 Task: Add an event  with title  Second Presentation Rehearsal and Final Preparation Session, date '2023/11/13' to 2023/11/15  & Select Event type as  Collective. Add location for the event as  456 Porto Katsiki, Lefkada, Greece and add a description: Analyzing the campaign's KPIs, such as website traffic, lead generation, sales, customer acquisition cost, return on investment (ROI), or brand awareness metrics. This helps to determine if the campaign achieved its desired outcomes and if it delivered a positive ROI.Create an event link  http-secondpresentationrehearsalandfinalpreparationsessioncom & Select the event color as  Blue. , logged in from the account softage.10@softage.netand send the event invitation to softage.5@softage.net and softage.6@softage.net
Action: Mouse moved to (767, 148)
Screenshot: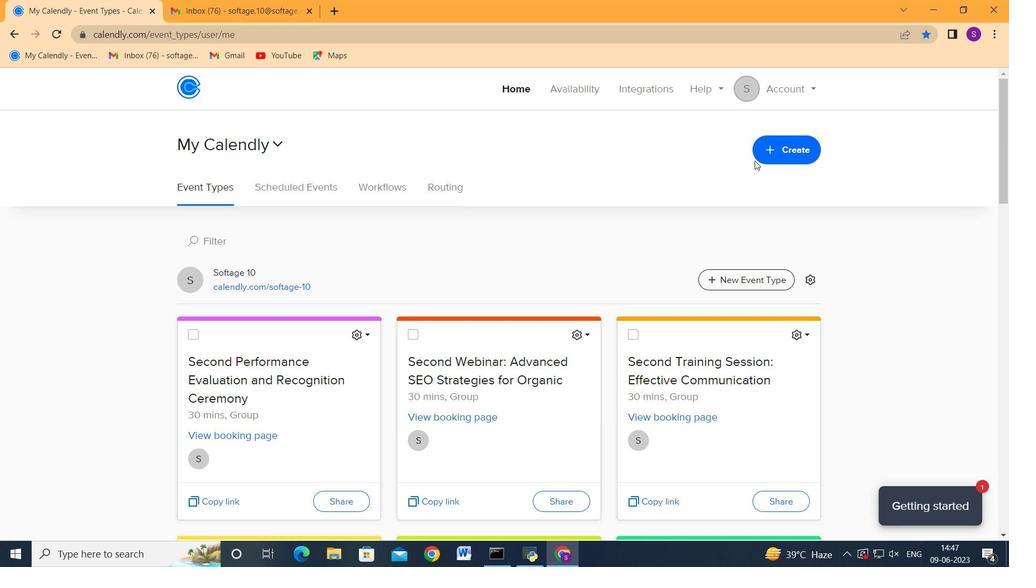 
Action: Mouse pressed left at (767, 148)
Screenshot: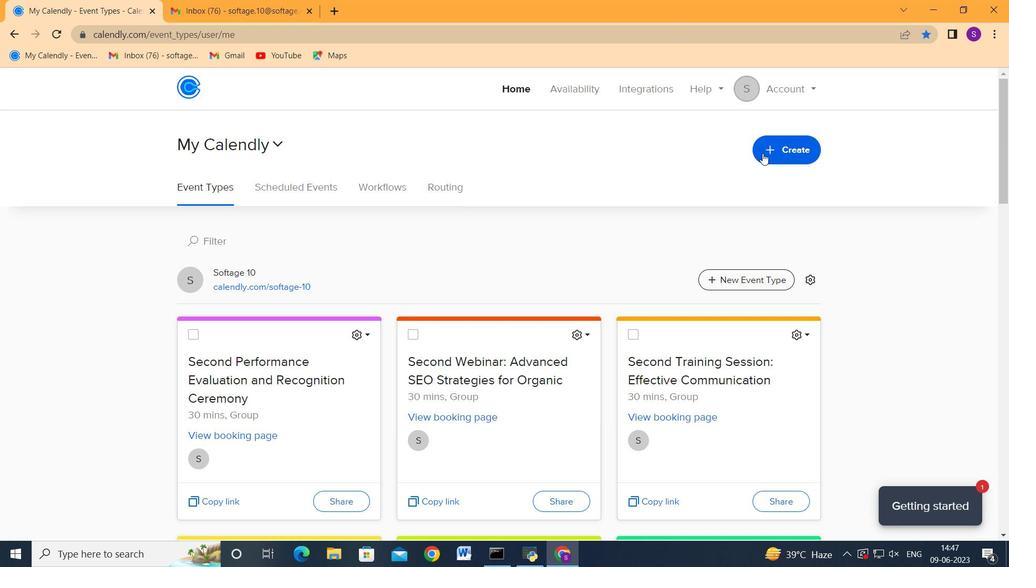 
Action: Mouse moved to (662, 210)
Screenshot: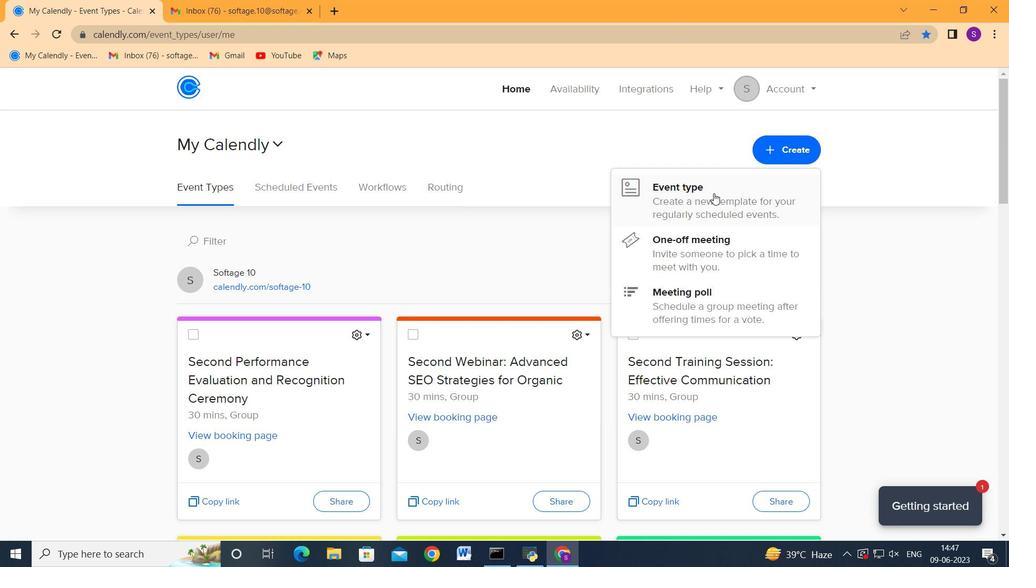 
Action: Mouse pressed left at (662, 210)
Screenshot: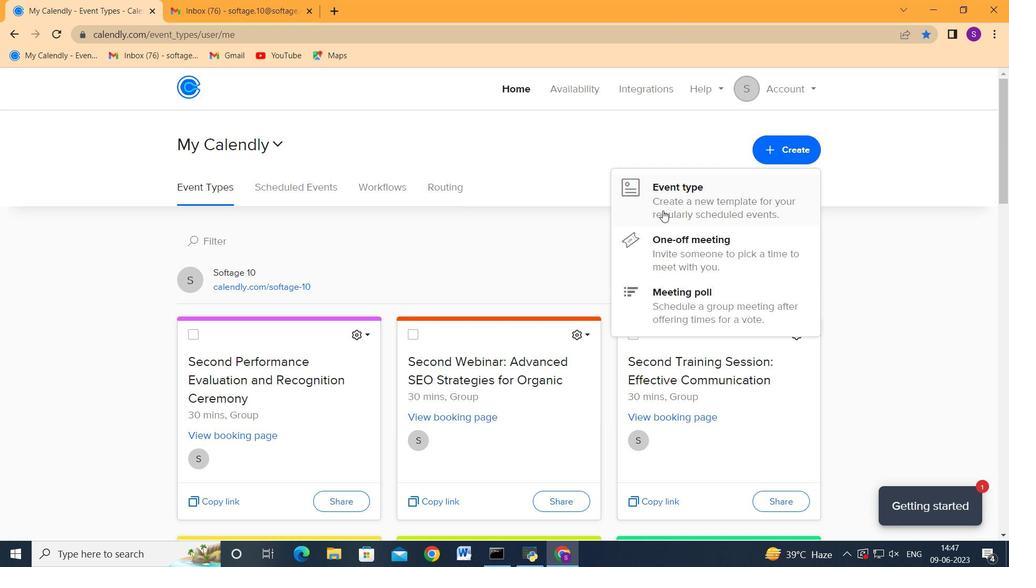 
Action: Mouse moved to (453, 225)
Screenshot: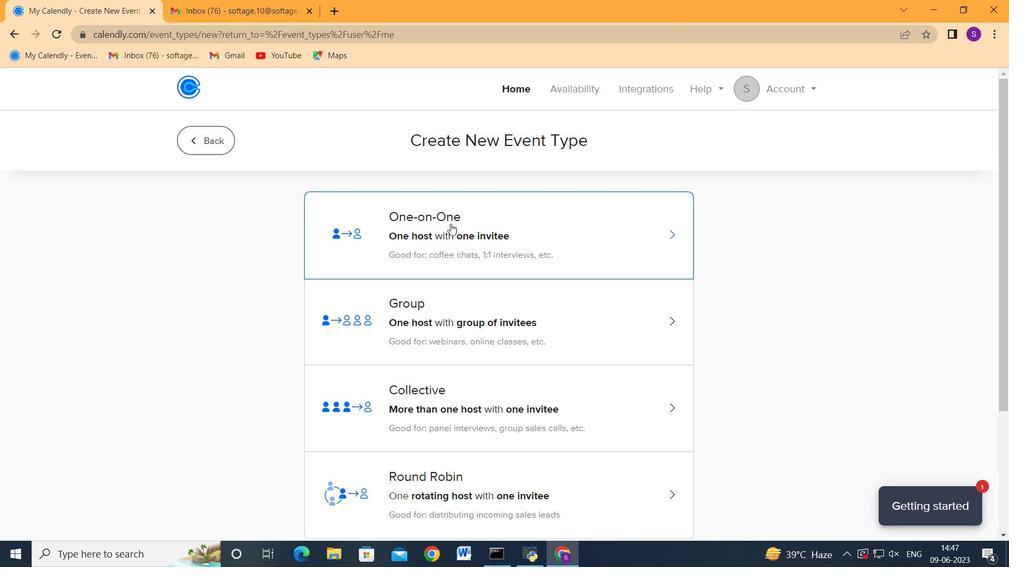 
Action: Mouse scrolled (453, 224) with delta (0, 0)
Screenshot: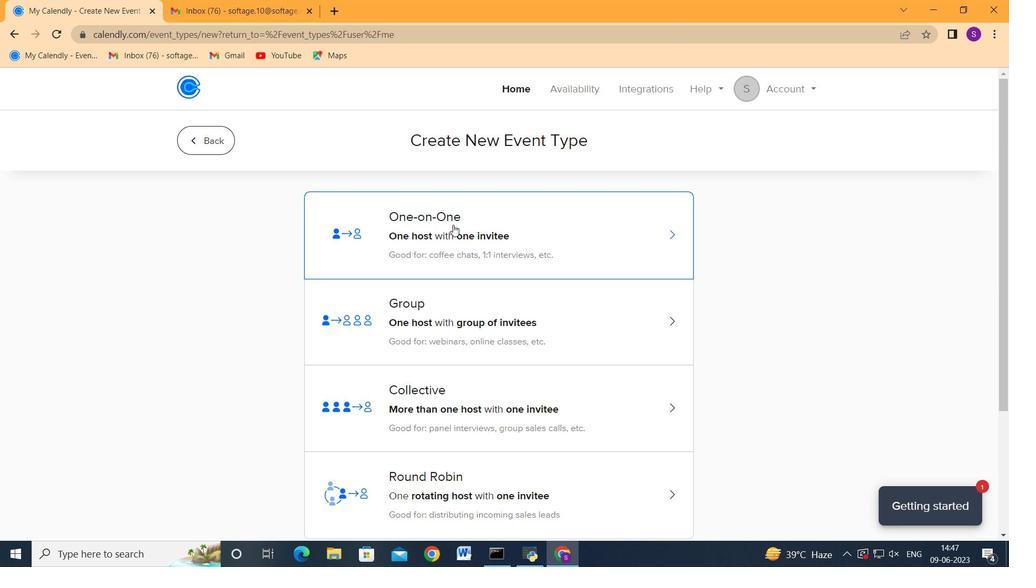 
Action: Mouse moved to (454, 227)
Screenshot: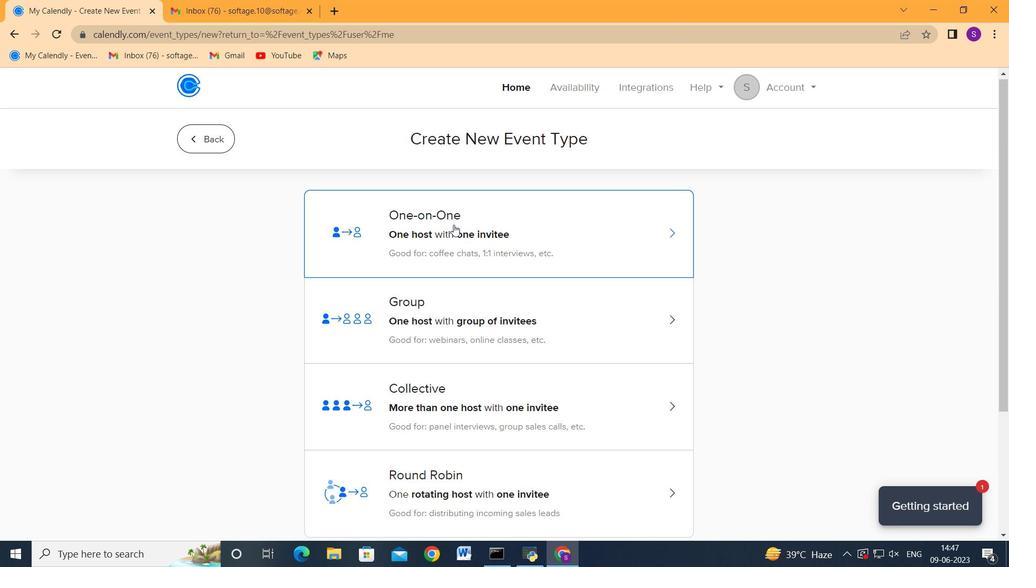 
Action: Mouse scrolled (454, 227) with delta (0, 0)
Screenshot: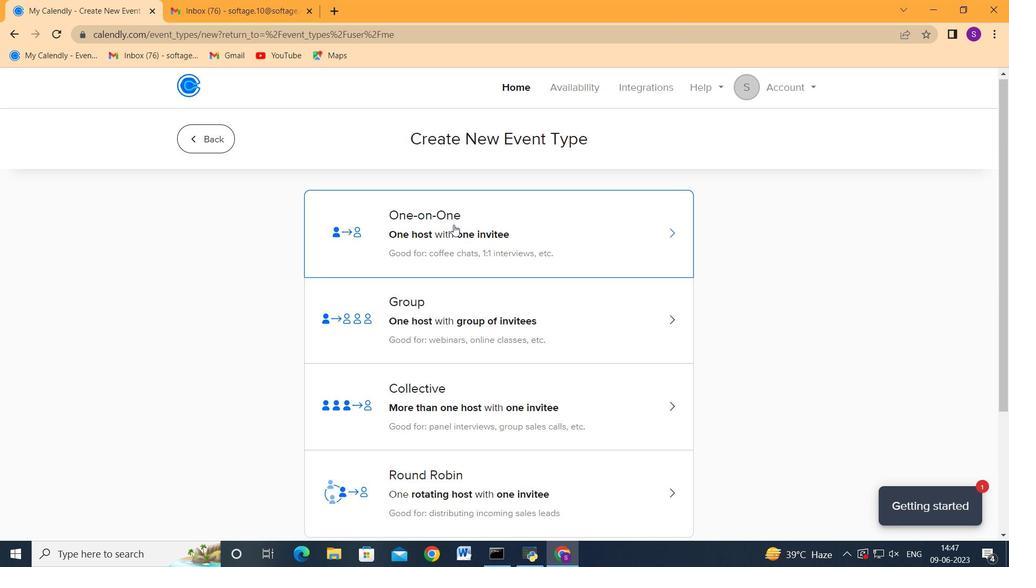 
Action: Mouse moved to (455, 231)
Screenshot: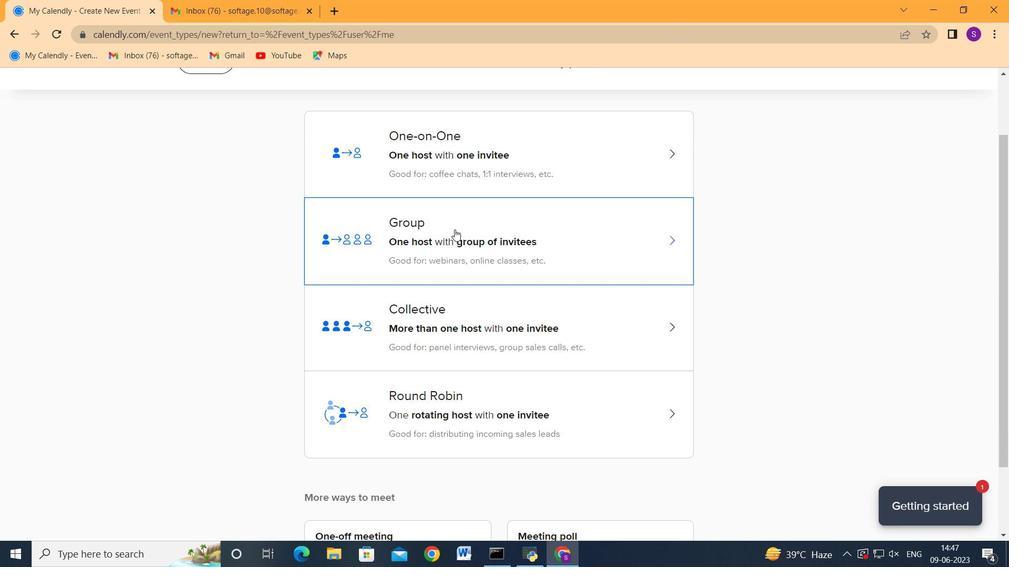 
Action: Mouse scrolled (455, 230) with delta (0, 0)
Screenshot: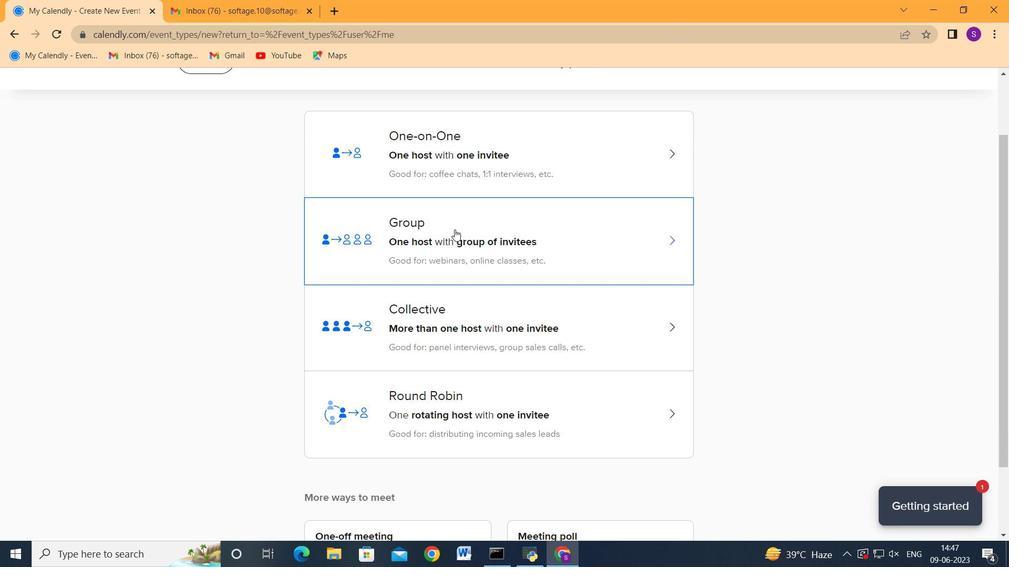 
Action: Mouse scrolled (455, 230) with delta (0, 0)
Screenshot: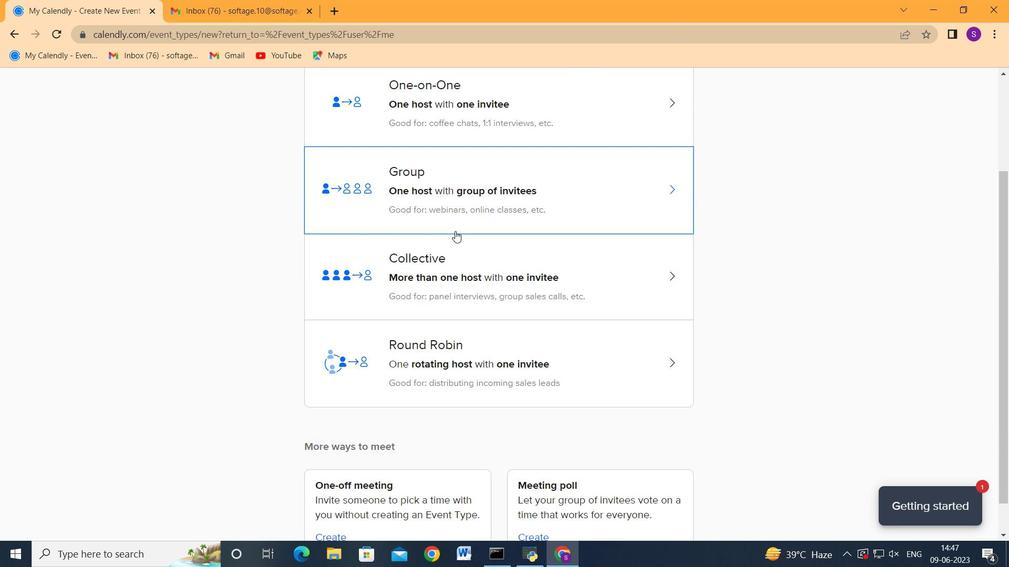 
Action: Mouse scrolled (455, 230) with delta (0, 0)
Screenshot: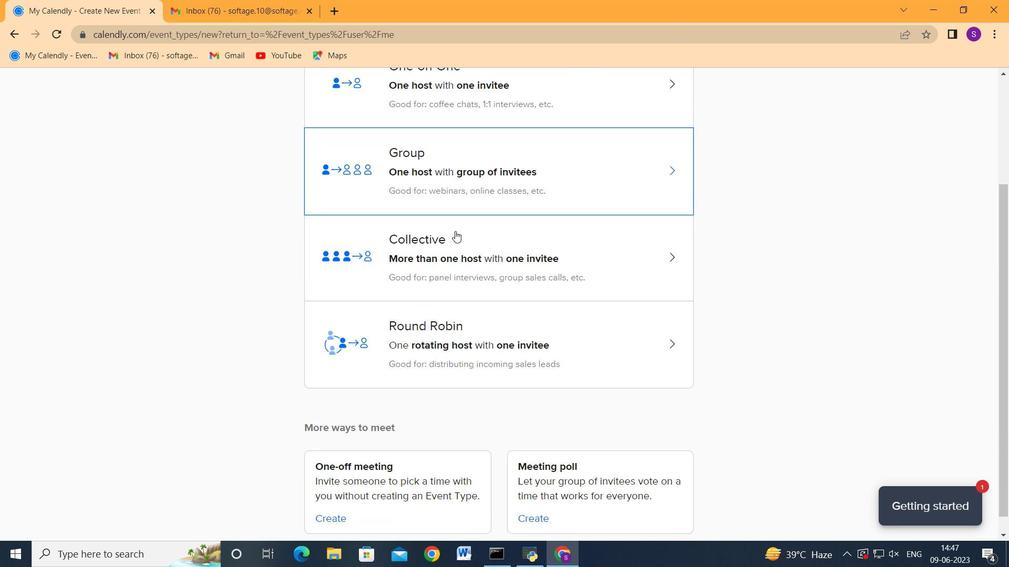 
Action: Mouse scrolled (455, 230) with delta (0, 0)
Screenshot: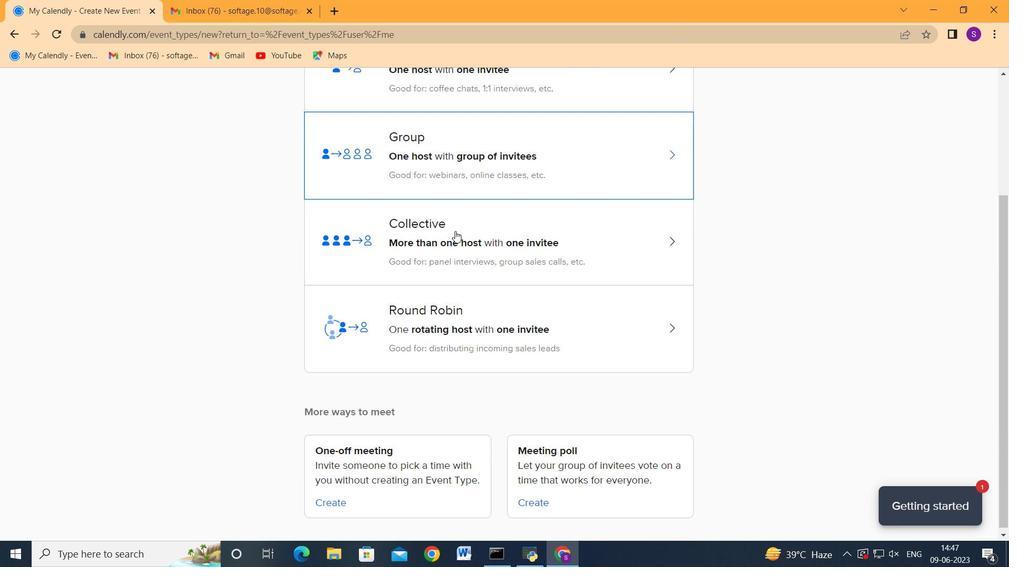 
Action: Mouse scrolled (455, 231) with delta (0, 0)
Screenshot: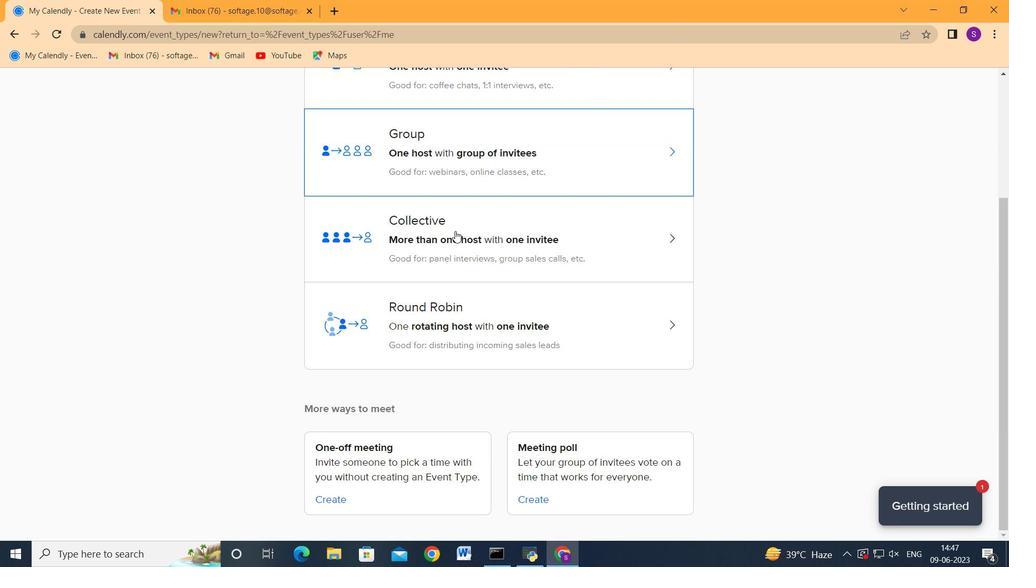 
Action: Mouse scrolled (455, 231) with delta (0, 0)
Screenshot: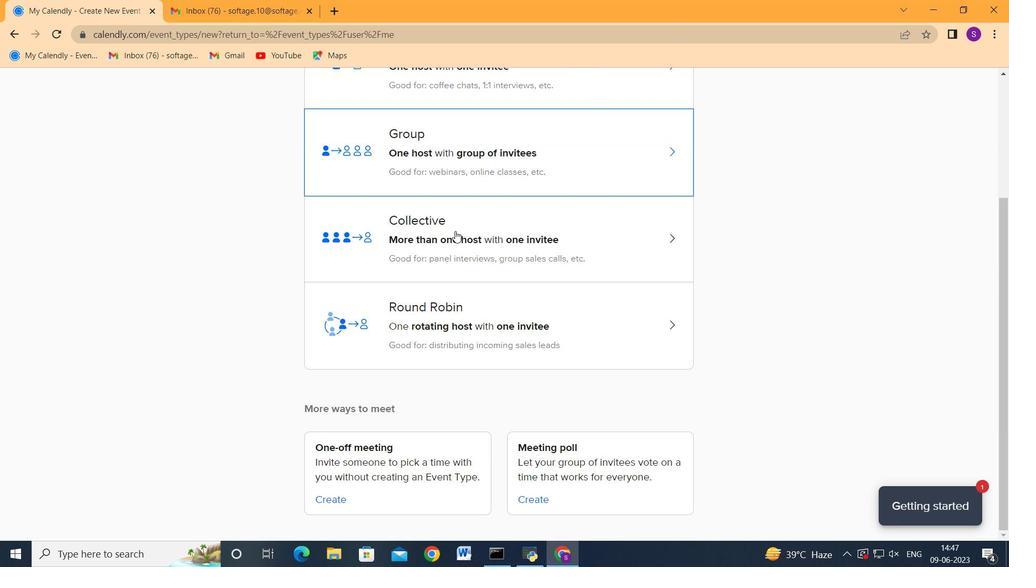 
Action: Mouse scrolled (455, 231) with delta (0, 0)
Screenshot: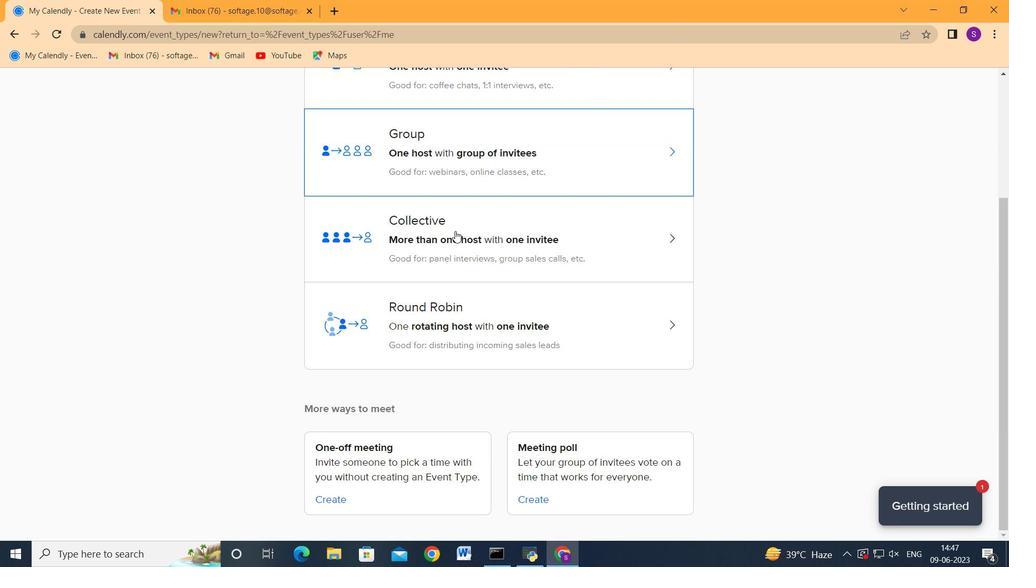 
Action: Mouse scrolled (455, 231) with delta (0, 0)
Screenshot: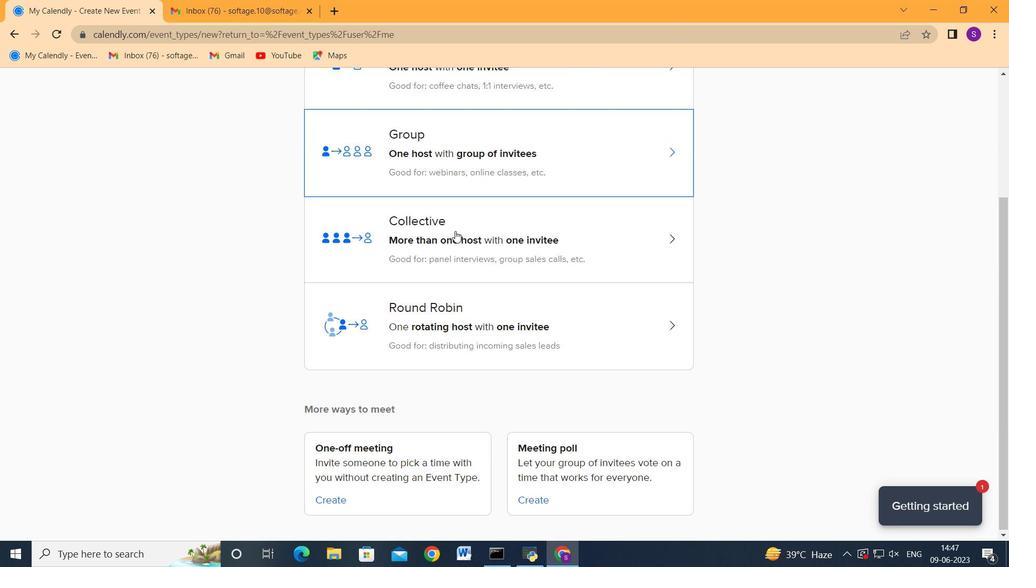 
Action: Mouse moved to (450, 383)
Screenshot: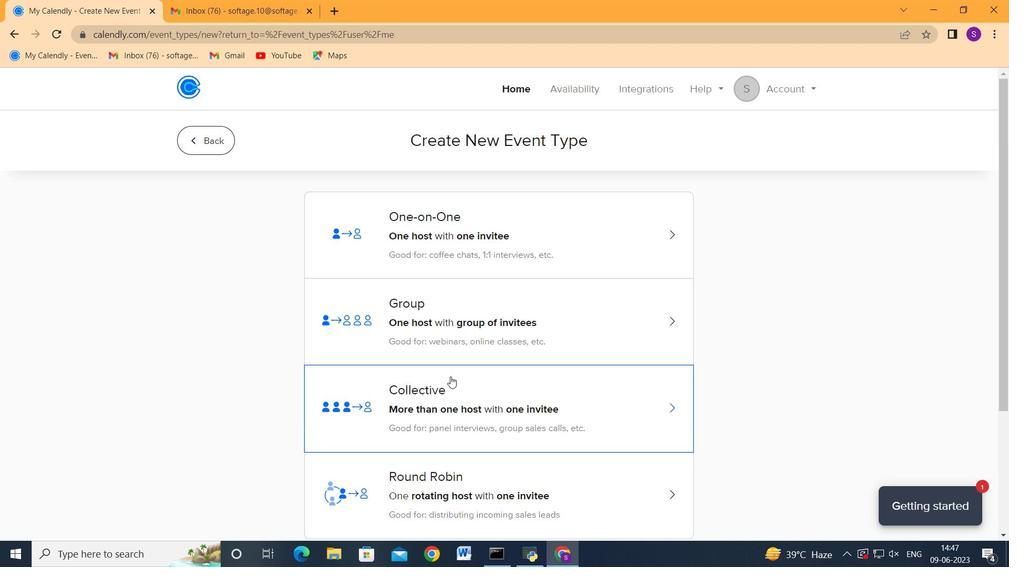 
Action: Mouse pressed left at (450, 383)
Screenshot: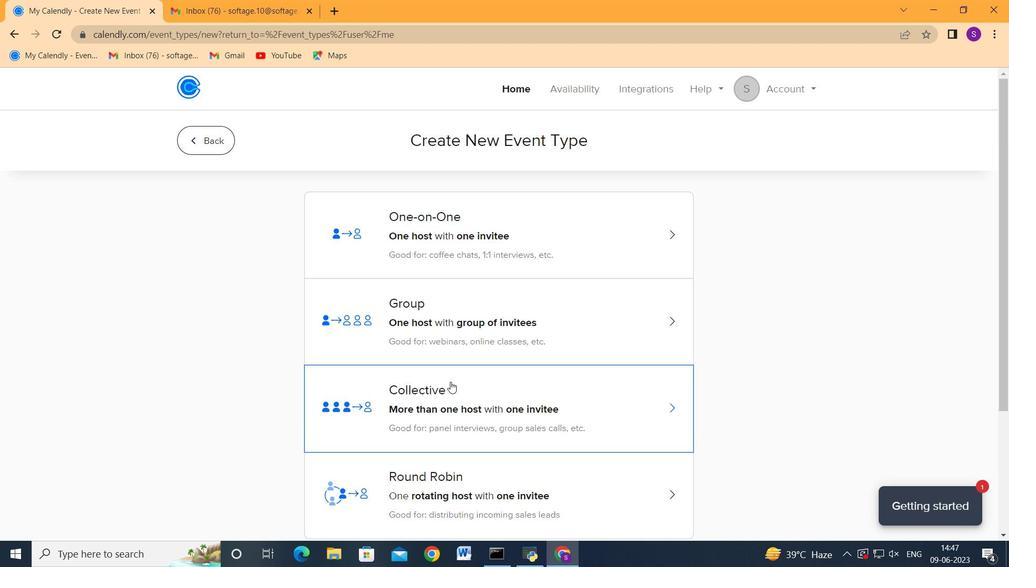 
Action: Mouse moved to (645, 312)
Screenshot: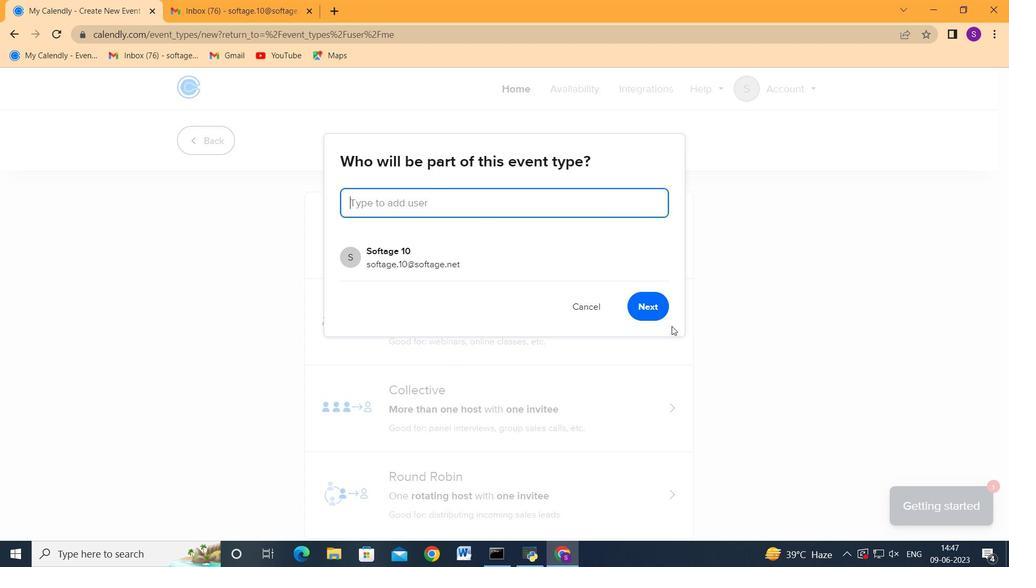
Action: Mouse pressed left at (645, 312)
Screenshot: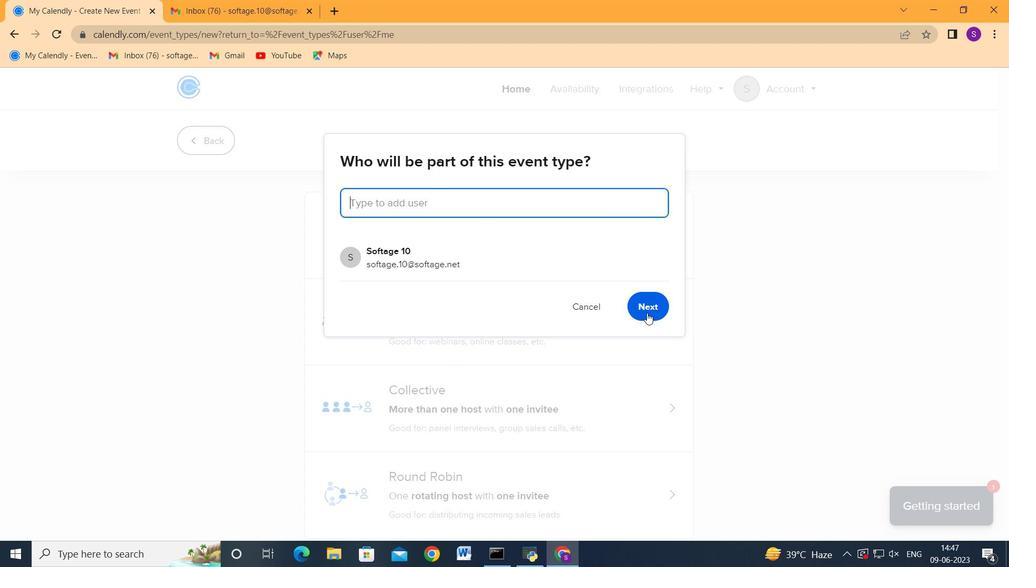 
Action: Mouse moved to (365, 341)
Screenshot: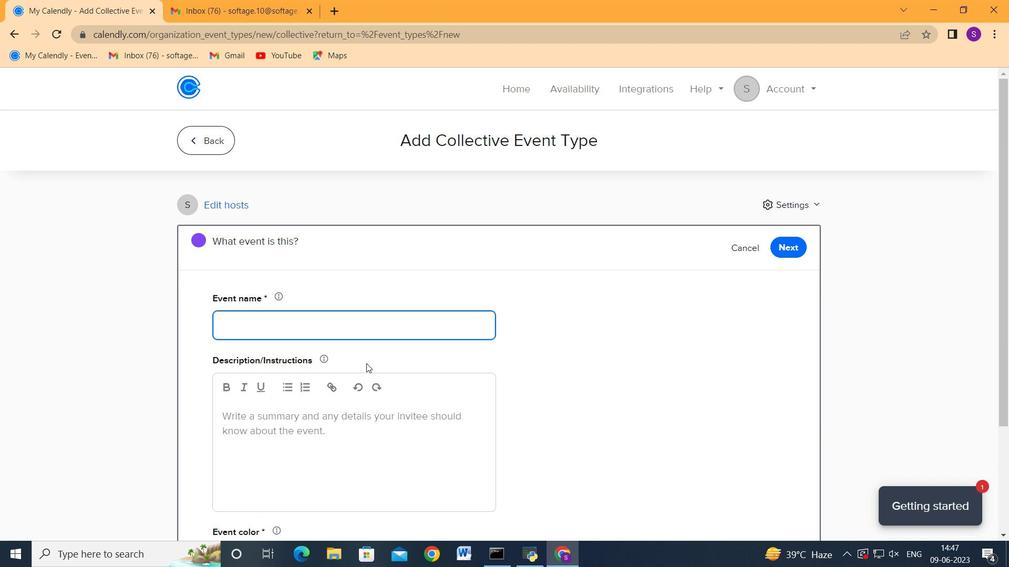 
Action: Key pressed <Key.shift_r><Key.shift_r>Second<Key.space><Key.shift>Presentation<Key.space>a<Key.backspace><Key.shift_r>Rehearsal<Key.space>and<Key.space><Key.shift>Final<Key.space><Key.shift>Perp<Key.backspace><Key.backspace><Key.backspace>reparation<Key.space><Key.shift_r>Session<Key.tab><Key.tab><Key.tab><Key.shift_r>Analying<Key.backspace><Key.backspace><Key.backspace>zing<Key.space>the<Key.space>campaign's<Key.space>k<Key.backspace><Key.caps_lock>KPI<Key.caps_lock>s,<Key.space>such<Key.space>as<Key.space>website<Key.space>traffic,<Key.space>lead<Key.space>generation,<Key.space>sales,<Key.space>customer<Key.space>acquistion<Key.space>cos<Key.backspace><Key.backspace><Key.backspace><Key.backspace><Key.backspace><Key.backspace><Key.backspace><Key.backspace>ition<Key.space>cost,<Key.space>return<Key.space>on<Key.space>investment<Key.shift>(<Key.caps_lock>ROI<Key.caps_lock><Key.shift>),<Key.space>or<Key.space>brand<Key.space>awareness<Key.space>metrics.<Key.space><Key.shift>This<Key.space>helps<Key.space>to<Key.space>determine<Key.space>th<Key.backspace><Key.backspace>if<Key.space>the<Key.space>campaign<Key.space><Key.space><Key.backspace>the<Key.space><Key.backspace><Key.backspace><Key.backspace><Key.backspace><Key.backspace><Key.backspace>n<Key.space>achieved<Key.space>t<Key.backspace>its<Key.space>desired<Key.space>outcomes<Key.space>and<Key.space>if<Key.space>it<Key.space>delivered<Key.space>a<Key.space>positive<Key.space><Key.caps_lock>ROI<Key.caps_lock>.<Key.space><Key.shift>T<Key.backspace>
Screenshot: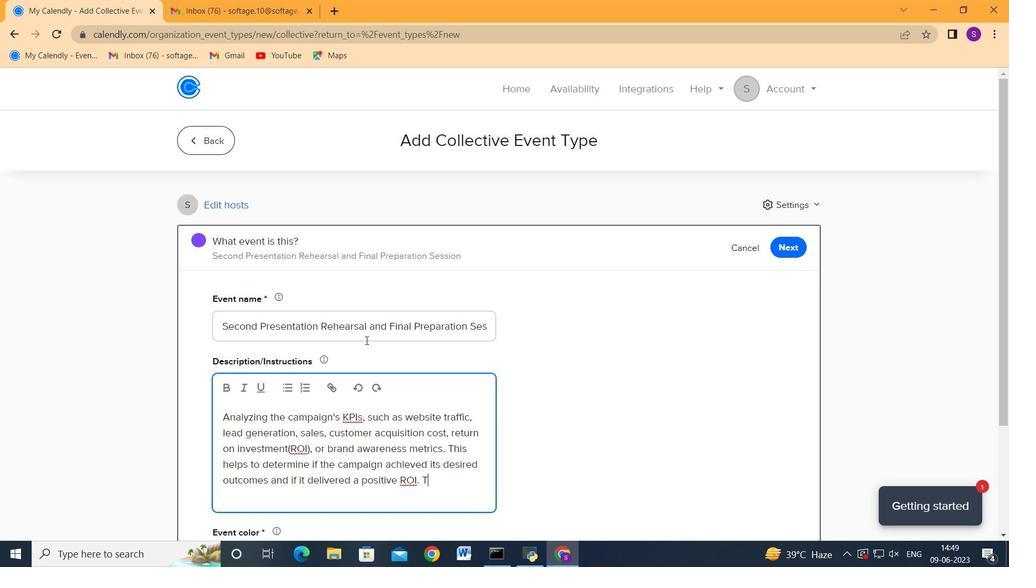 
Action: Mouse scrolled (365, 340) with delta (0, 0)
Screenshot: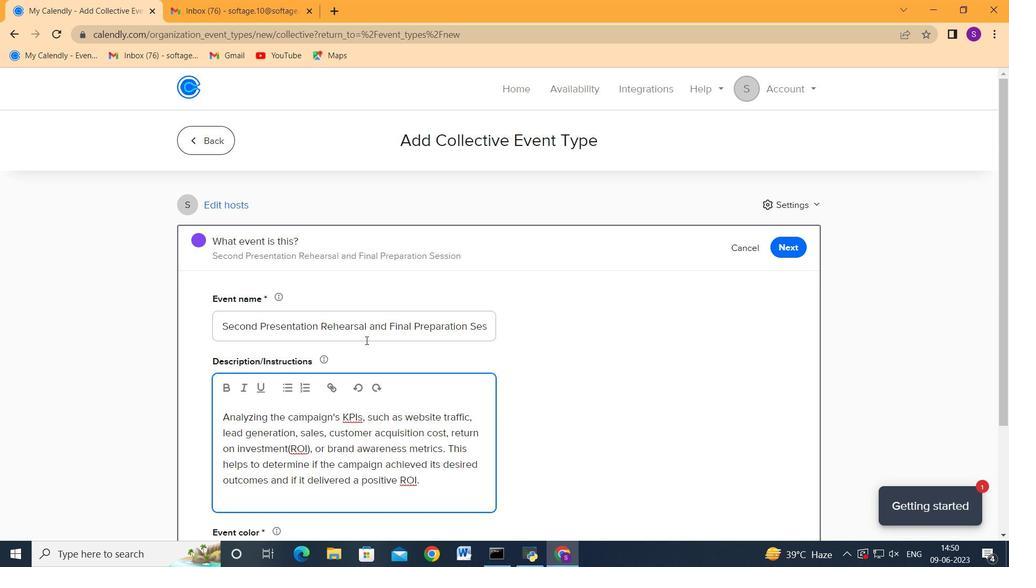 
Action: Mouse scrolled (365, 340) with delta (0, 0)
Screenshot: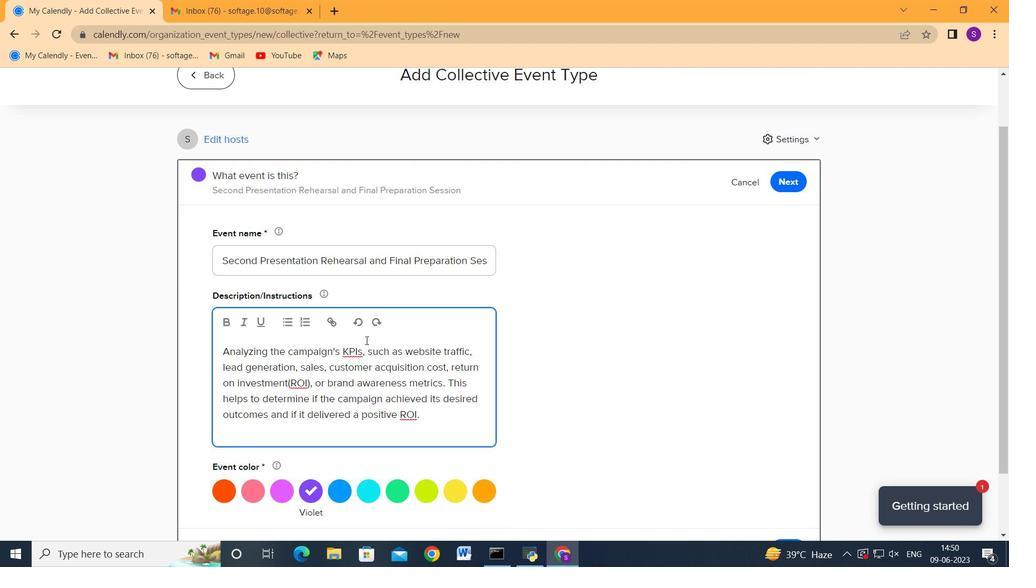
Action: Mouse moved to (365, 342)
Screenshot: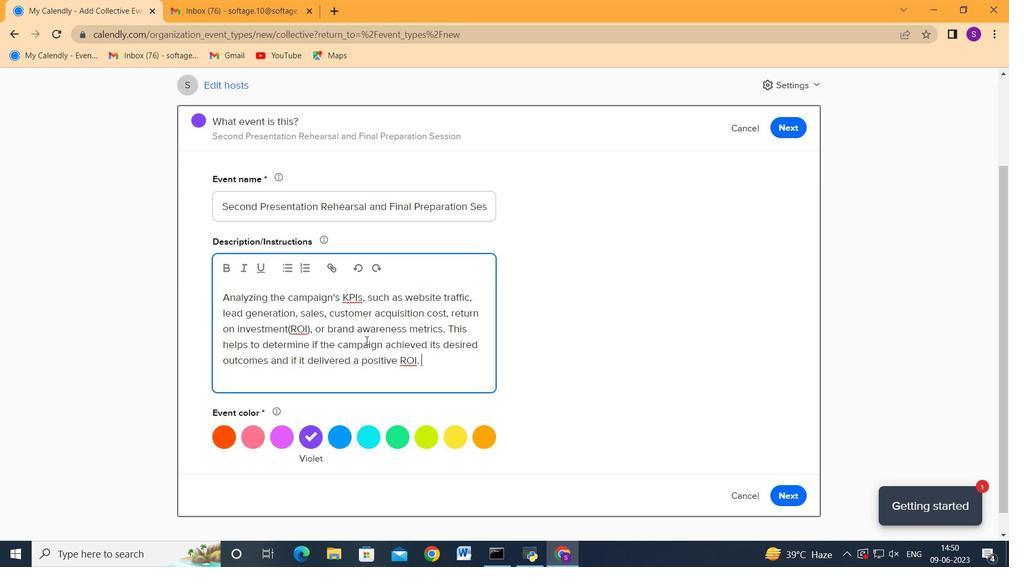 
Action: Mouse scrolled (365, 341) with delta (0, 0)
Screenshot: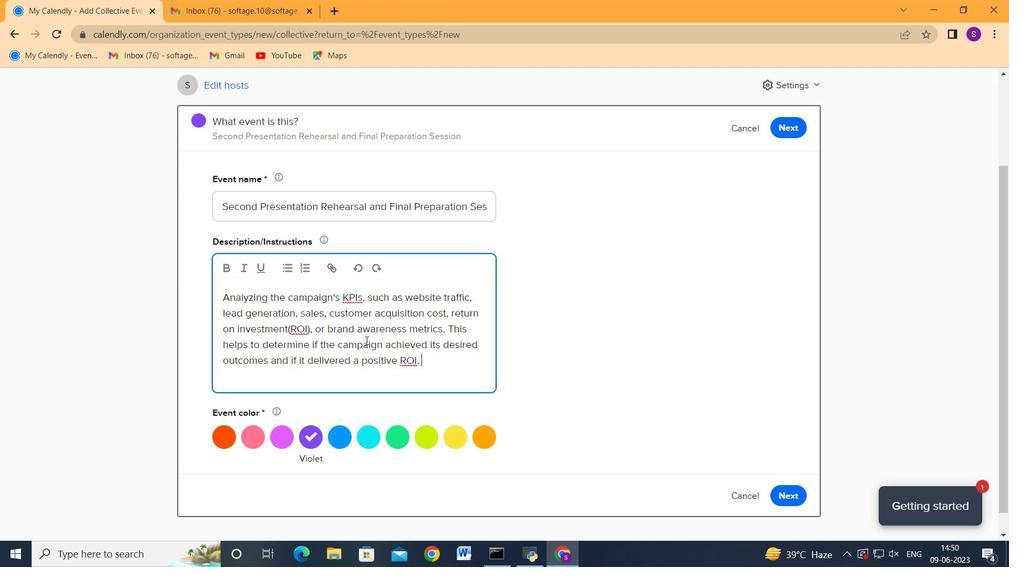 
Action: Mouse moved to (456, 321)
Screenshot: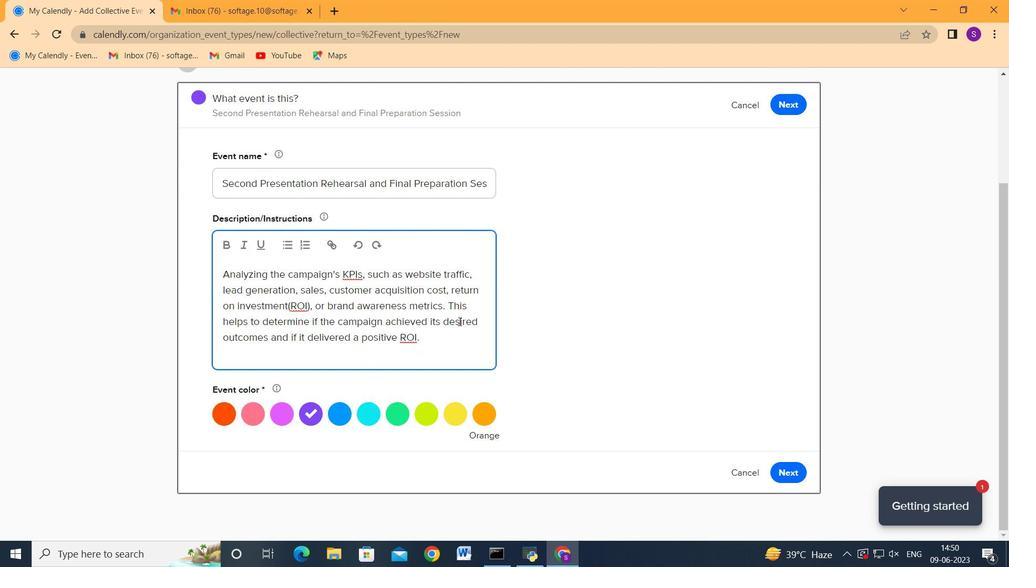 
Action: Mouse scrolled (456, 321) with delta (0, 0)
Screenshot: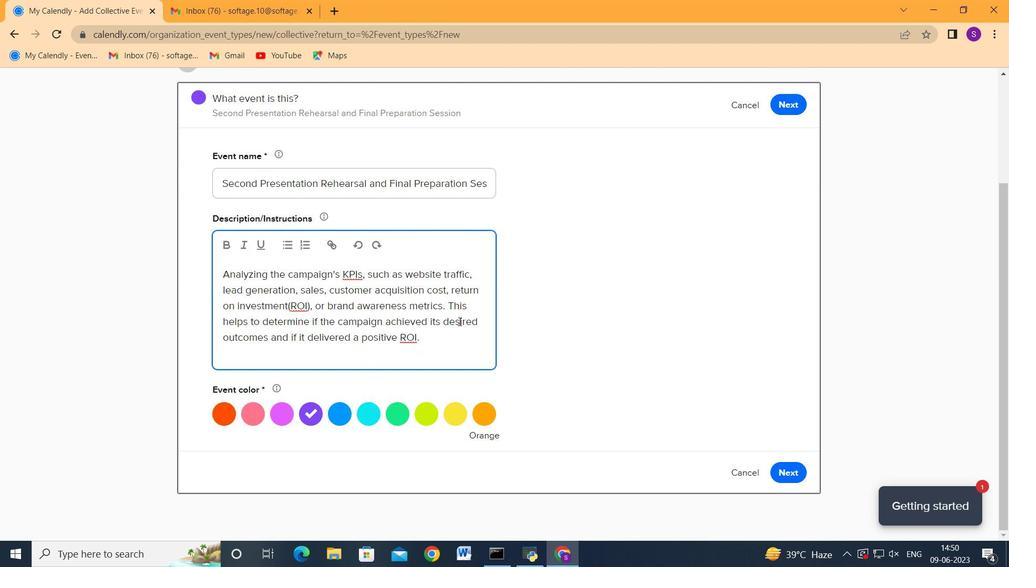 
Action: Mouse moved to (336, 418)
Screenshot: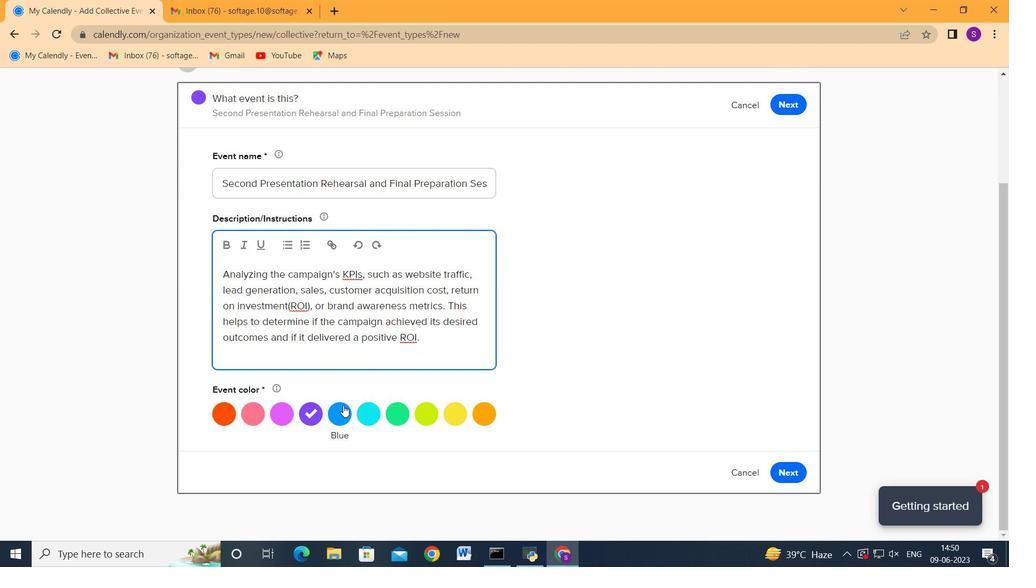 
Action: Mouse pressed left at (336, 418)
Screenshot: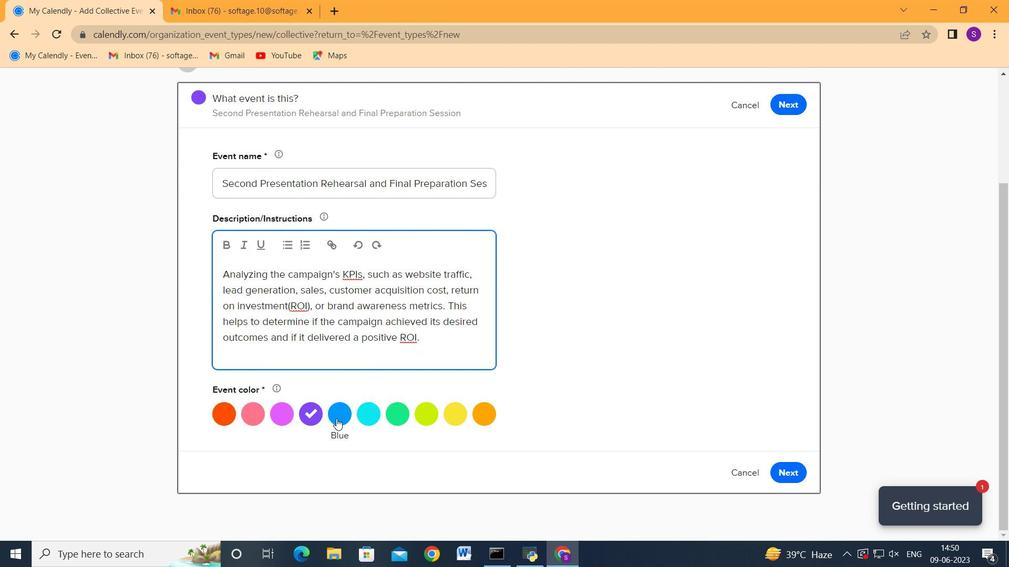 
Action: Mouse moved to (796, 468)
Screenshot: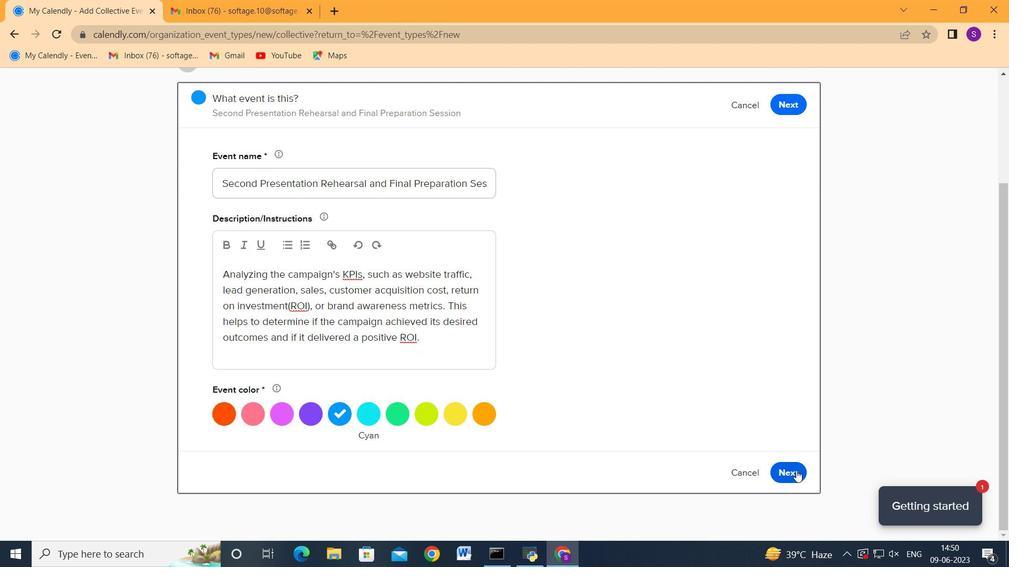 
Action: Mouse pressed left at (796, 468)
Screenshot: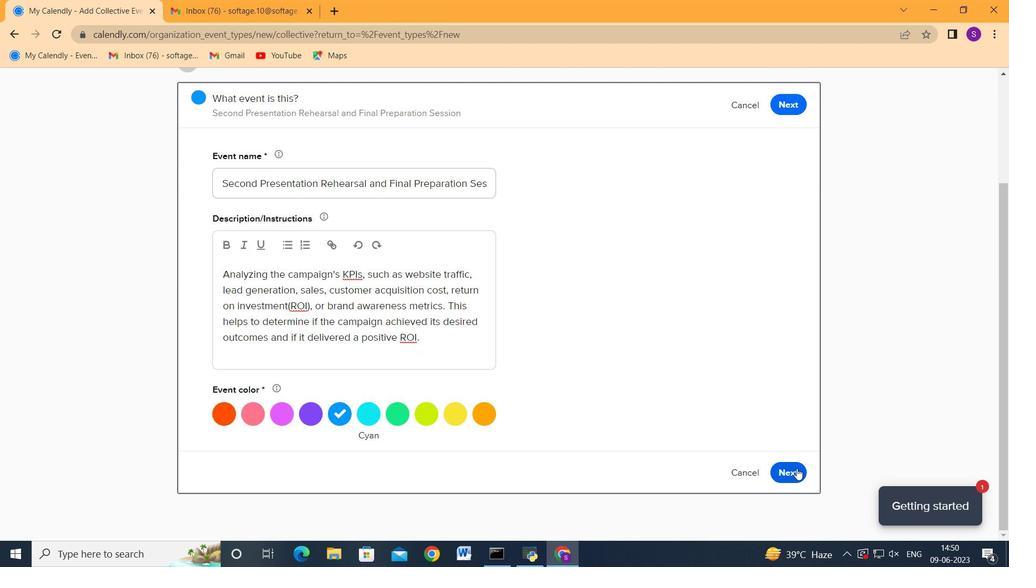 
Action: Mouse moved to (443, 179)
Screenshot: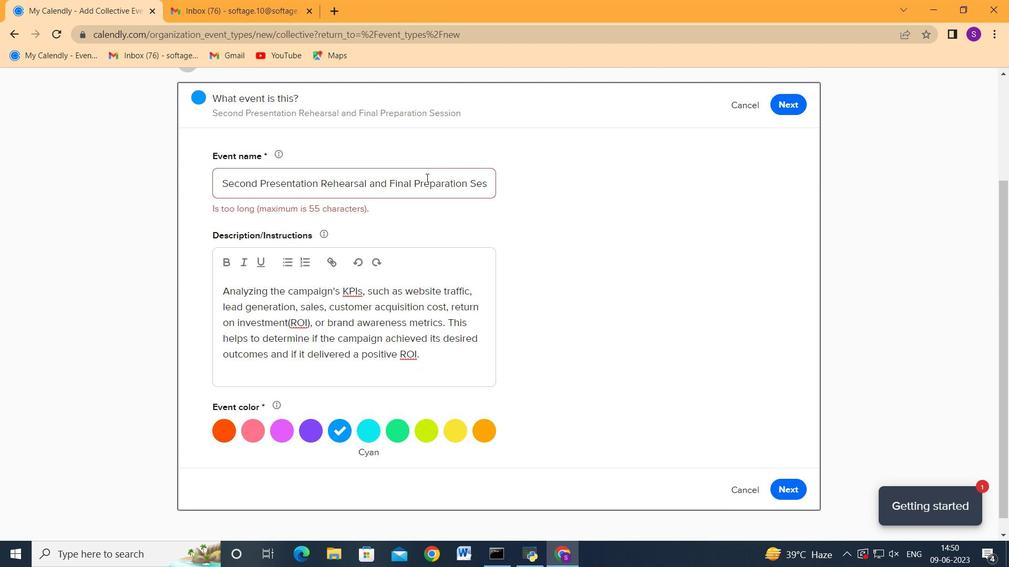 
Action: Mouse scrolled (443, 179) with delta (0, 0)
Screenshot: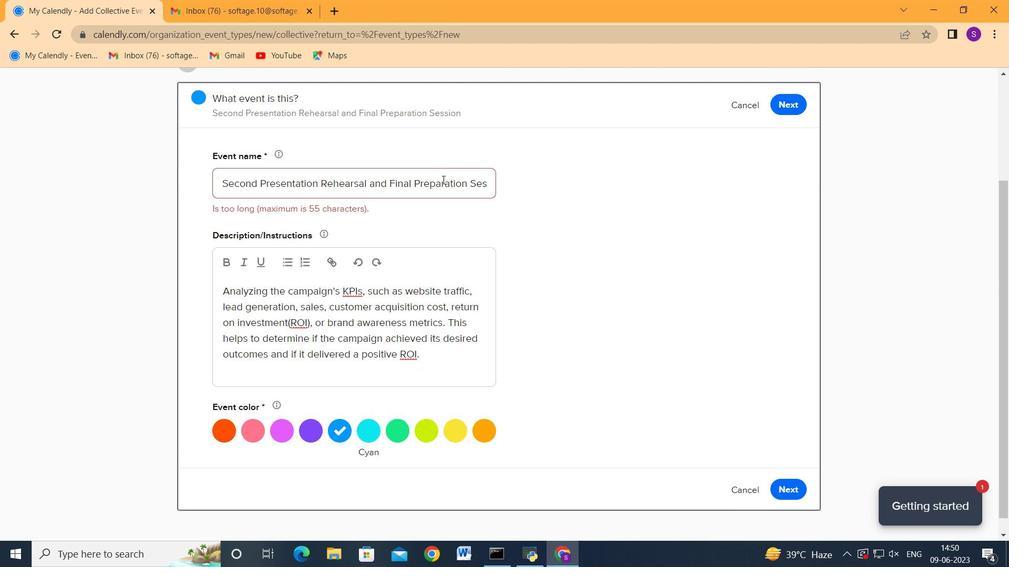 
Action: Mouse scrolled (443, 179) with delta (0, 0)
Screenshot: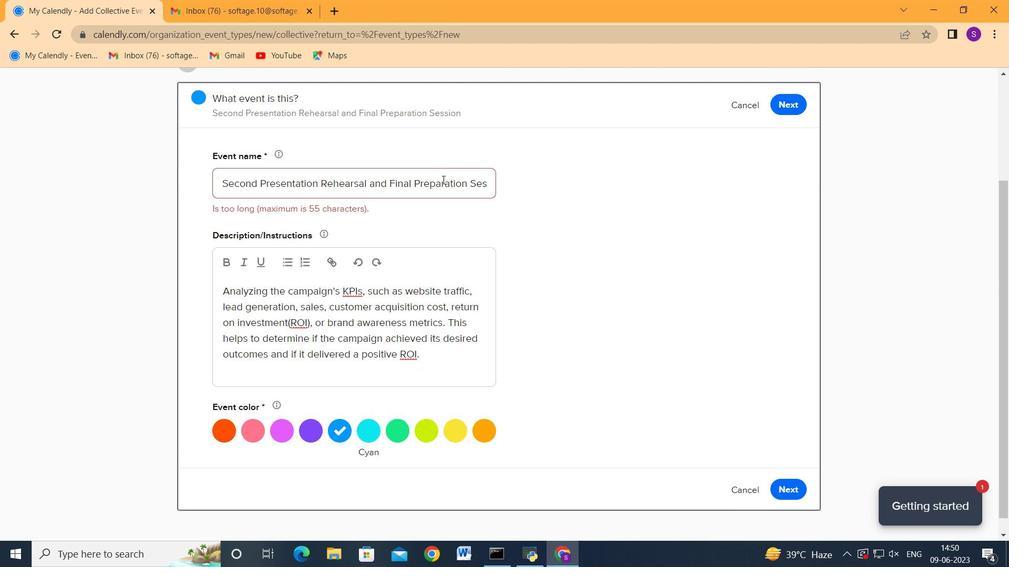 
Action: Mouse moved to (465, 161)
Screenshot: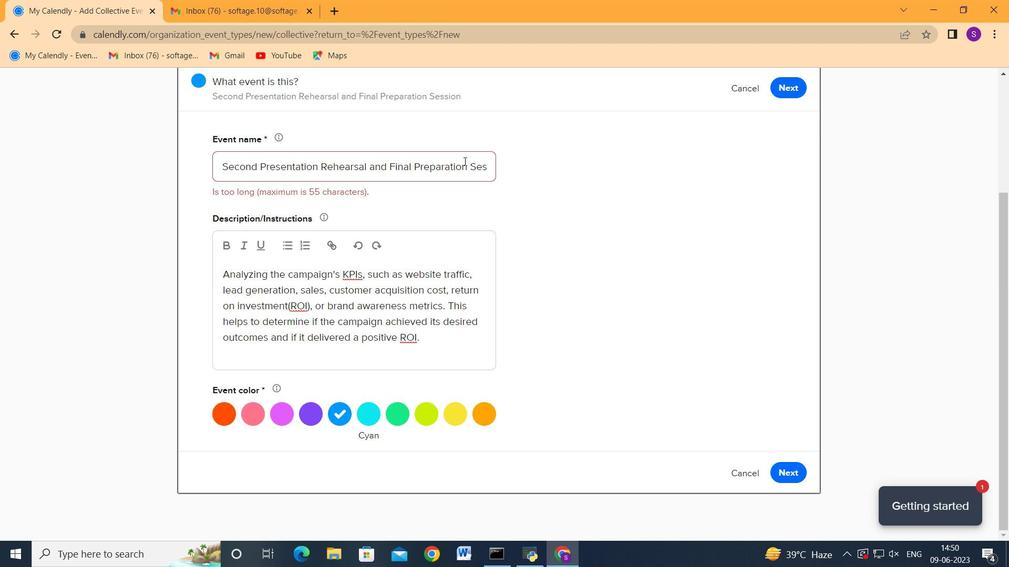 
Action: Mouse pressed left at (465, 161)
Screenshot: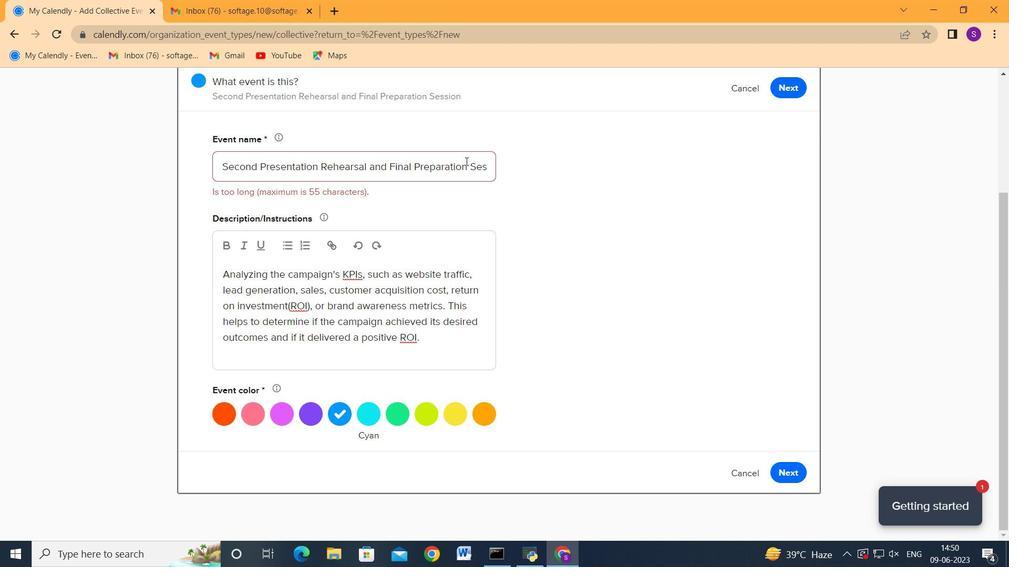 
Action: Mouse moved to (616, 161)
Screenshot: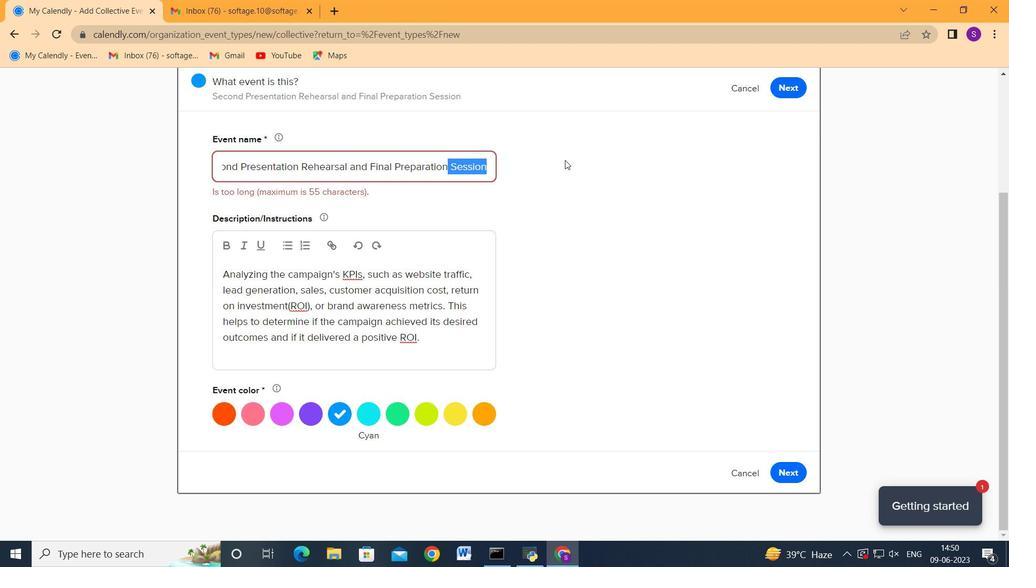 
Action: Key pressed <Key.backspace>
Screenshot: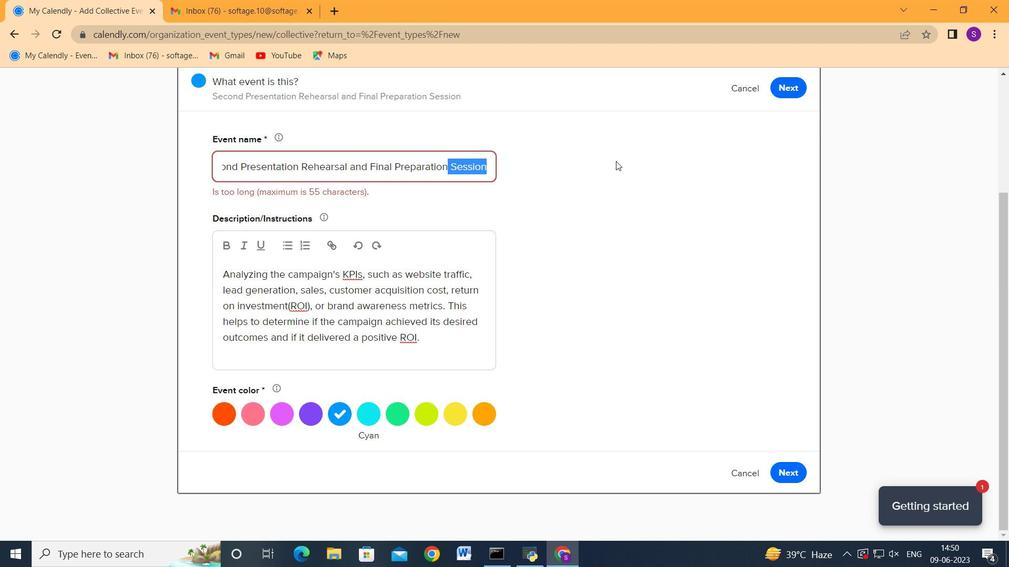 
Action: Mouse moved to (790, 463)
Screenshot: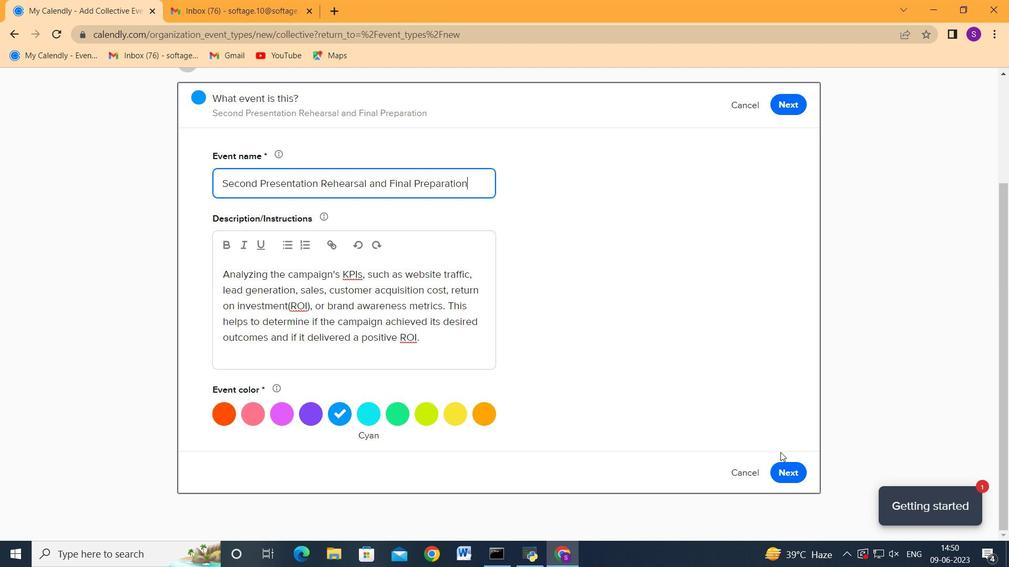 
Action: Mouse pressed left at (790, 463)
Screenshot: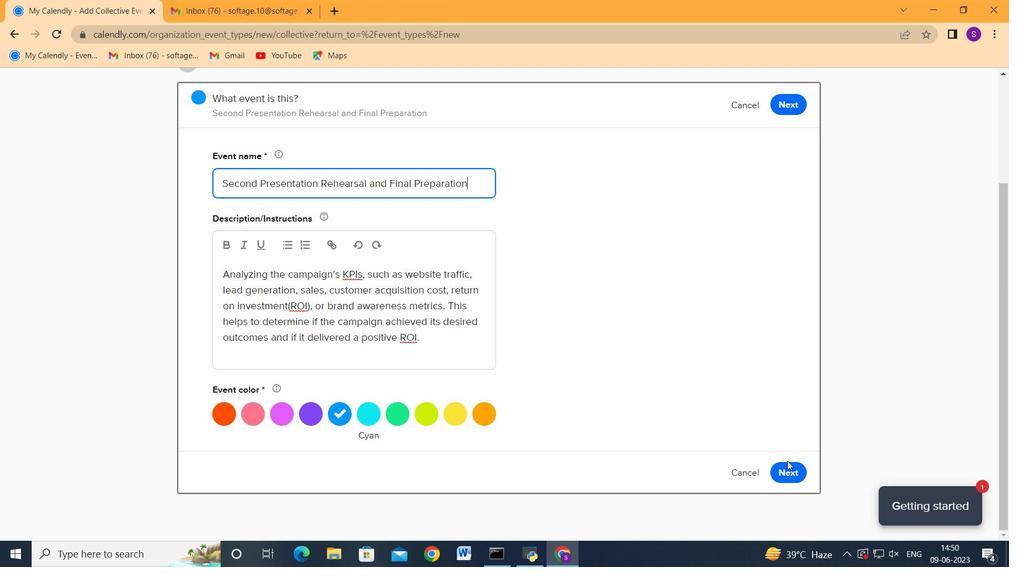 
Action: Mouse moved to (464, 242)
Screenshot: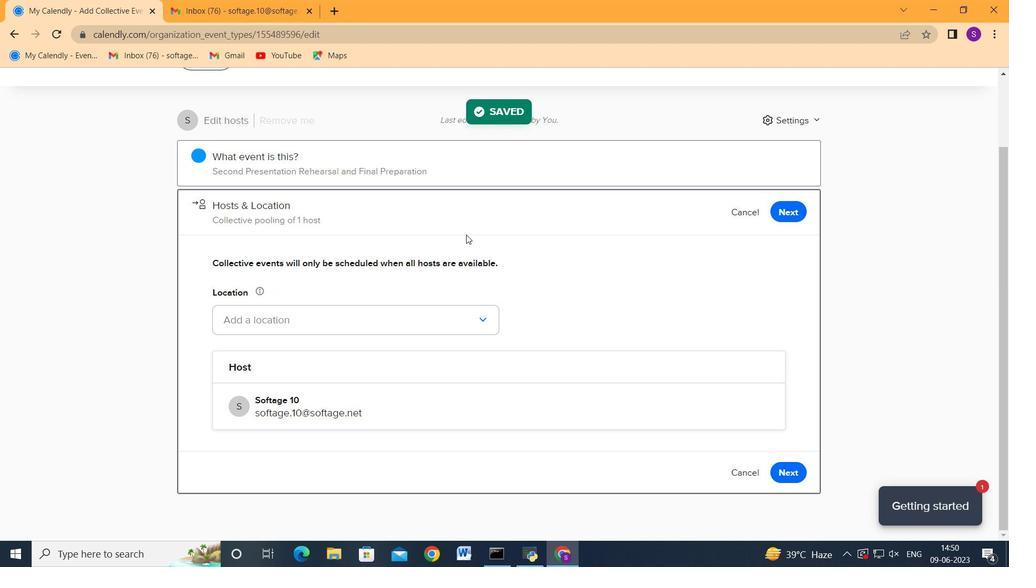 
Action: Mouse scrolled (464, 242) with delta (0, 0)
Screenshot: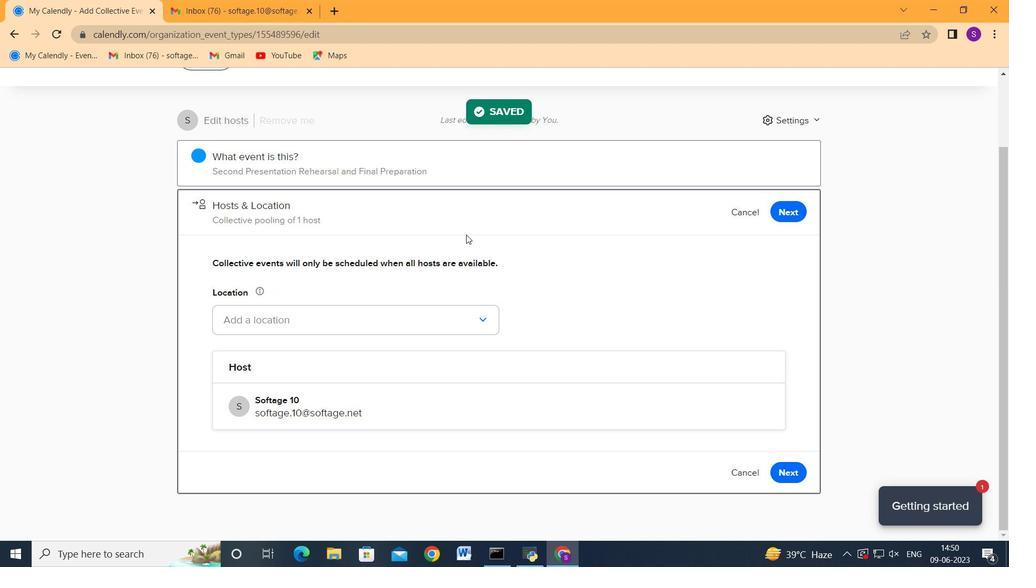 
Action: Mouse moved to (401, 321)
Screenshot: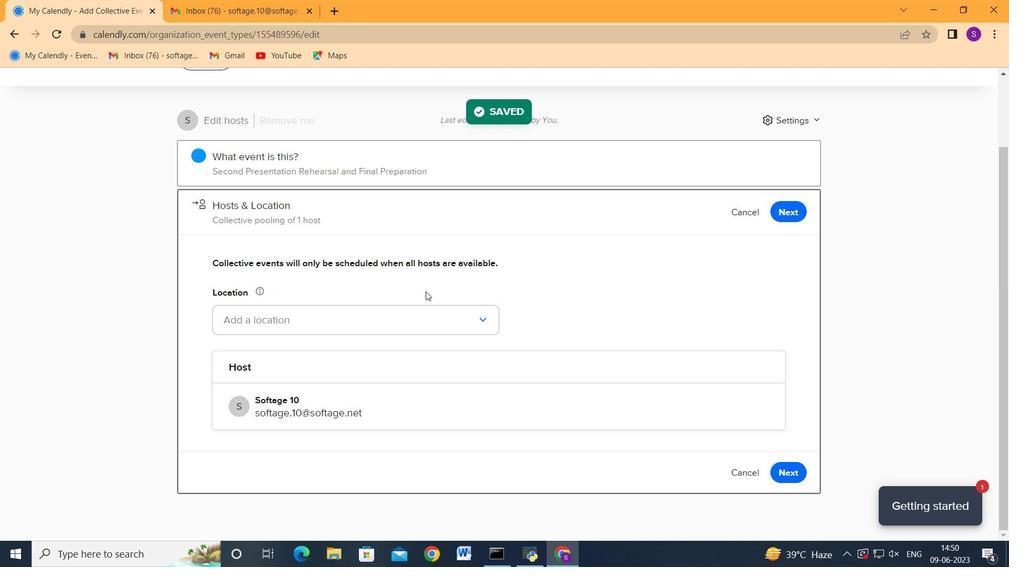 
Action: Mouse pressed left at (401, 321)
Screenshot: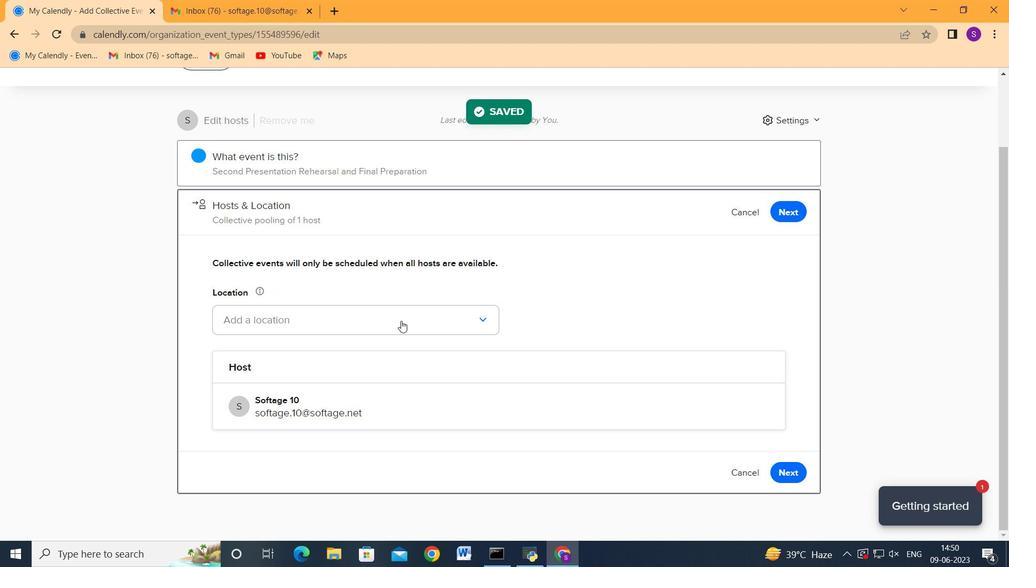 
Action: Mouse moved to (354, 345)
Screenshot: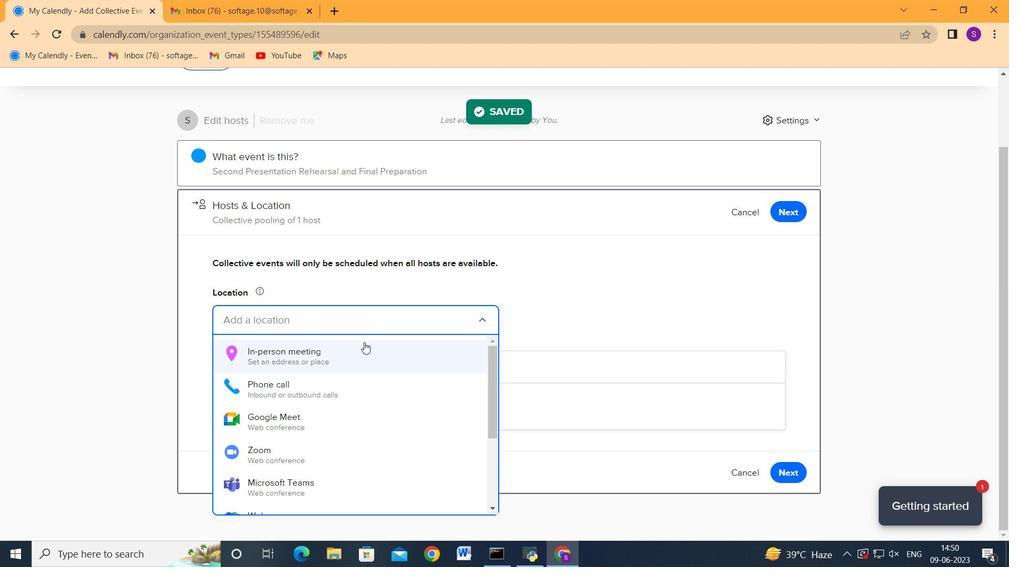 
Action: Mouse pressed left at (354, 345)
Screenshot: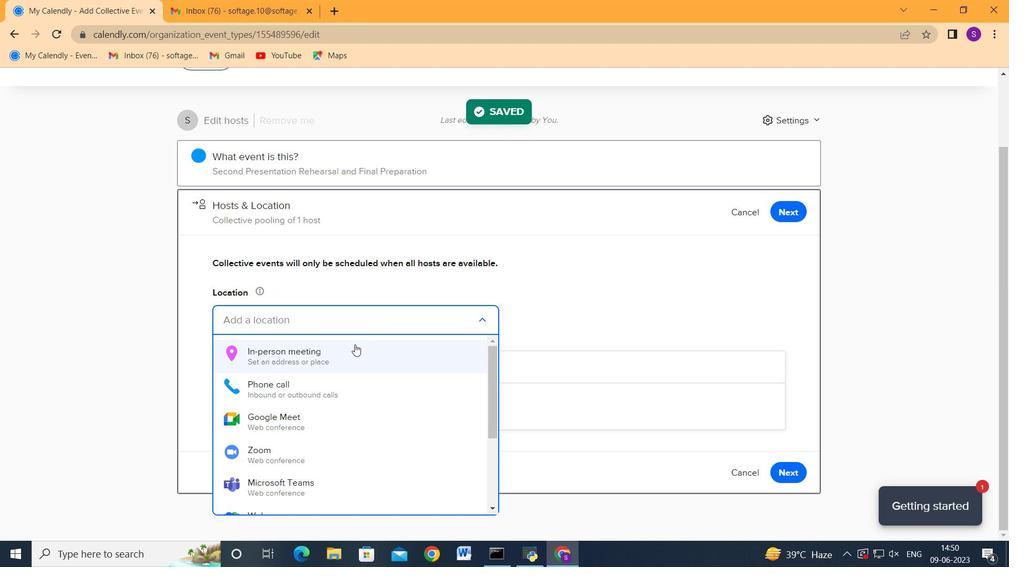 
Action: Mouse moved to (503, 218)
Screenshot: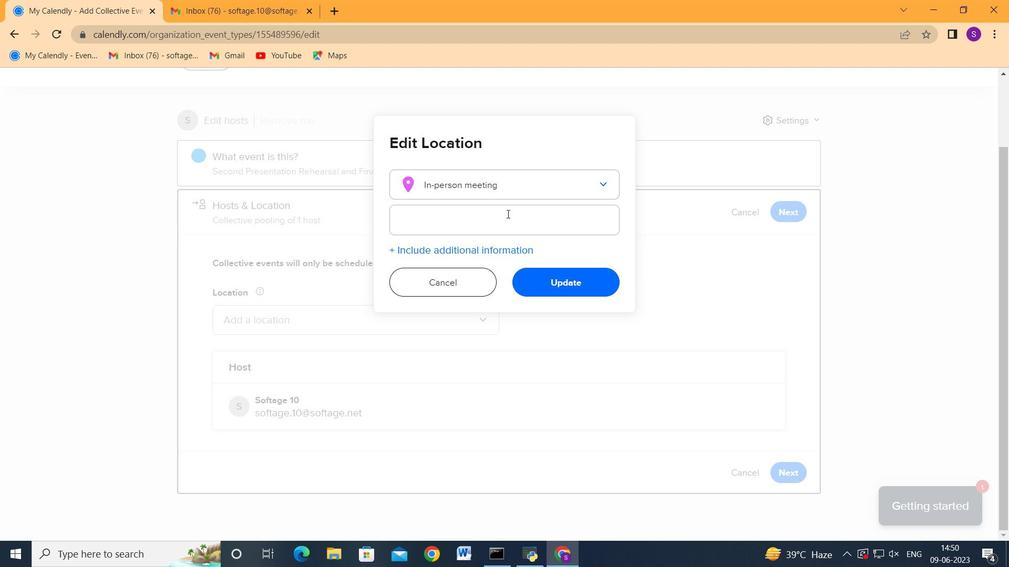 
Action: Mouse pressed left at (503, 218)
Screenshot: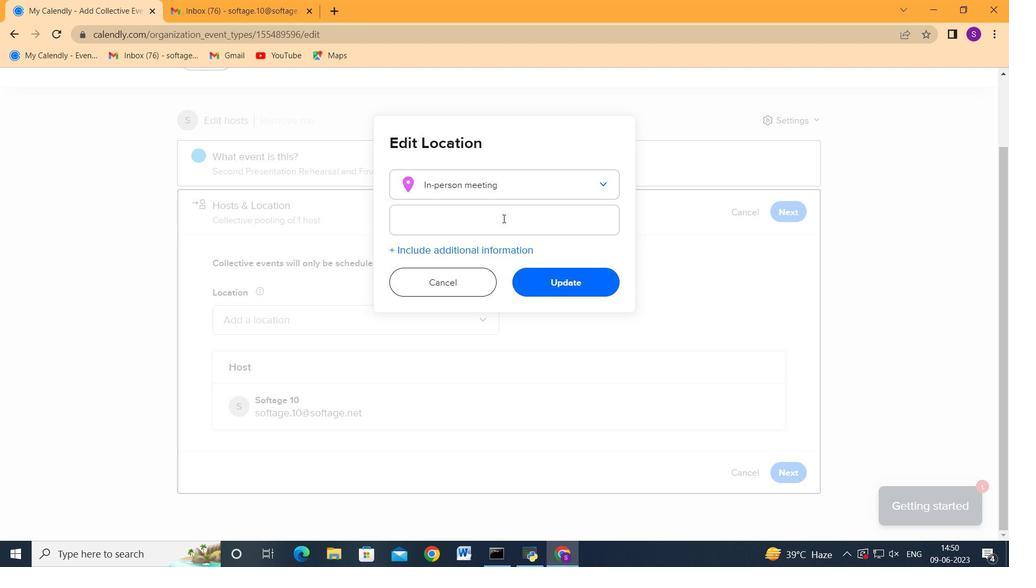 
Action: Key pressed h<Key.backspace>456<Key.space><Key.shift>Porto<Key.space><Key.shift>Katsiki,<Key.space><Key.shift><Key.shift><Key.shift><Key.shift><Key.shift><Key.shift><Key.shift><Key.shift><Key.shift><Key.shift><Key.shift><Key.shift><Key.shift><Key.shift><Key.shift><Key.shift><Key.shift><Key.shift><Key.shift><Key.shift><Key.shift>Lefkada,<Key.space><Key.shift_r>Greece
Screenshot: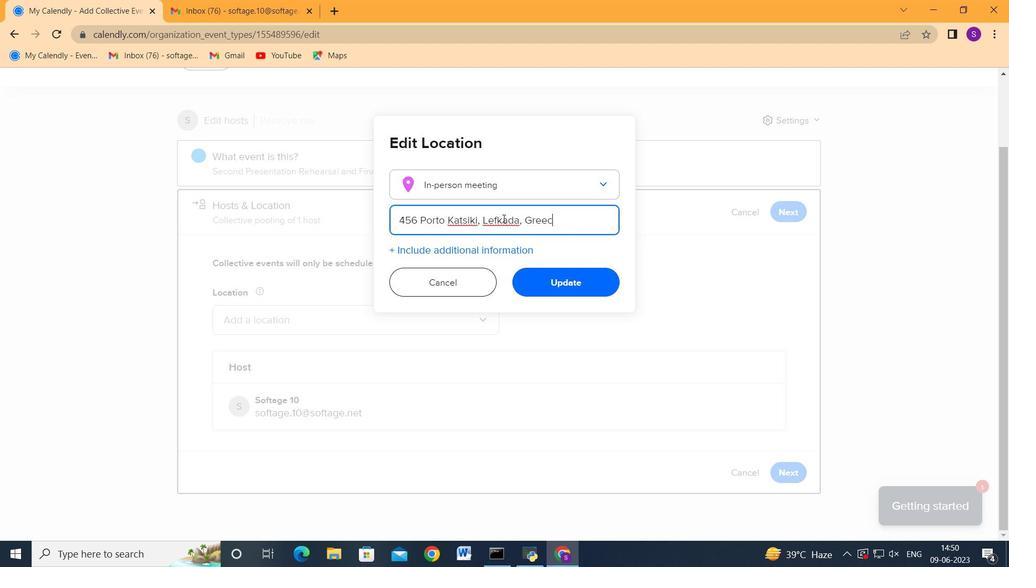 
Action: Mouse moved to (587, 283)
Screenshot: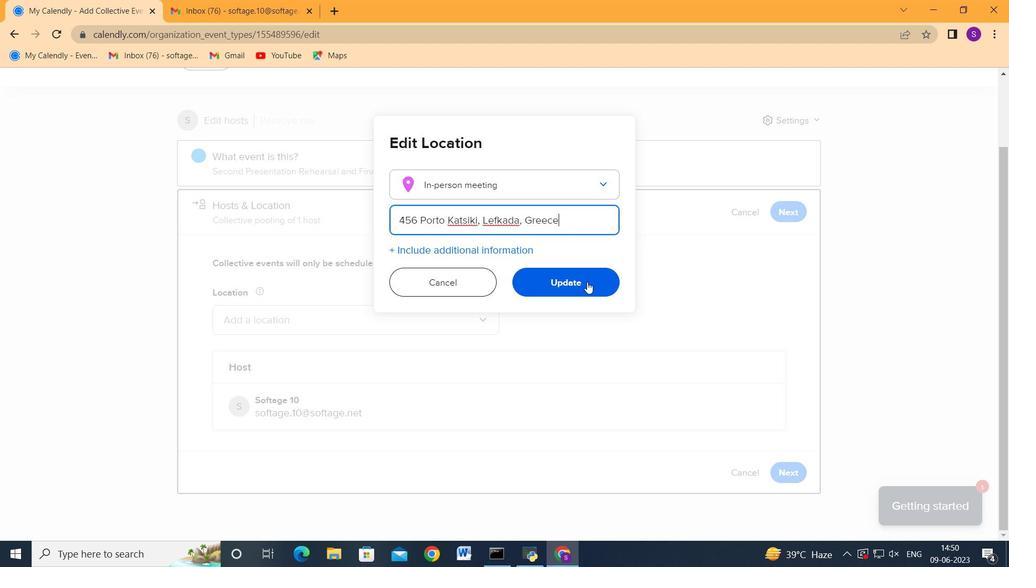 
Action: Mouse pressed left at (587, 283)
Screenshot: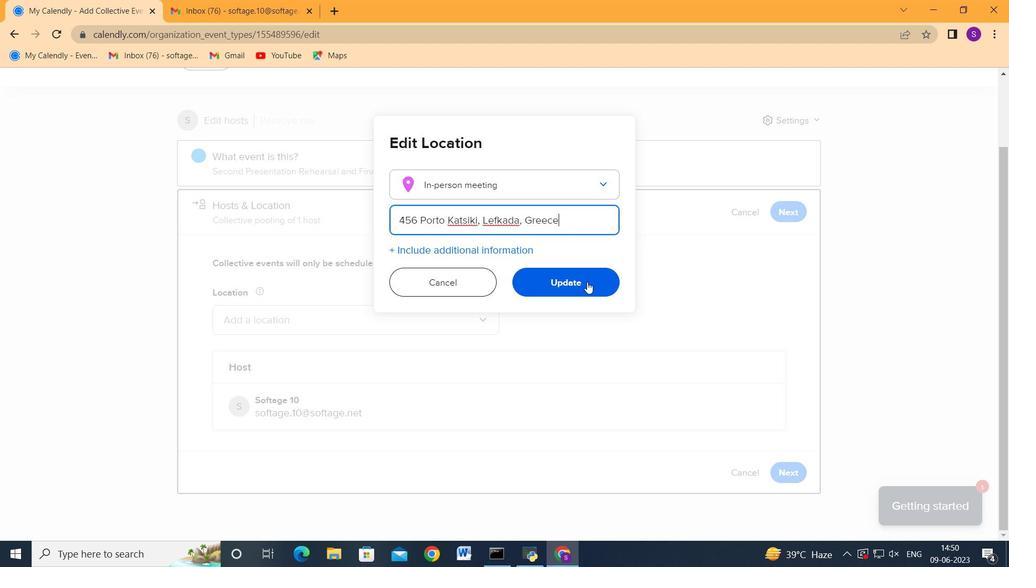 
Action: Mouse moved to (611, 302)
Screenshot: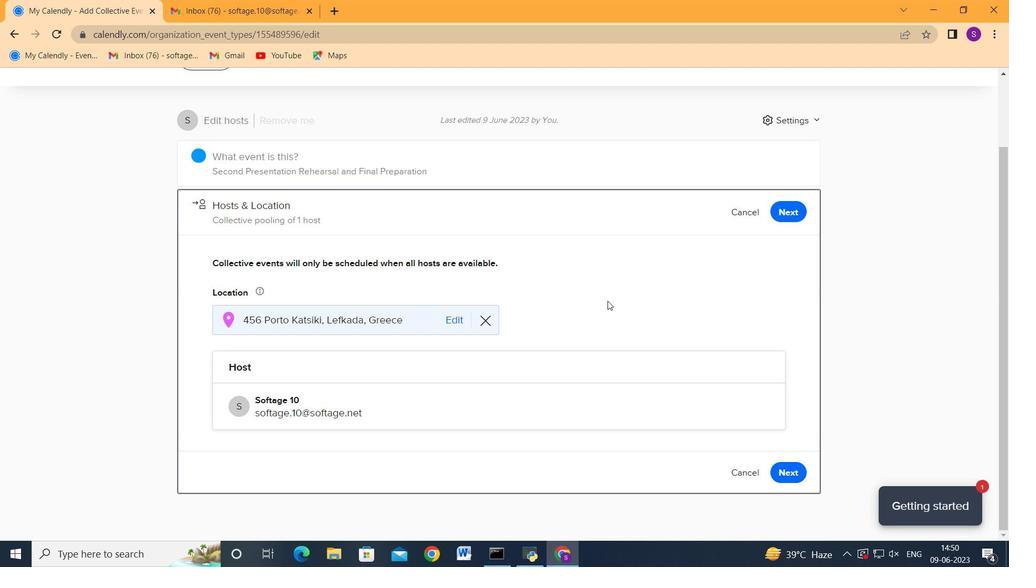 
Action: Mouse scrolled (611, 302) with delta (0, 0)
Screenshot: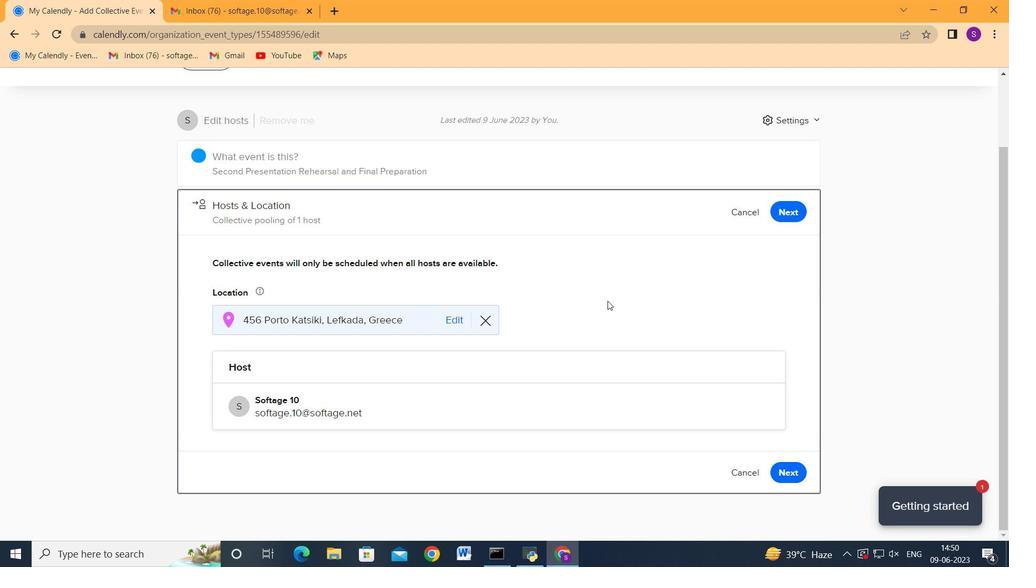 
Action: Mouse moved to (773, 473)
Screenshot: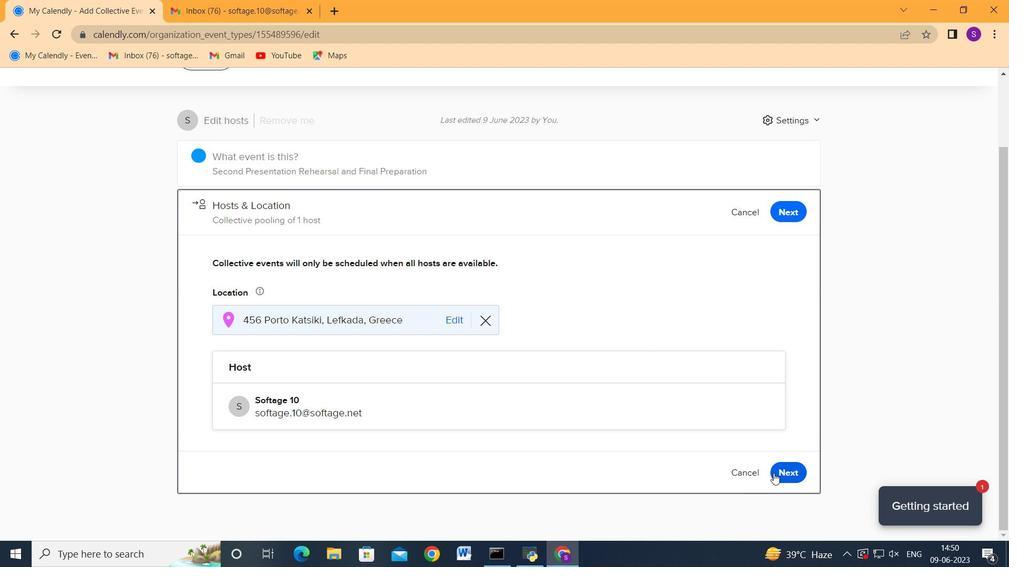 
Action: Mouse pressed left at (773, 473)
Screenshot: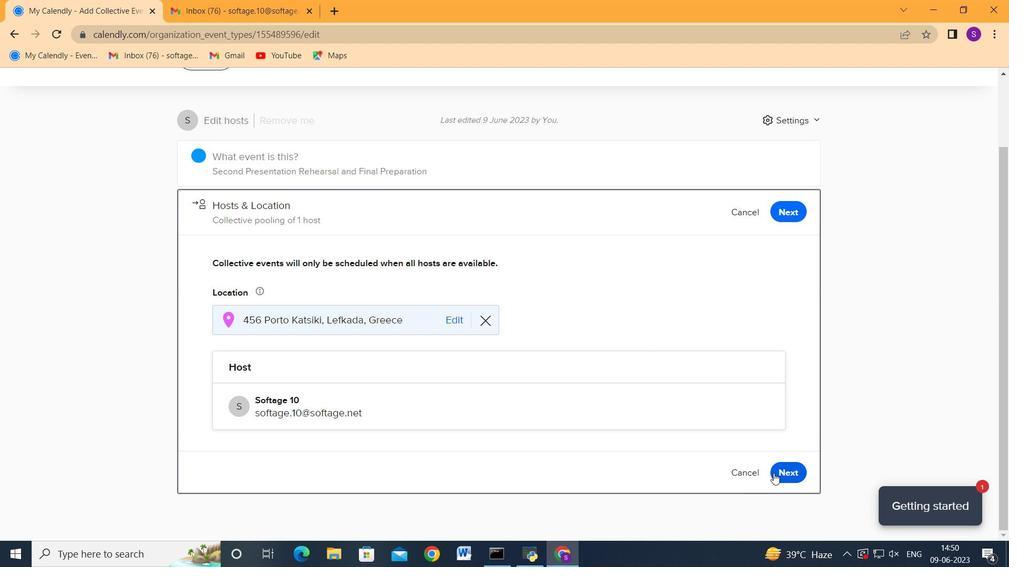 
Action: Mouse moved to (233, 406)
Screenshot: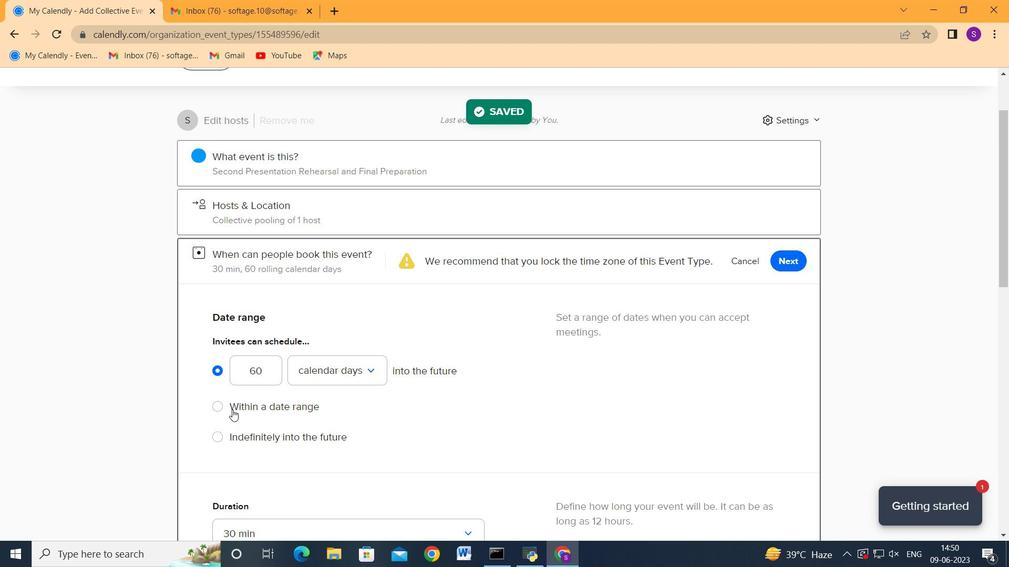 
Action: Mouse pressed left at (233, 406)
Screenshot: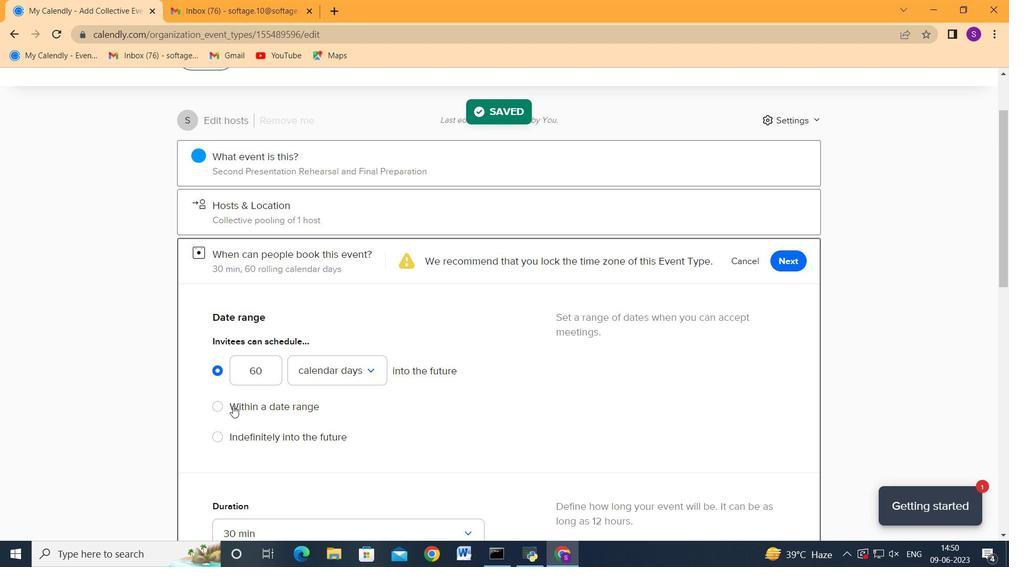 
Action: Mouse moved to (342, 408)
Screenshot: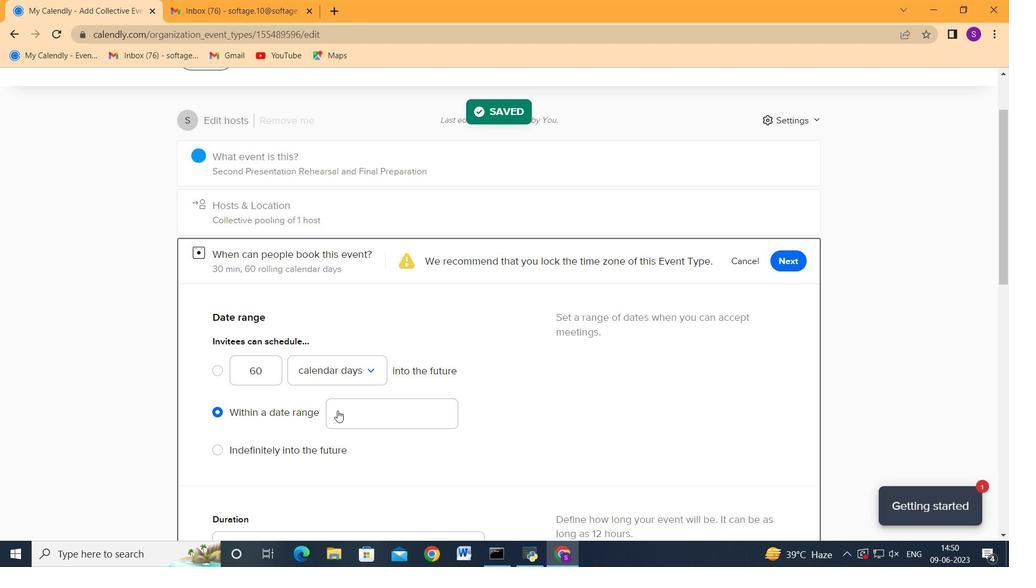 
Action: Mouse pressed left at (342, 408)
Screenshot: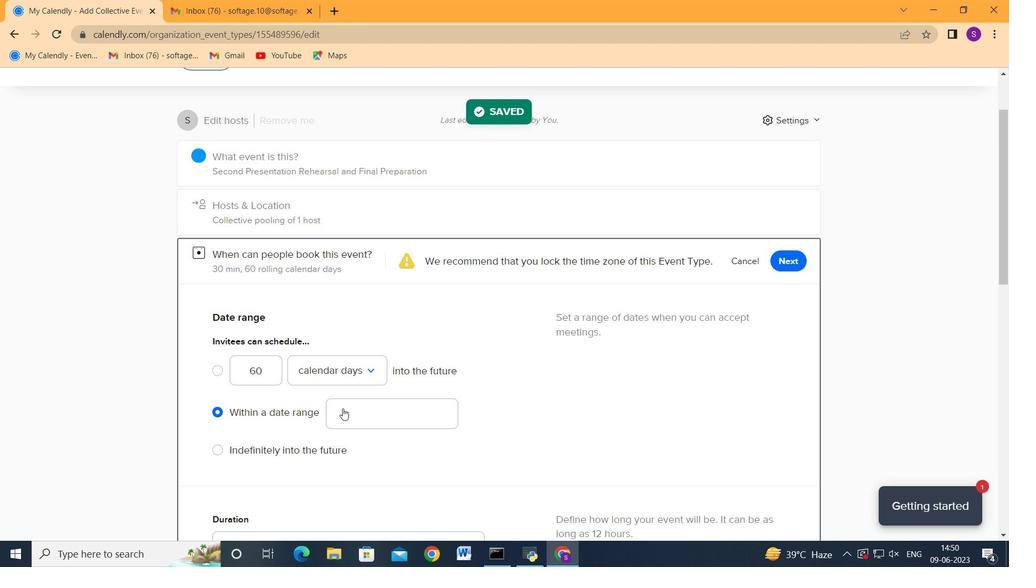 
Action: Mouse moved to (424, 170)
Screenshot: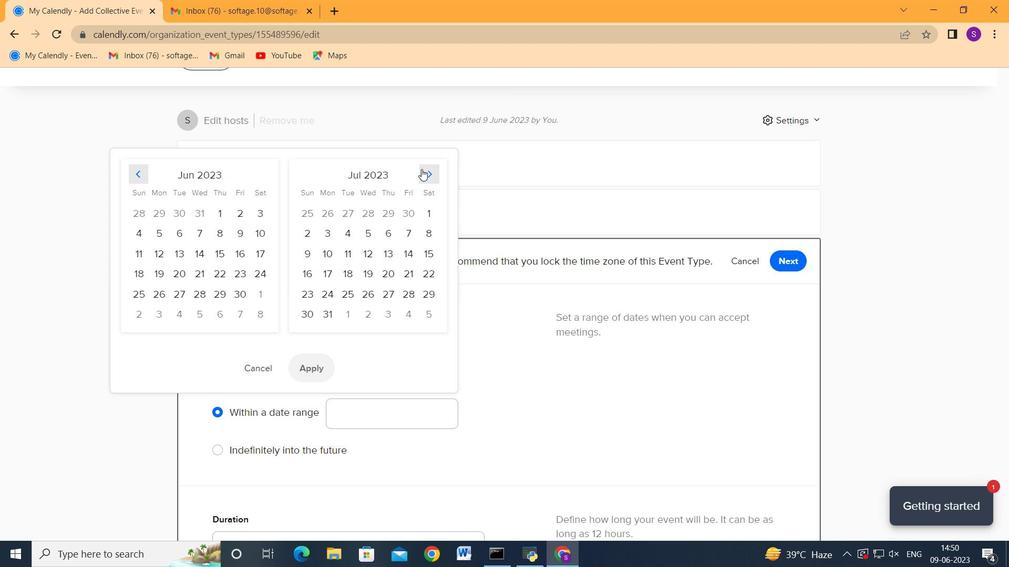 
Action: Mouse pressed left at (424, 170)
Screenshot: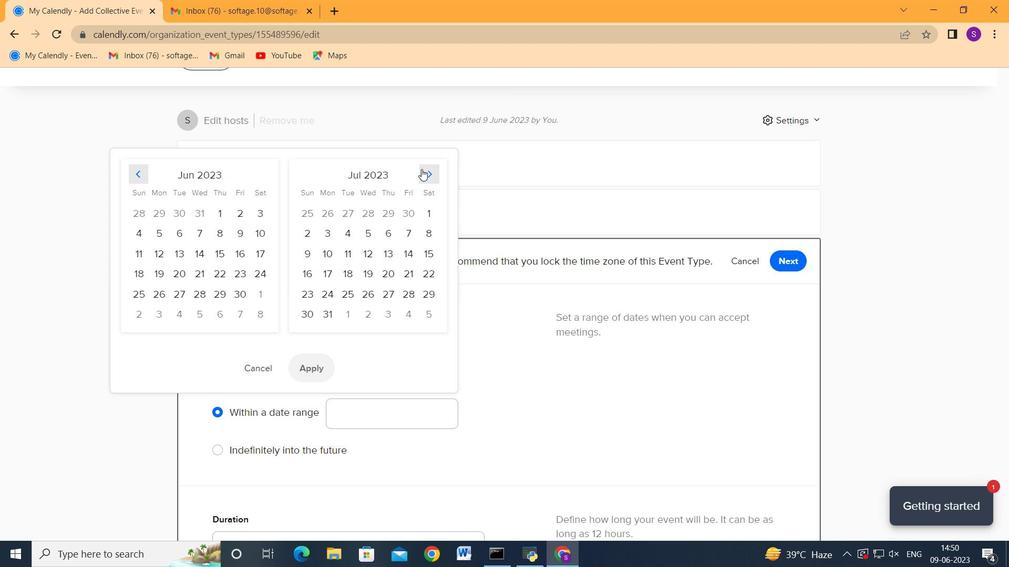
Action: Mouse moved to (425, 167)
Screenshot: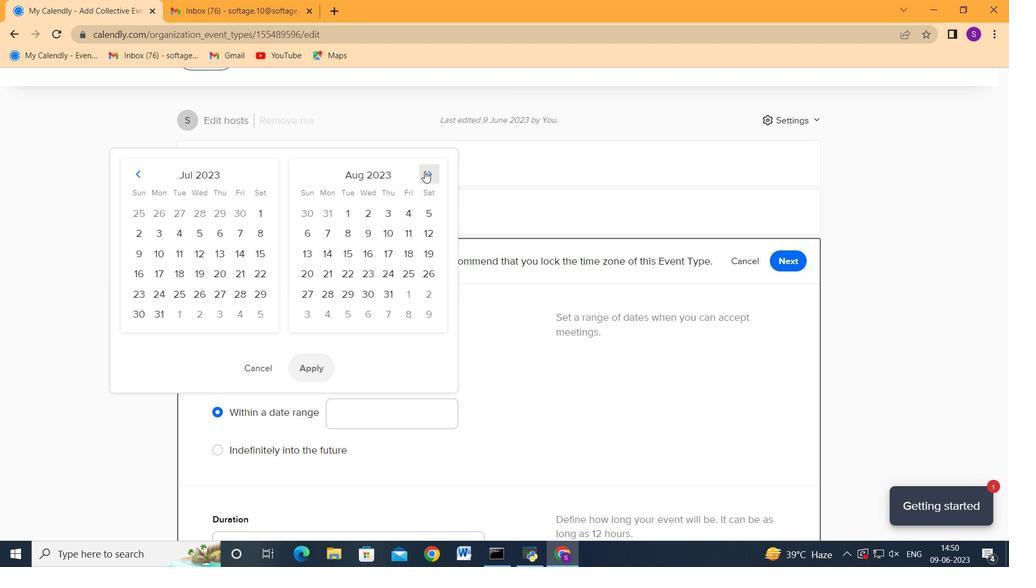 
Action: Mouse pressed left at (425, 167)
Screenshot: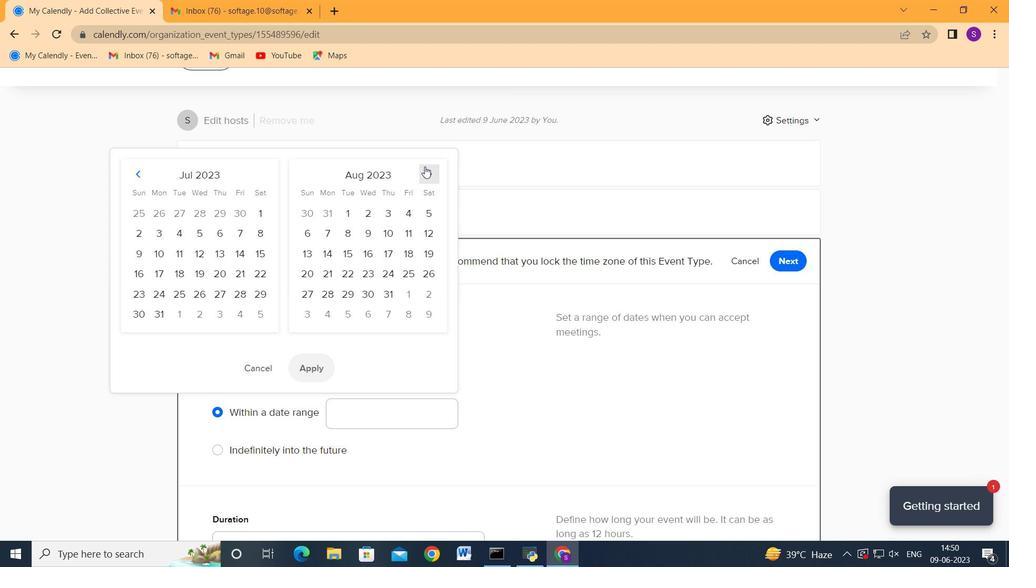 
Action: Mouse pressed left at (425, 167)
Screenshot: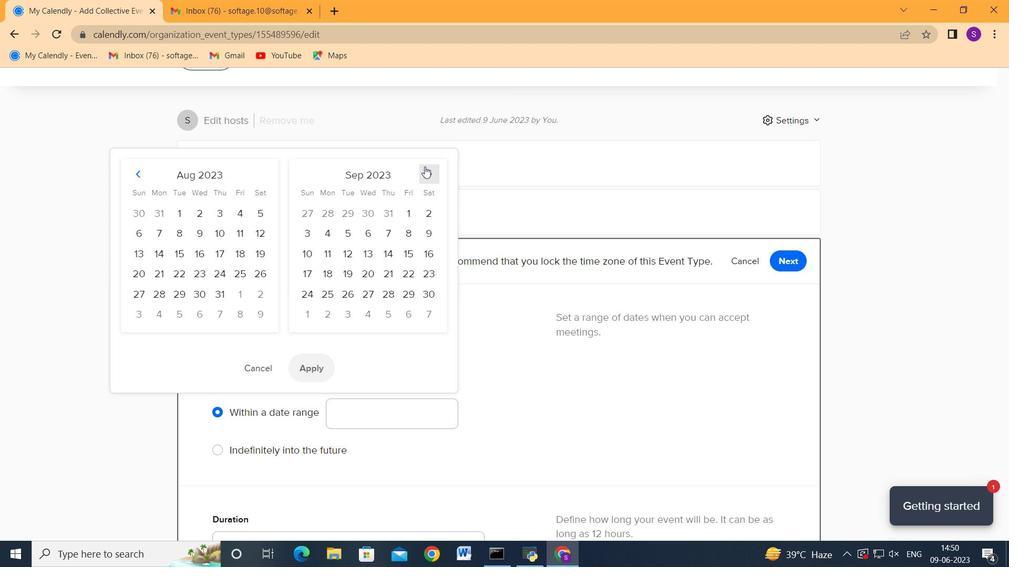 
Action: Mouse pressed left at (425, 167)
Screenshot: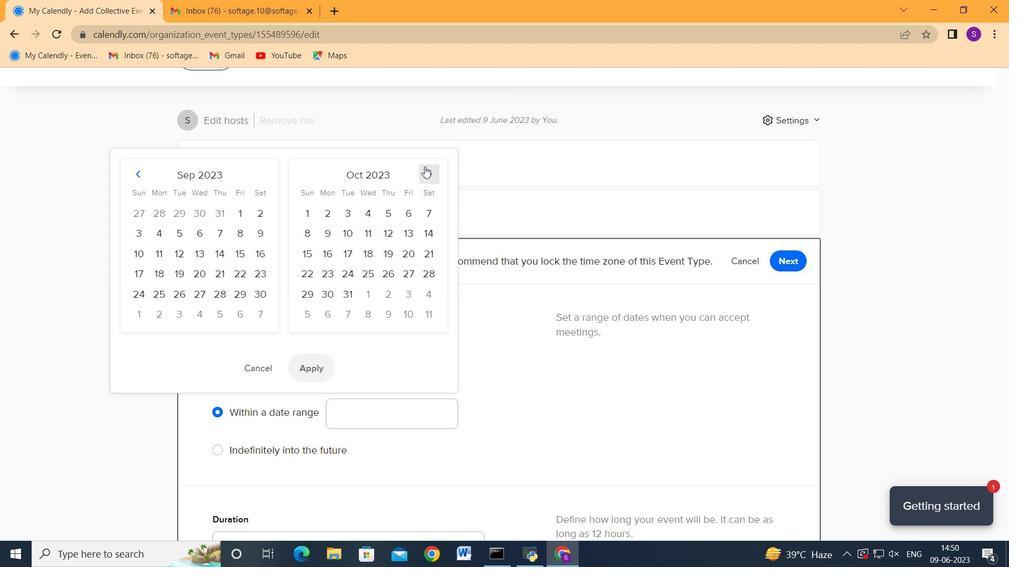 
Action: Mouse pressed left at (425, 167)
Screenshot: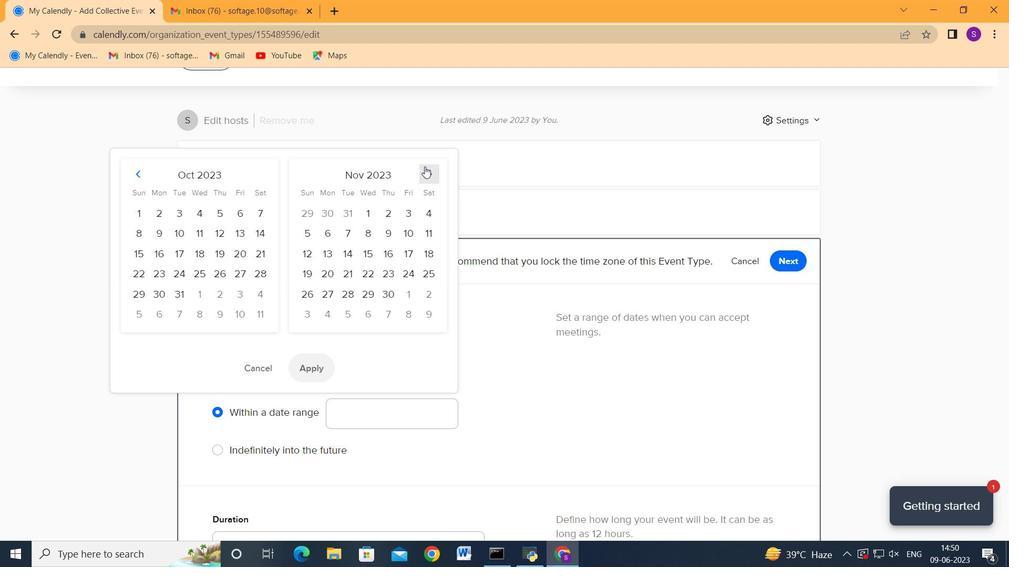 
Action: Mouse moved to (163, 260)
Screenshot: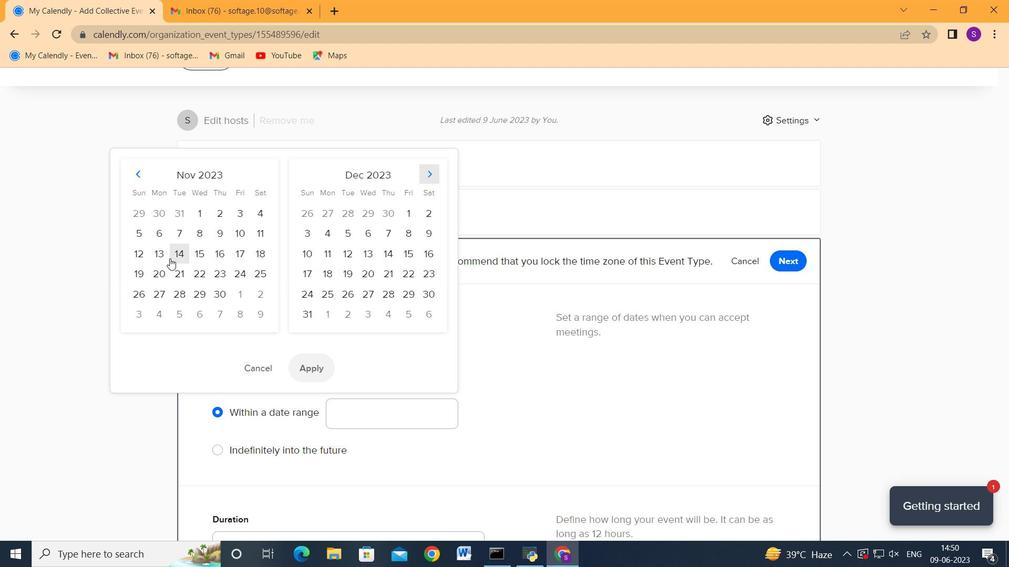 
Action: Mouse pressed left at (163, 260)
Screenshot: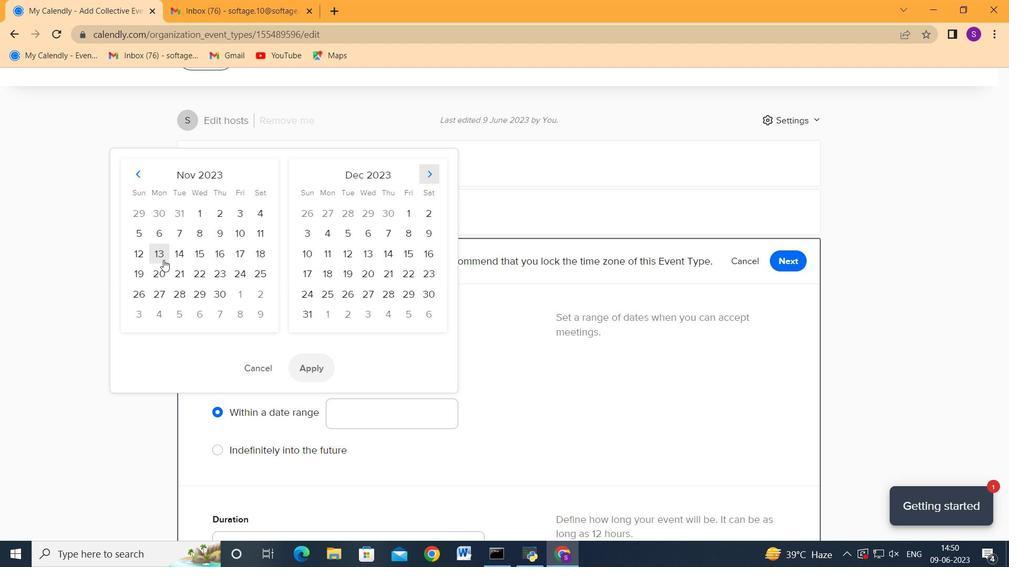 
Action: Mouse moved to (201, 253)
Screenshot: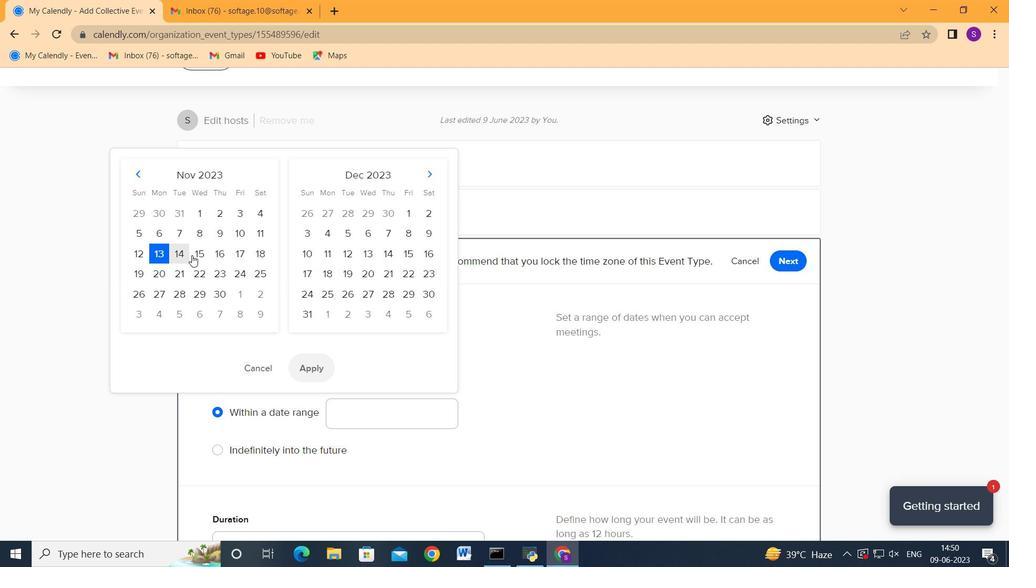 
Action: Mouse pressed left at (201, 253)
Screenshot: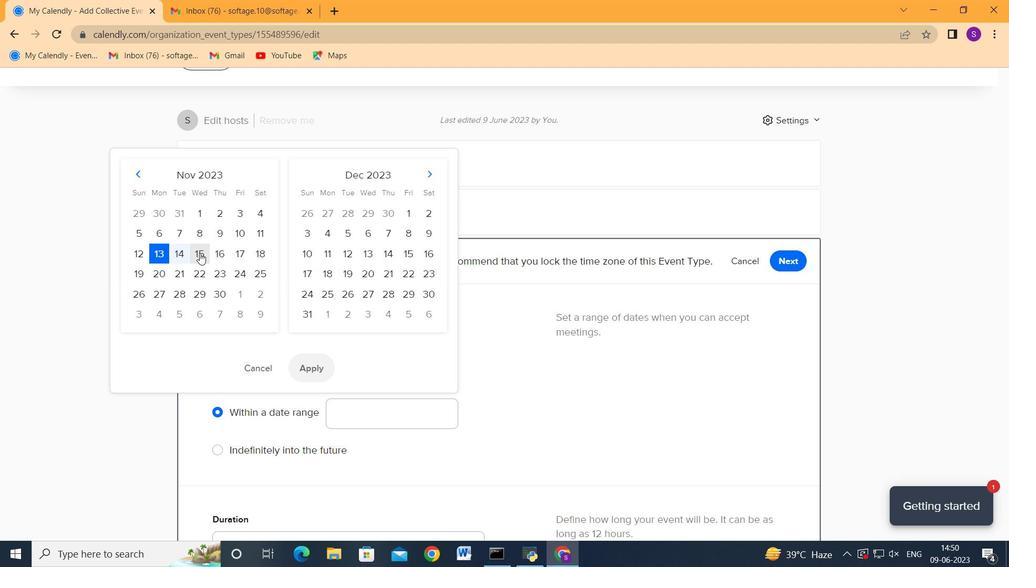
Action: Mouse moved to (319, 362)
Screenshot: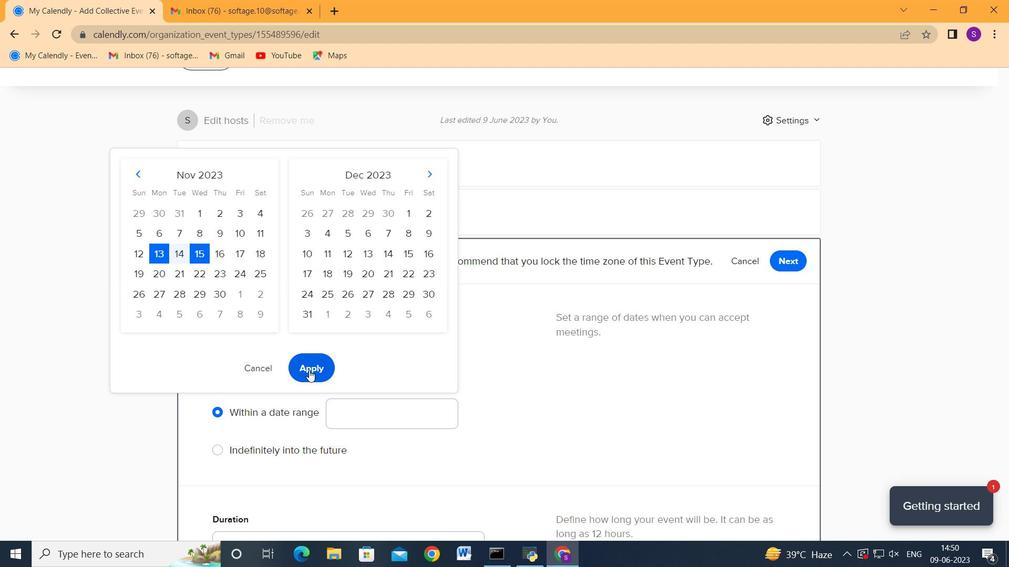 
Action: Mouse pressed left at (319, 362)
Screenshot: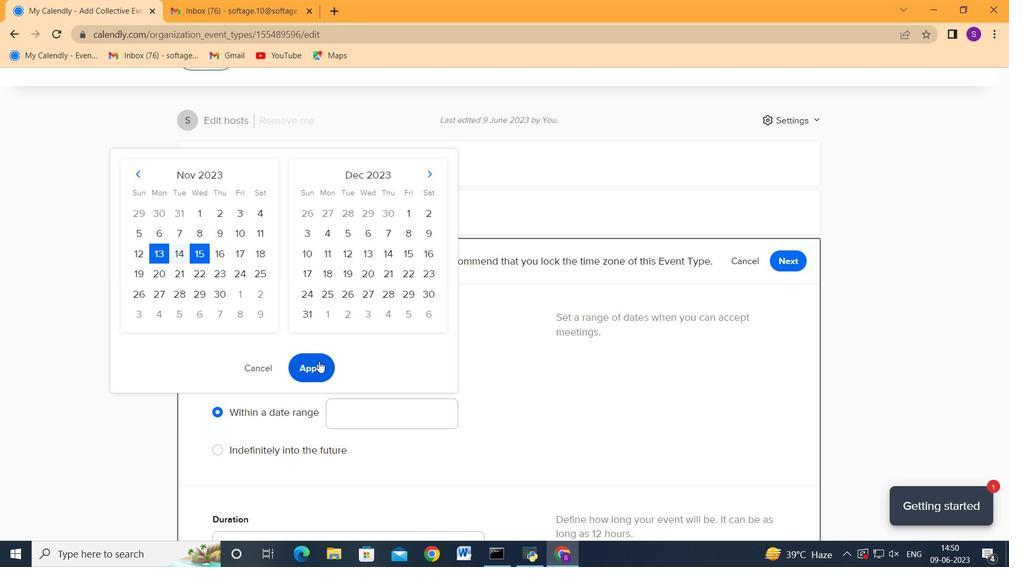 
Action: Mouse moved to (497, 331)
Screenshot: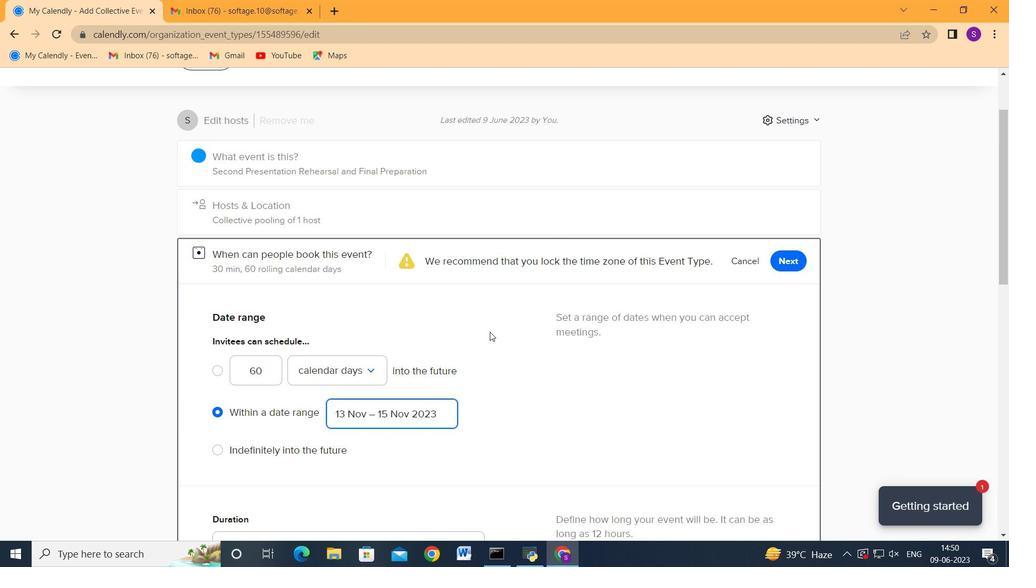 
Action: Mouse scrolled (497, 330) with delta (0, 0)
Screenshot: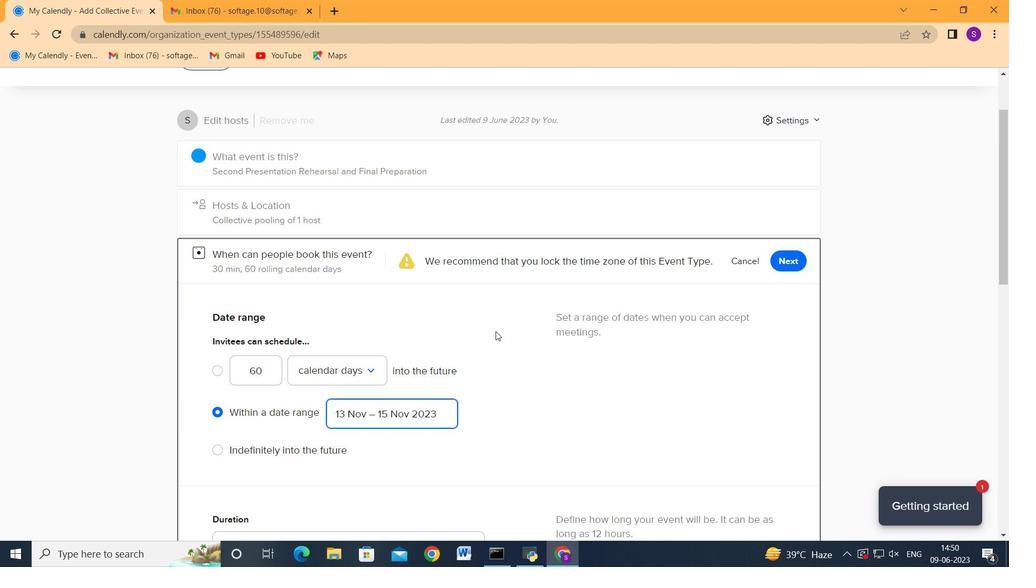 
Action: Mouse moved to (497, 331)
Screenshot: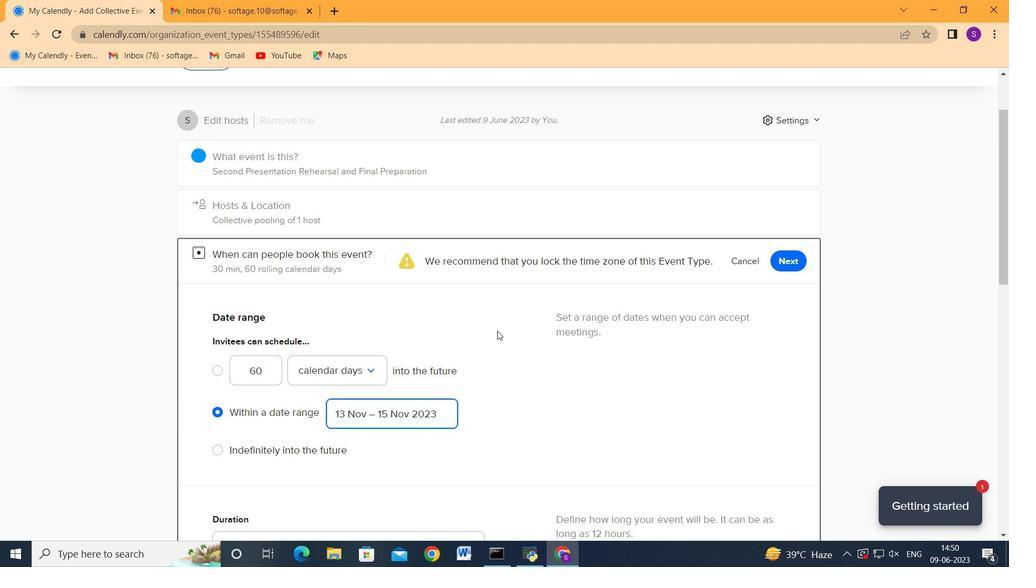 
Action: Mouse scrolled (497, 330) with delta (0, 0)
Screenshot: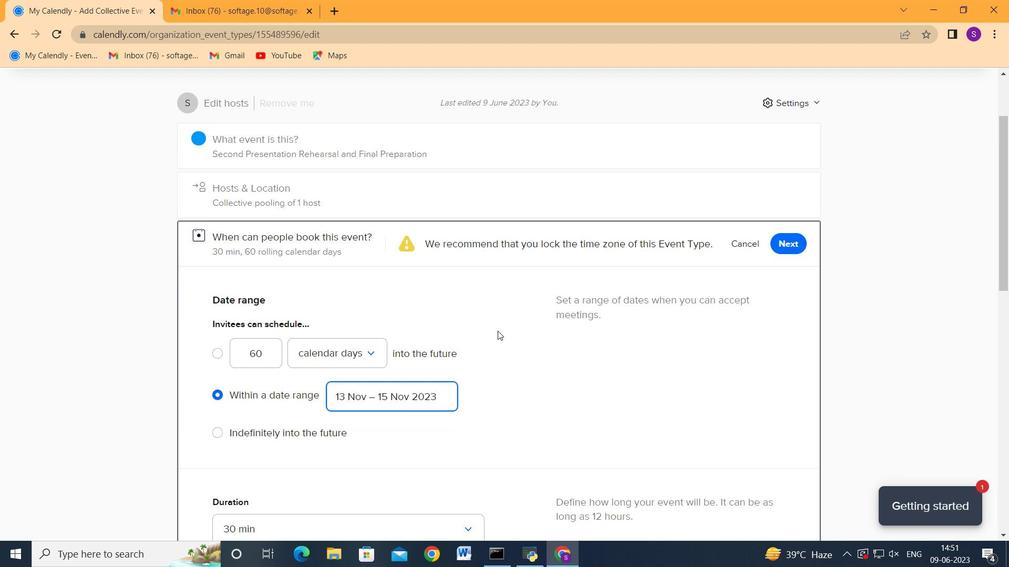 
Action: Mouse moved to (500, 330)
Screenshot: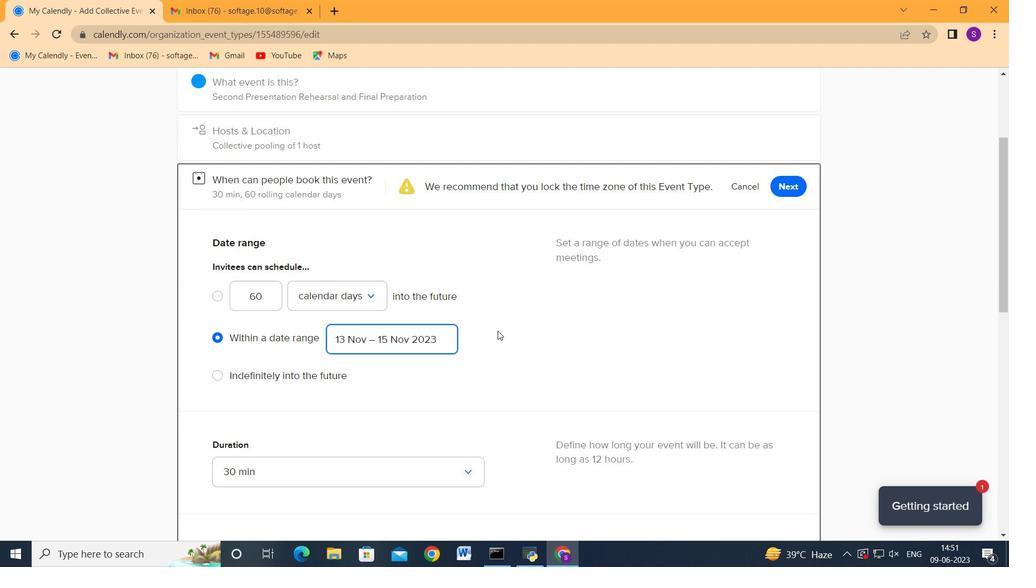 
Action: Mouse scrolled (500, 331) with delta (0, 0)
Screenshot: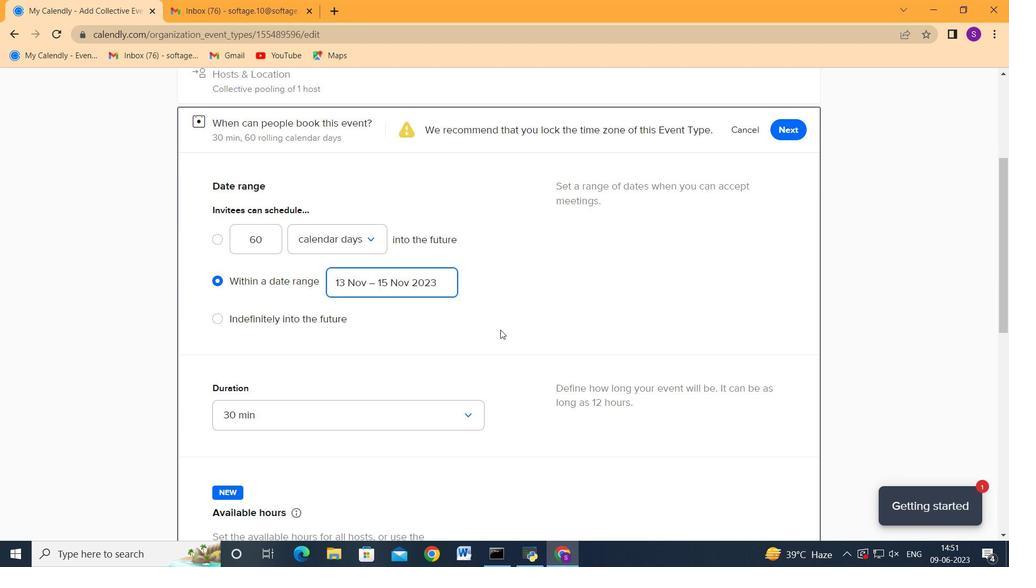 
Action: Mouse scrolled (500, 331) with delta (0, 0)
Screenshot: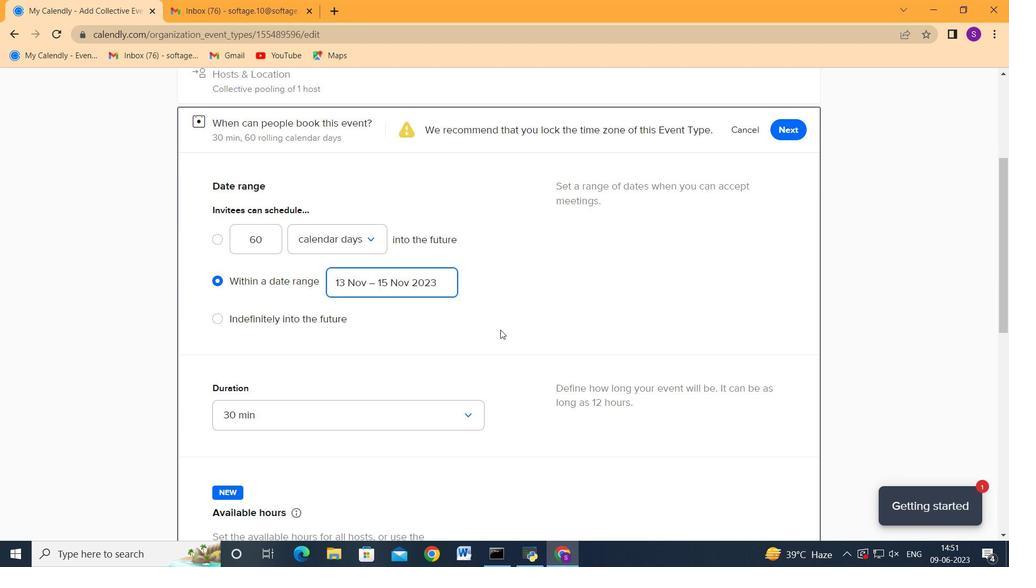 
Action: Mouse scrolled (500, 330) with delta (0, 0)
Screenshot: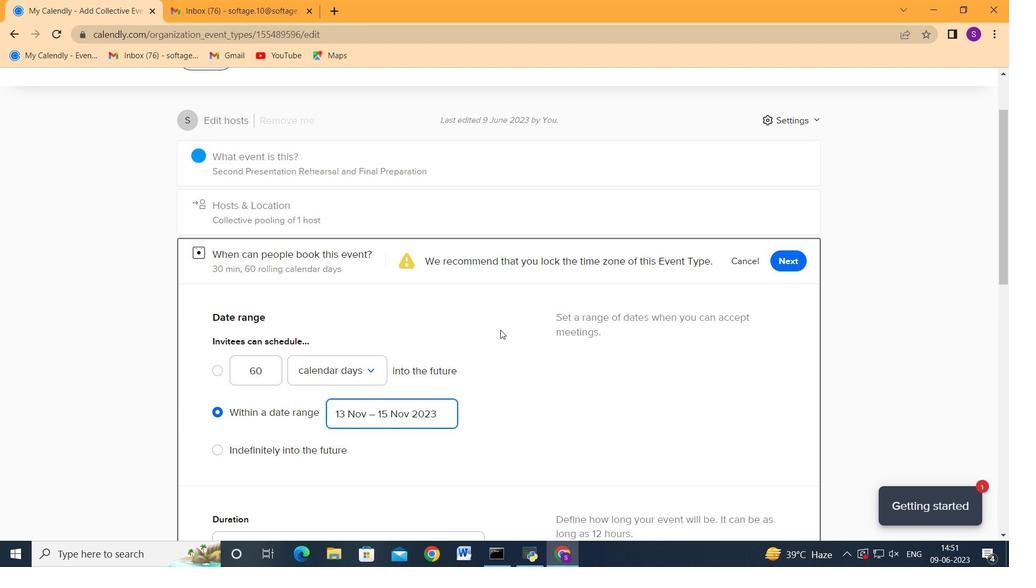 
Action: Mouse scrolled (500, 330) with delta (0, 0)
Screenshot: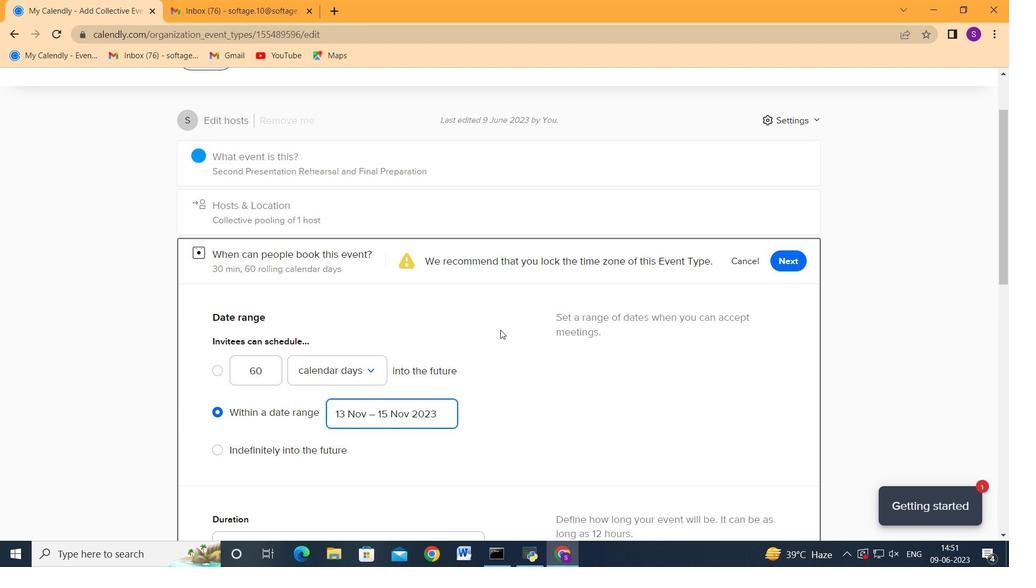 
Action: Mouse scrolled (500, 330) with delta (0, 0)
Screenshot: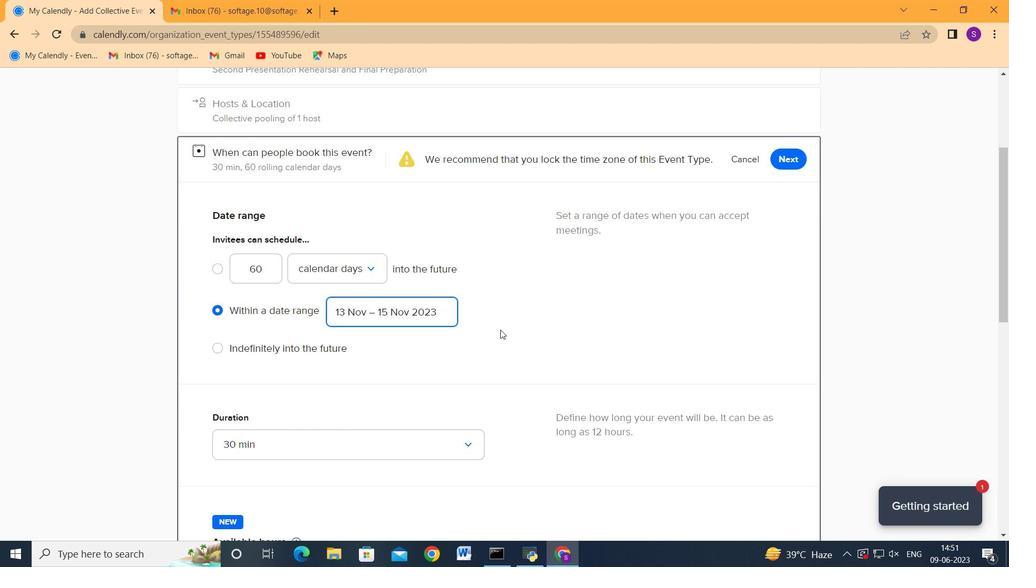
Action: Mouse scrolled (500, 330) with delta (0, 0)
Screenshot: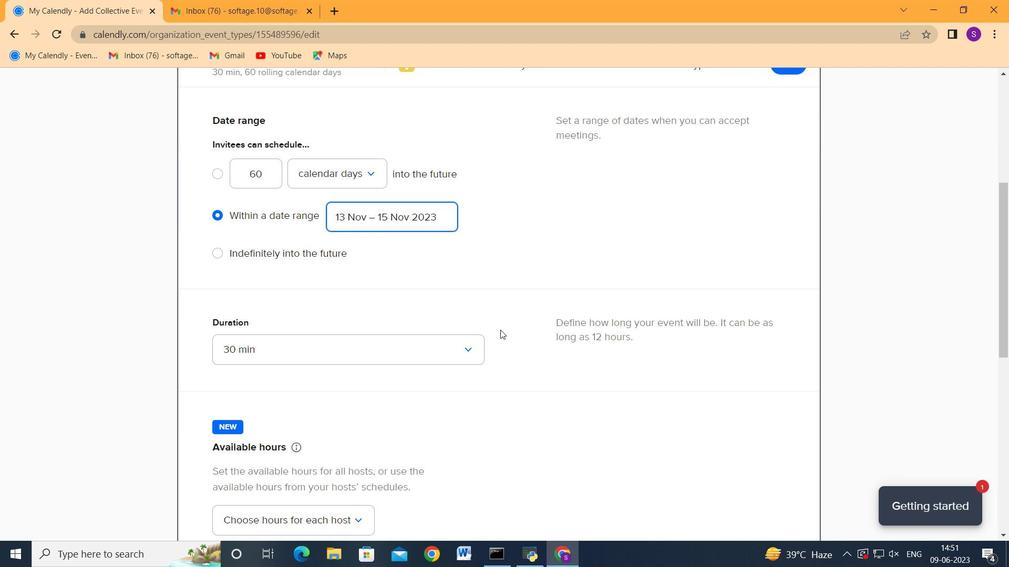 
Action: Mouse moved to (500, 329)
Screenshot: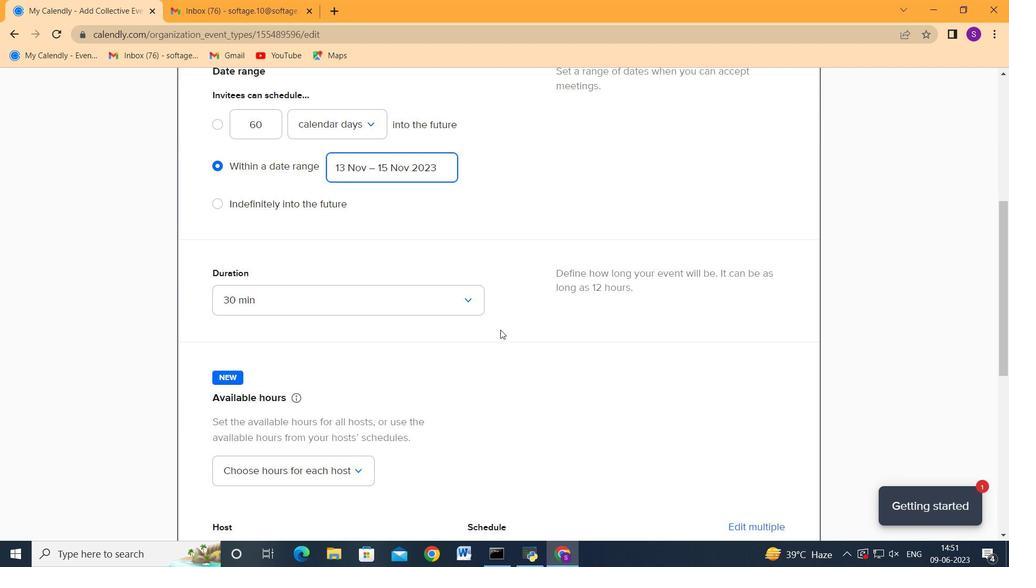 
Action: Mouse scrolled (500, 329) with delta (0, 0)
Screenshot: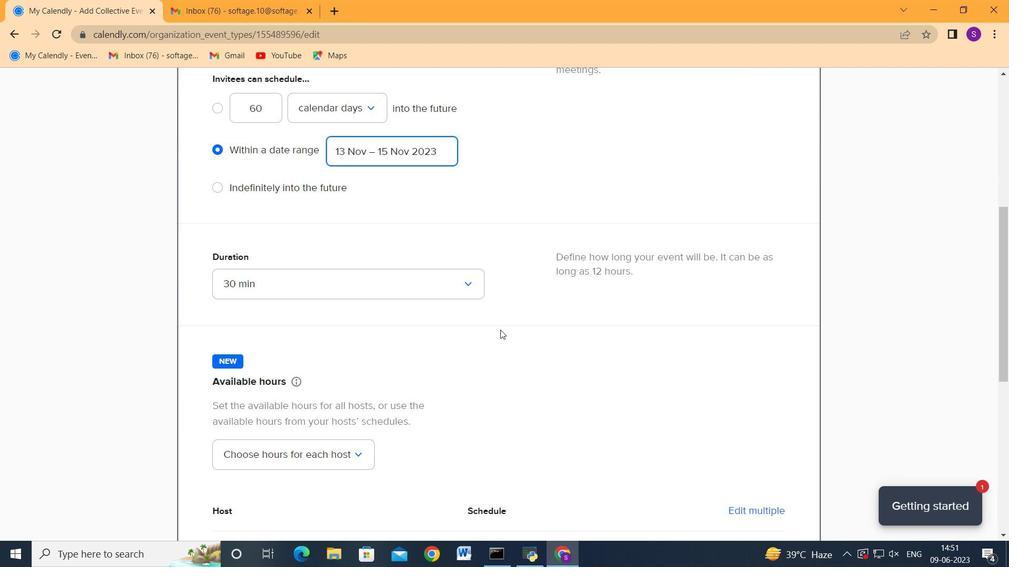 
Action: Mouse scrolled (500, 329) with delta (0, 0)
Screenshot: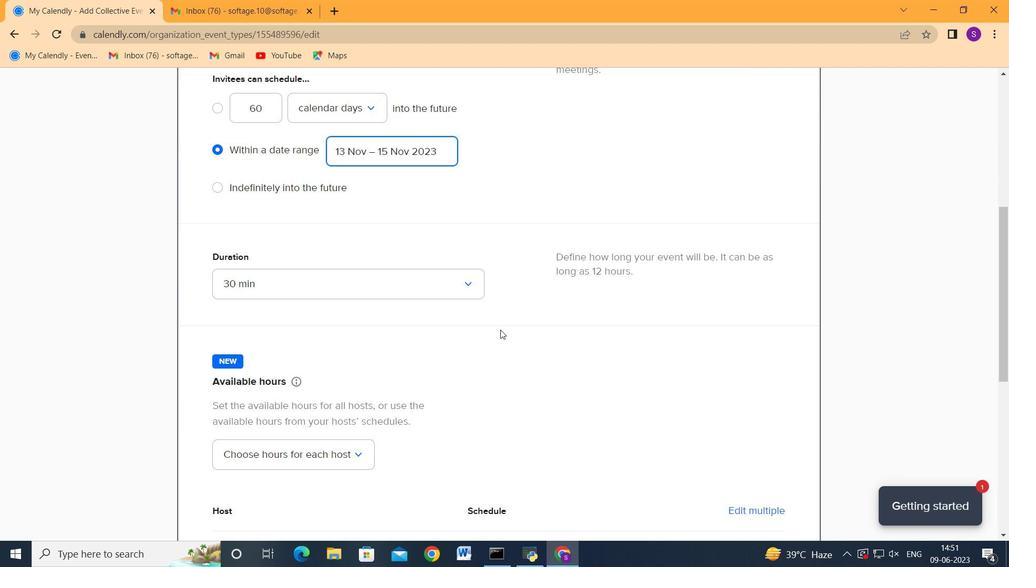 
Action: Mouse moved to (501, 329)
Screenshot: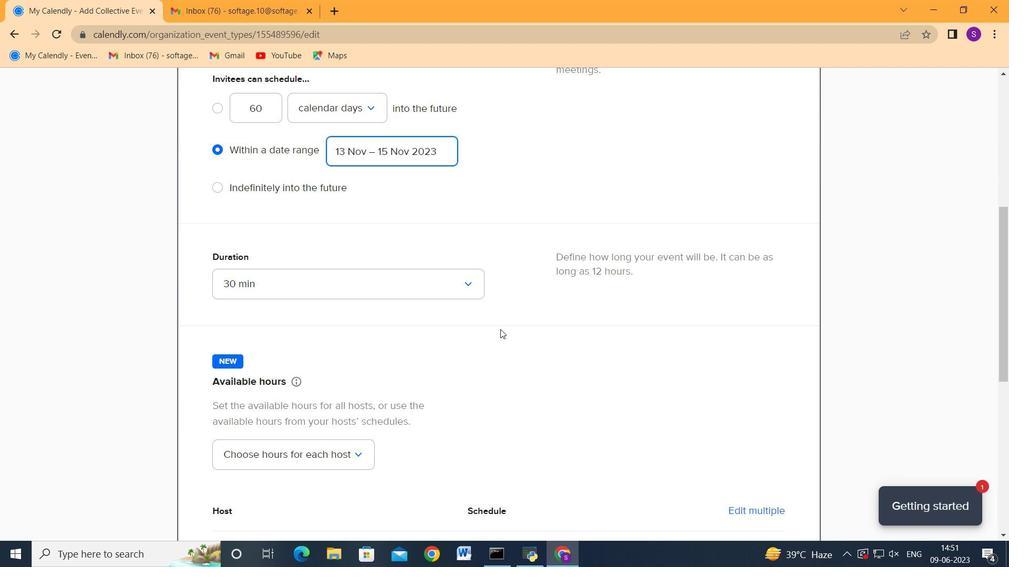 
Action: Mouse scrolled (501, 329) with delta (0, 0)
Screenshot: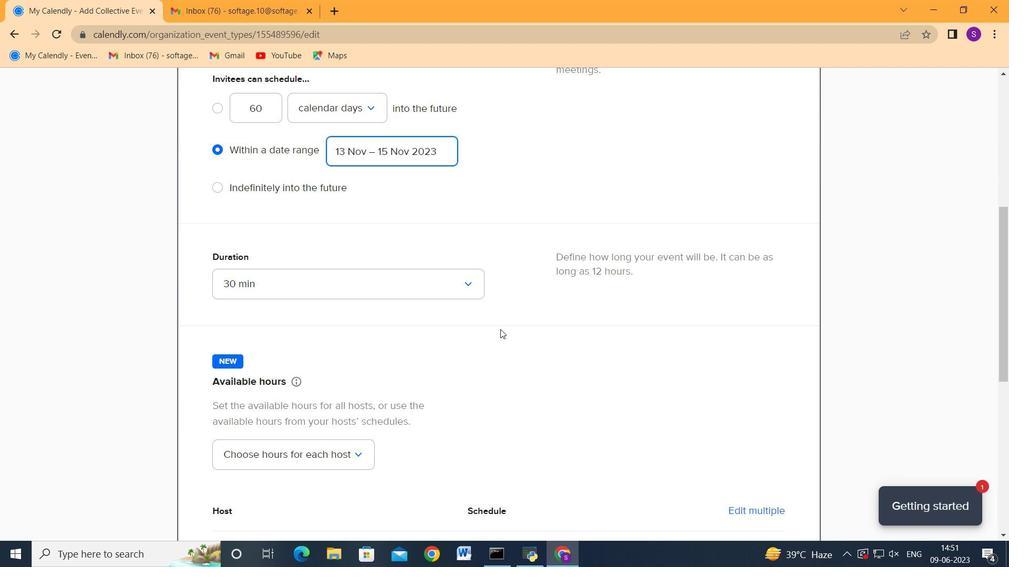 
Action: Mouse moved to (508, 332)
Screenshot: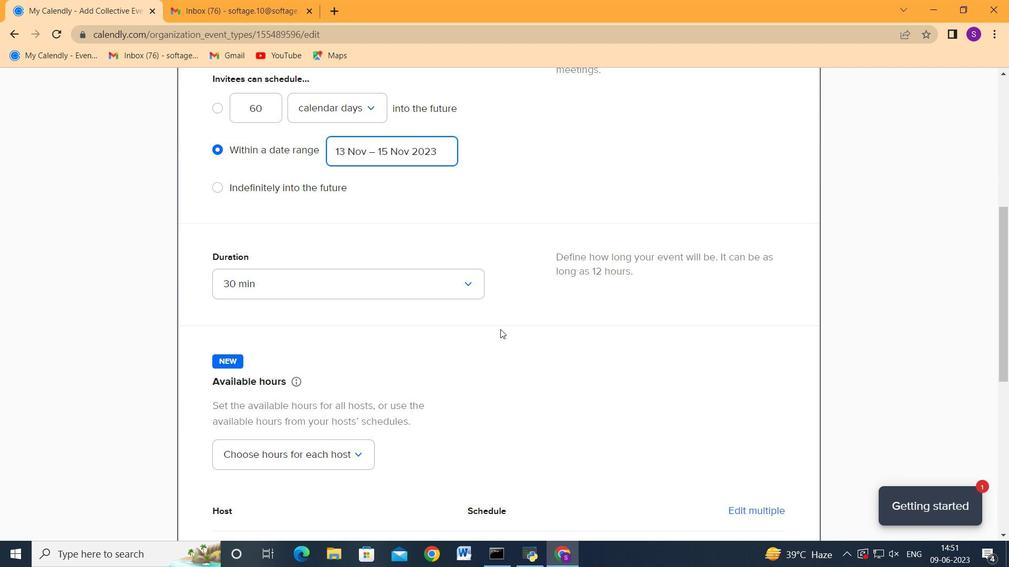 
Action: Mouse scrolled (508, 332) with delta (0, 0)
Screenshot: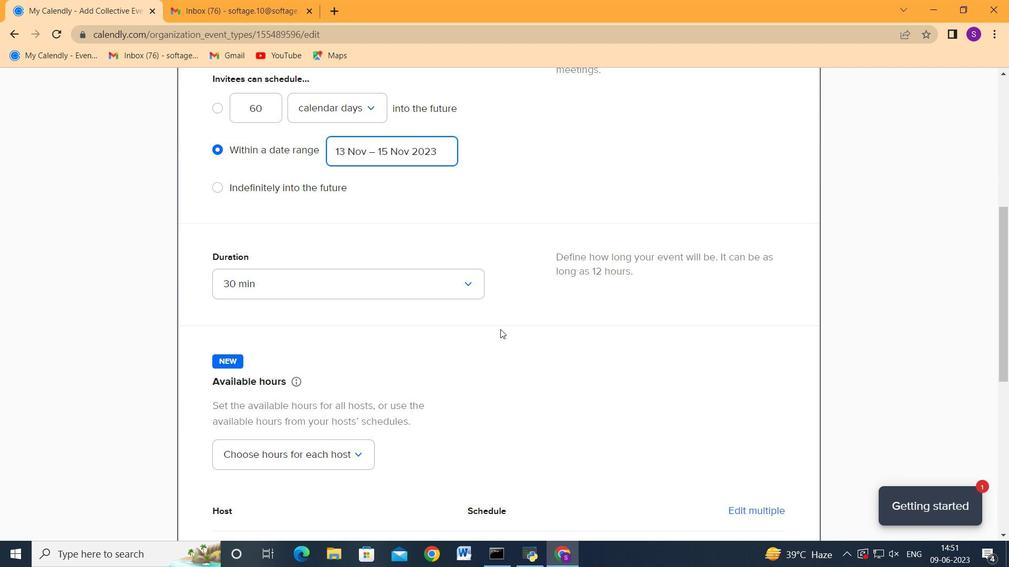 
Action: Mouse moved to (521, 330)
Screenshot: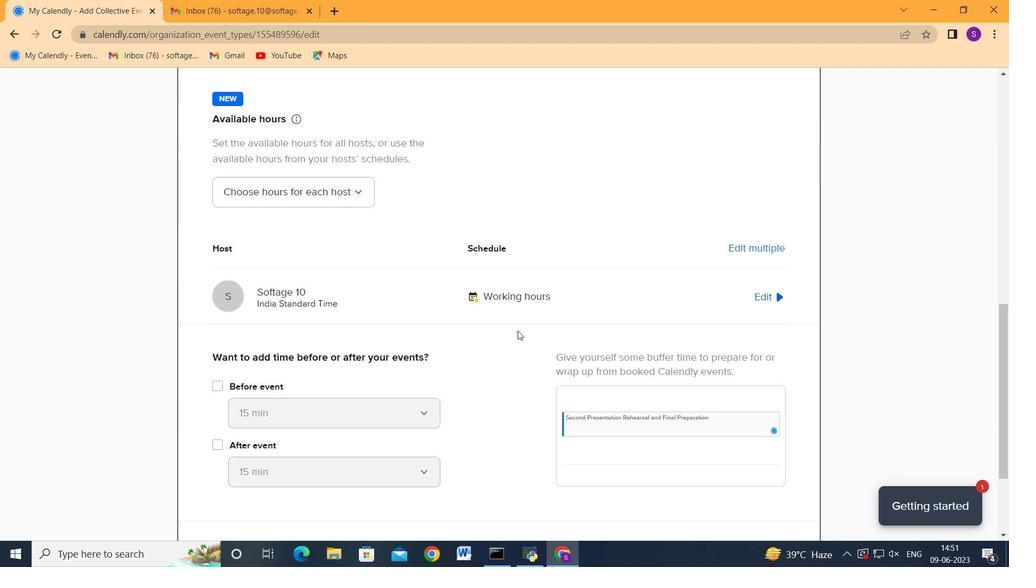 
Action: Mouse scrolled (521, 329) with delta (0, 0)
Screenshot: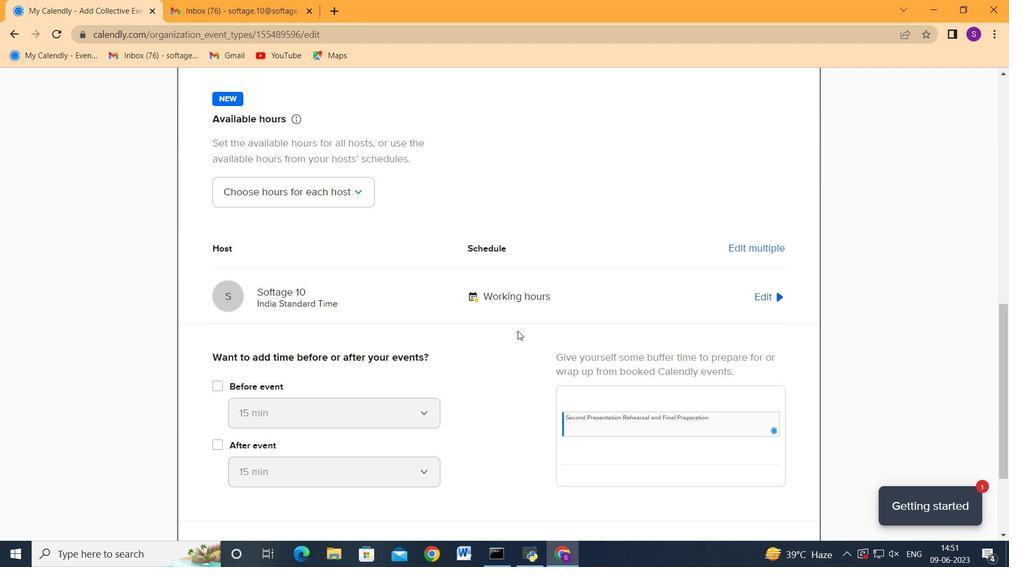 
Action: Mouse scrolled (521, 329) with delta (0, 0)
Screenshot: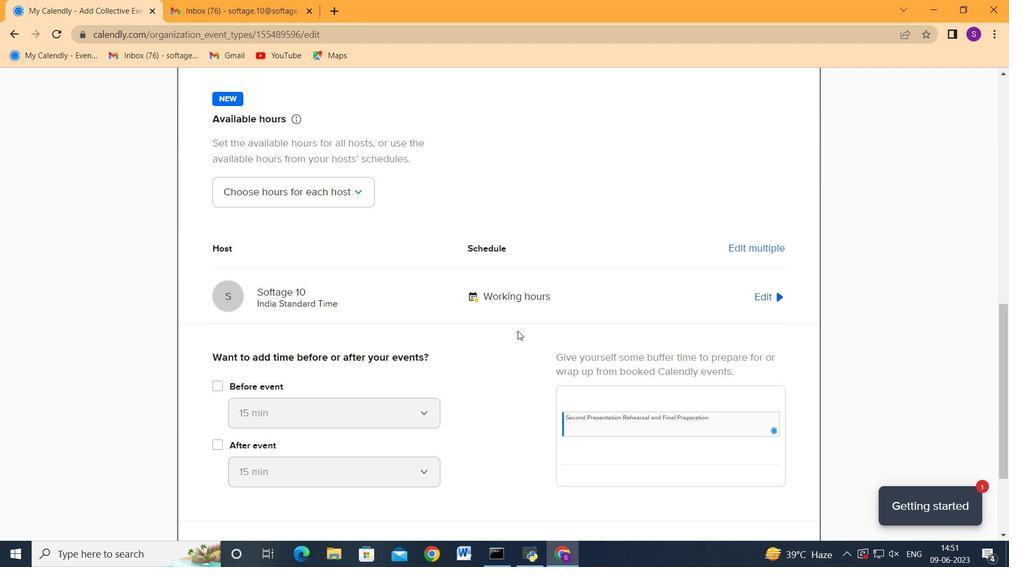 
Action: Mouse scrolled (521, 329) with delta (0, 0)
Screenshot: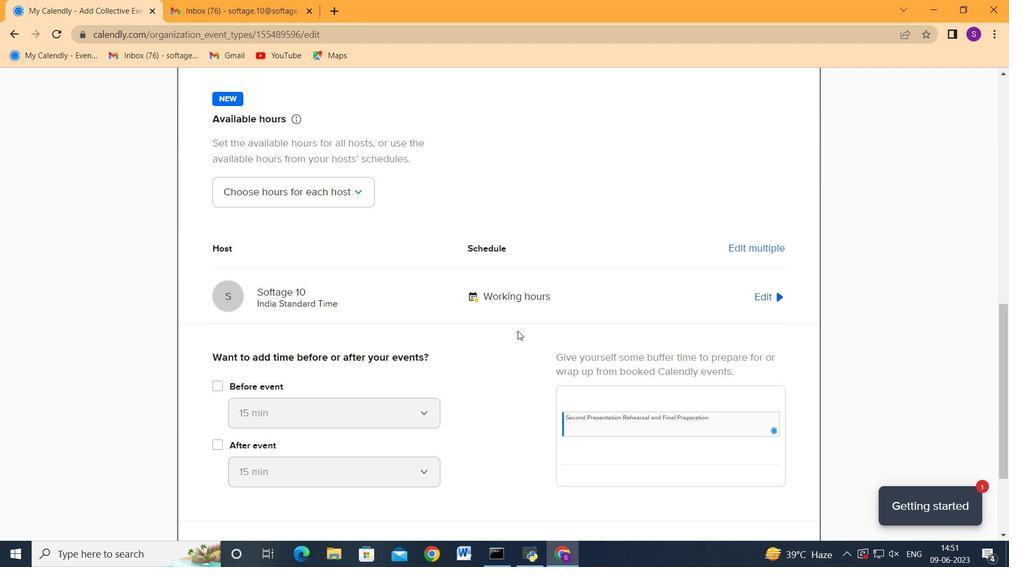 
Action: Mouse scrolled (521, 329) with delta (0, 0)
Screenshot: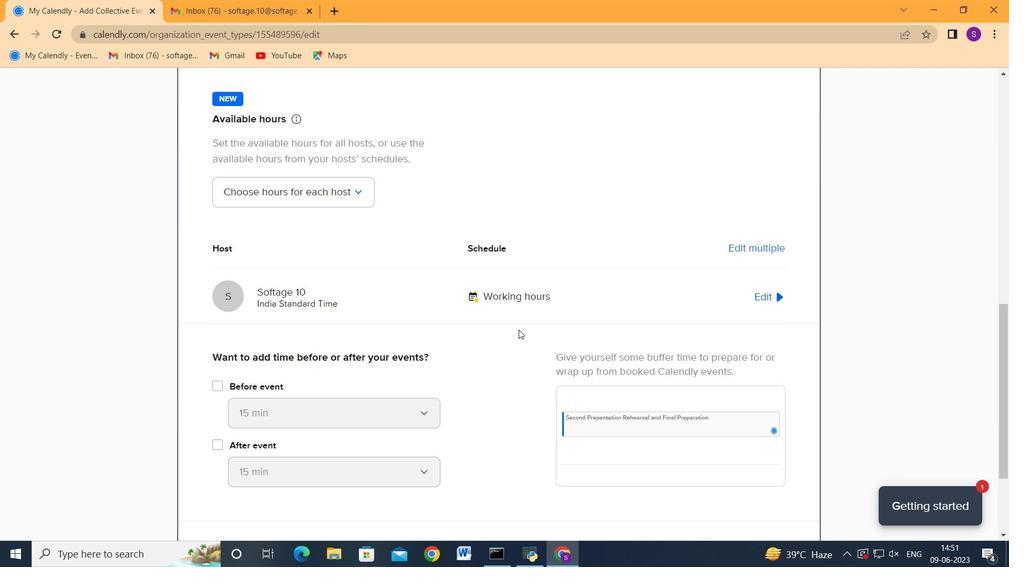 
Action: Mouse scrolled (521, 329) with delta (0, 0)
Screenshot: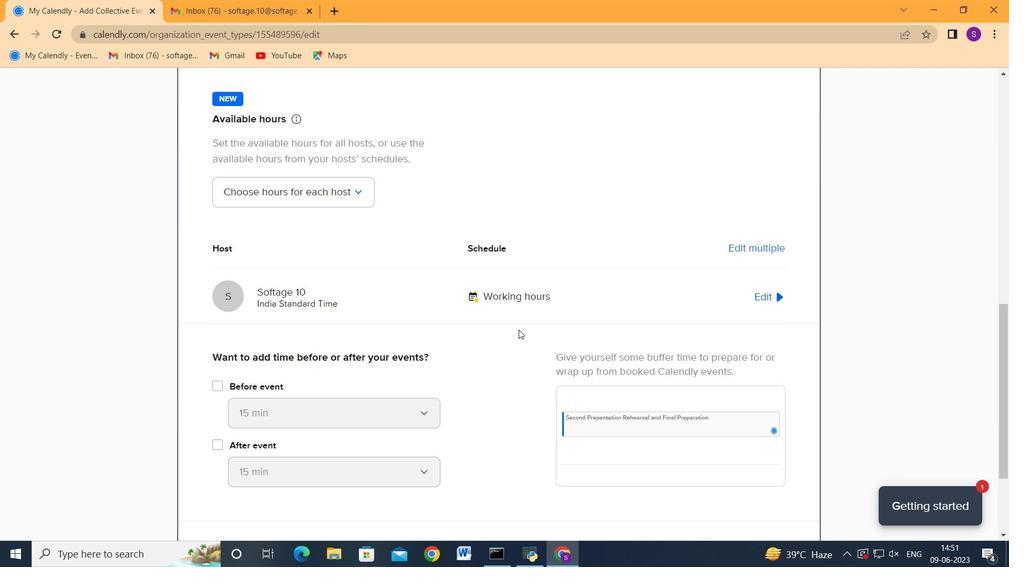 
Action: Mouse scrolled (521, 329) with delta (0, 0)
Screenshot: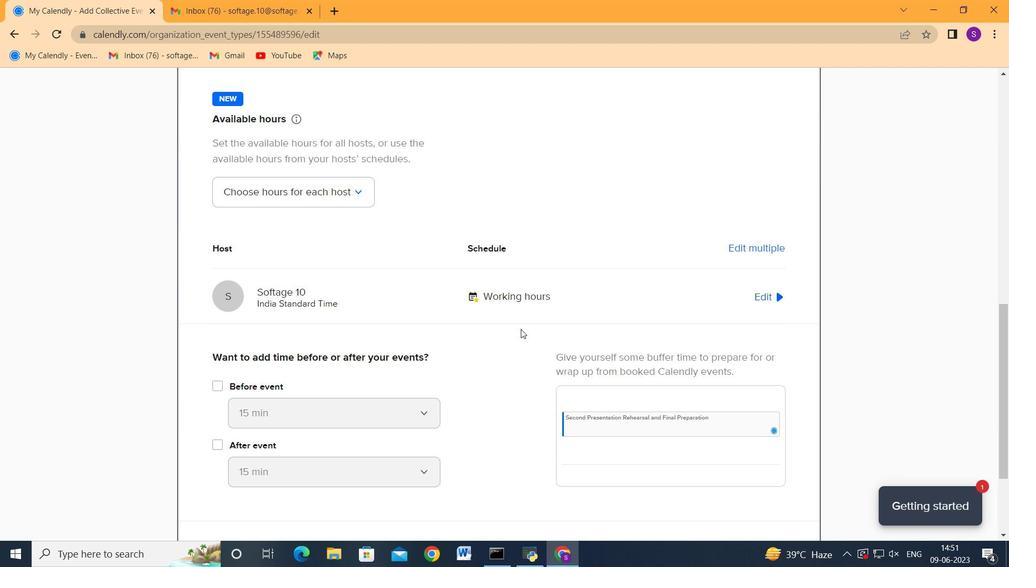 
Action: Mouse moved to (525, 330)
Screenshot: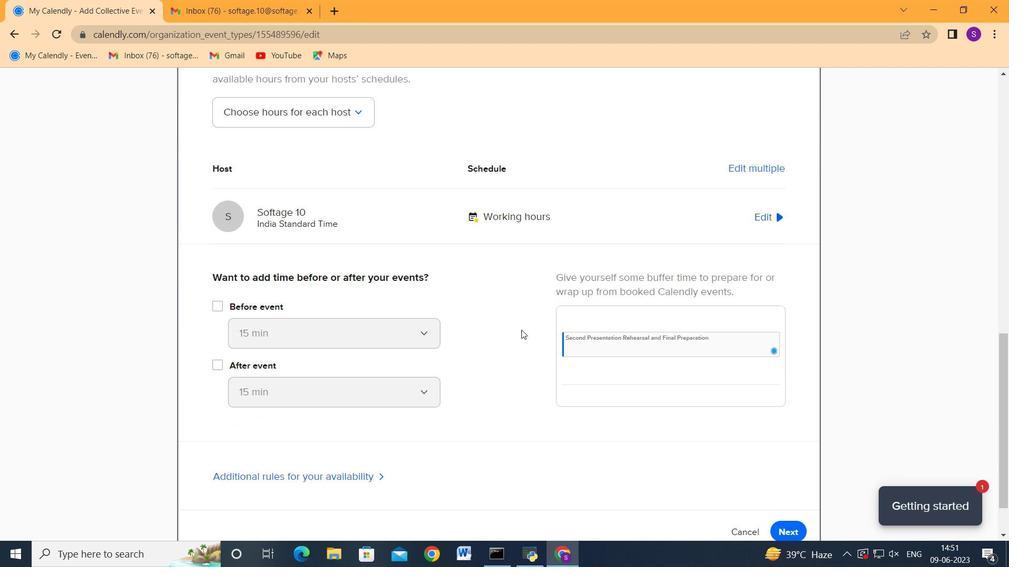 
Action: Mouse scrolled (525, 329) with delta (0, 0)
Screenshot: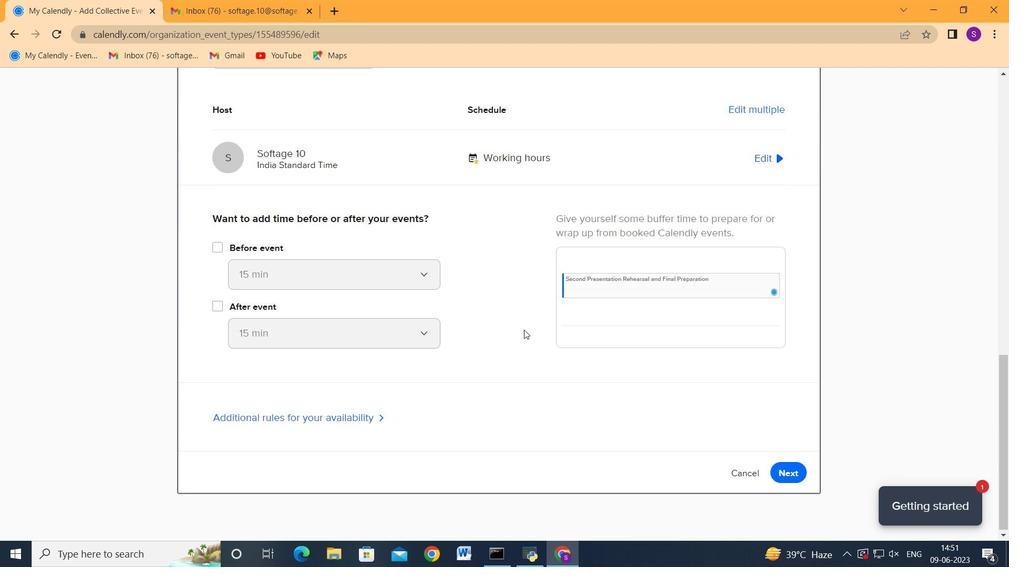 
Action: Mouse scrolled (525, 329) with delta (0, 0)
Screenshot: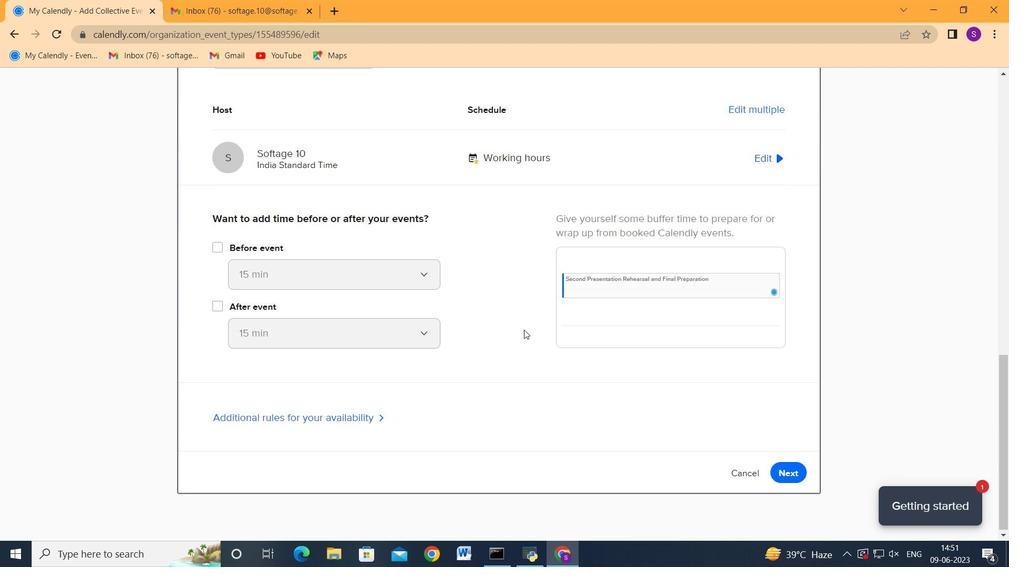 
Action: Mouse moved to (525, 330)
Screenshot: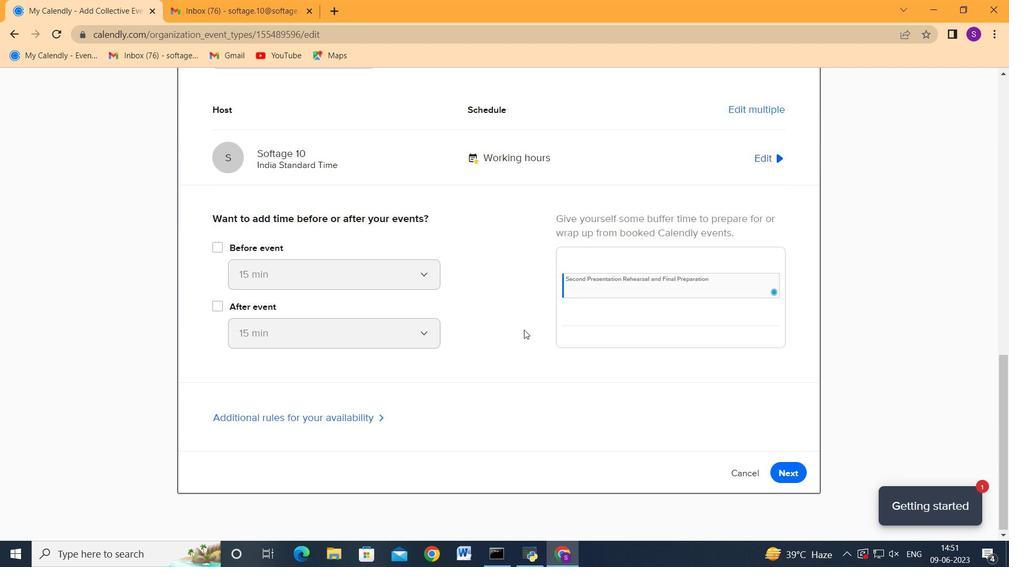 
Action: Mouse scrolled (525, 330) with delta (0, 0)
Screenshot: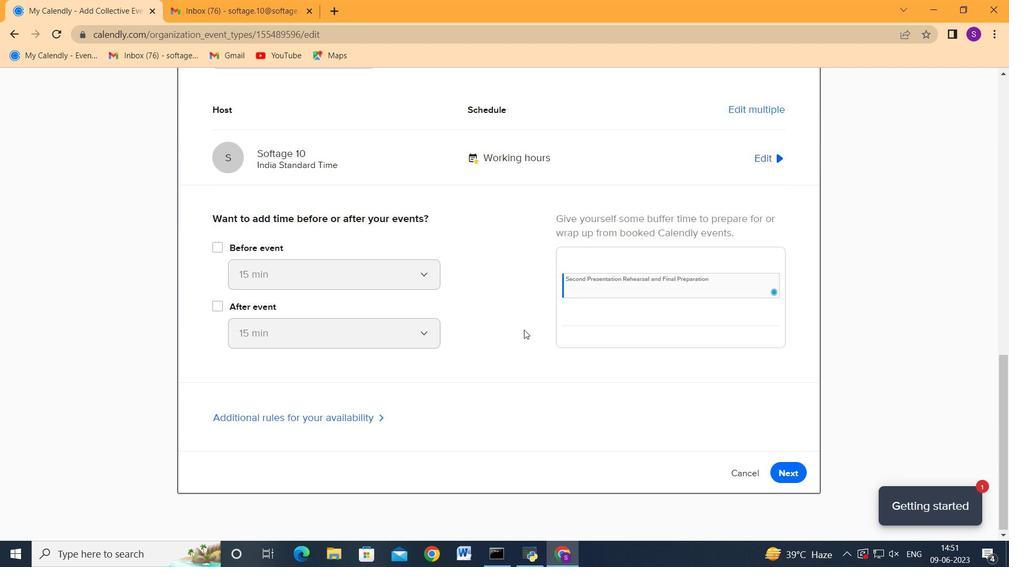 
Action: Mouse moved to (525, 330)
Screenshot: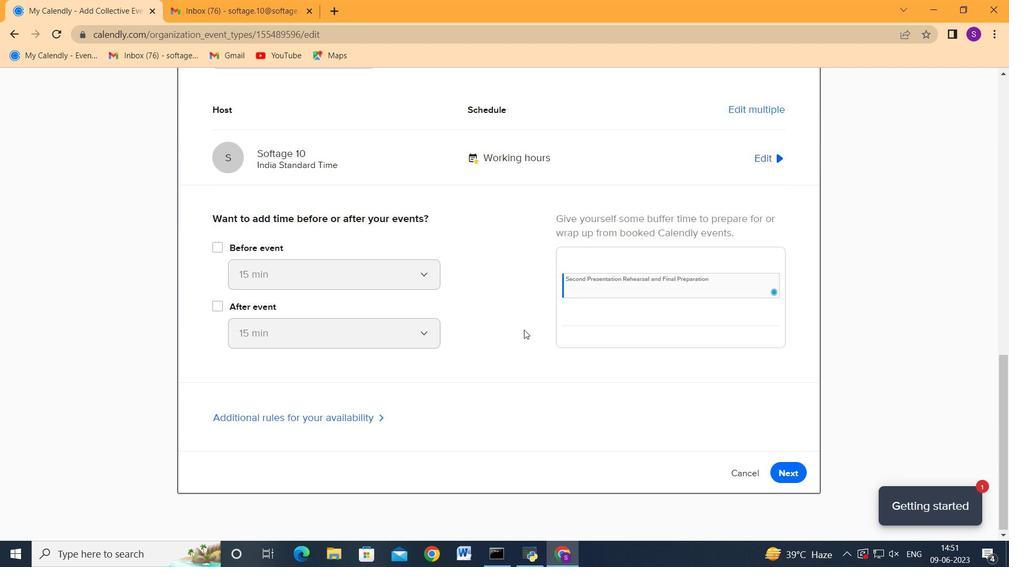 
Action: Mouse scrolled (525, 330) with delta (0, 0)
Screenshot: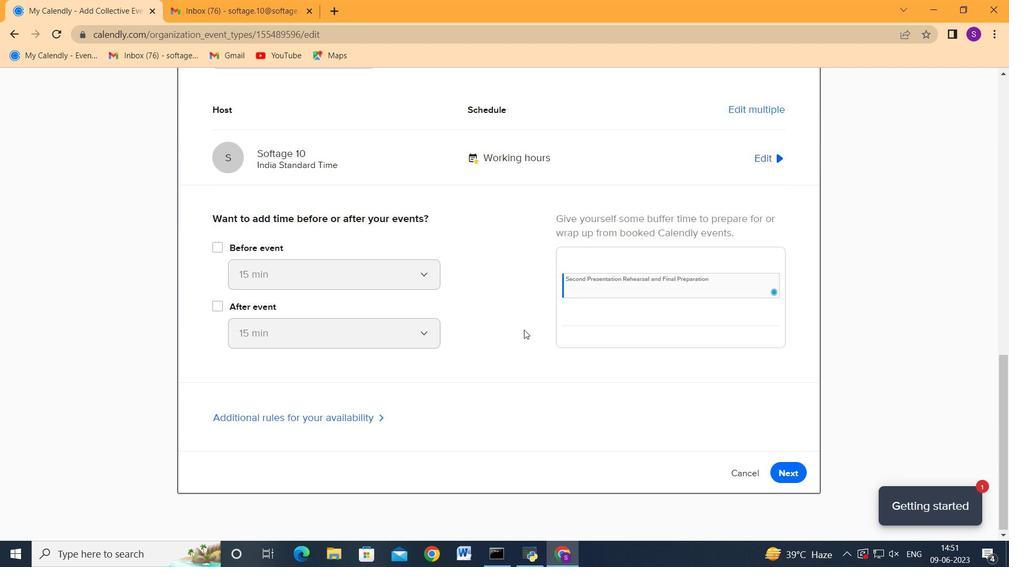 
Action: Mouse scrolled (525, 330) with delta (0, 0)
Screenshot: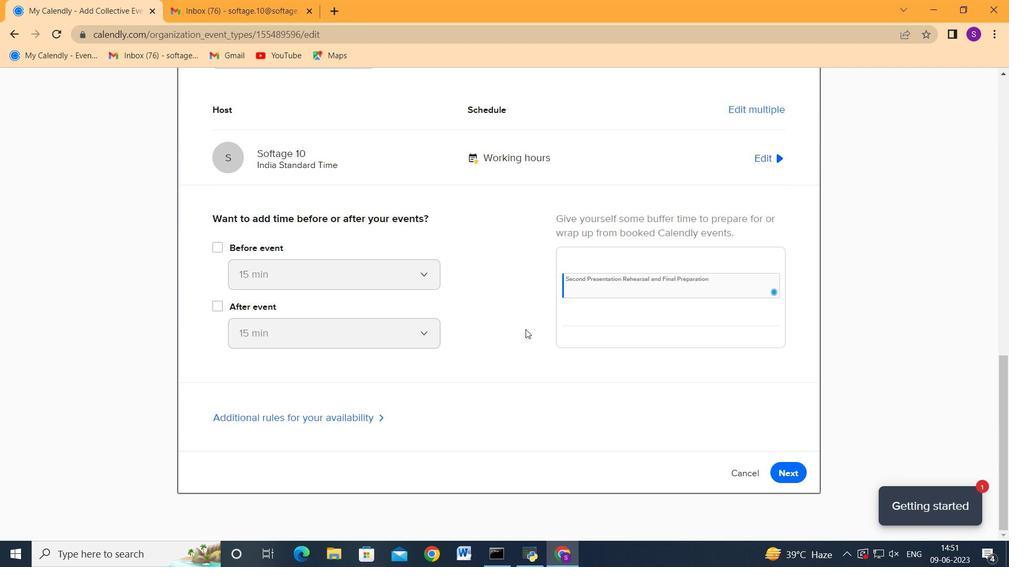 
Action: Mouse scrolled (525, 330) with delta (0, 0)
Screenshot: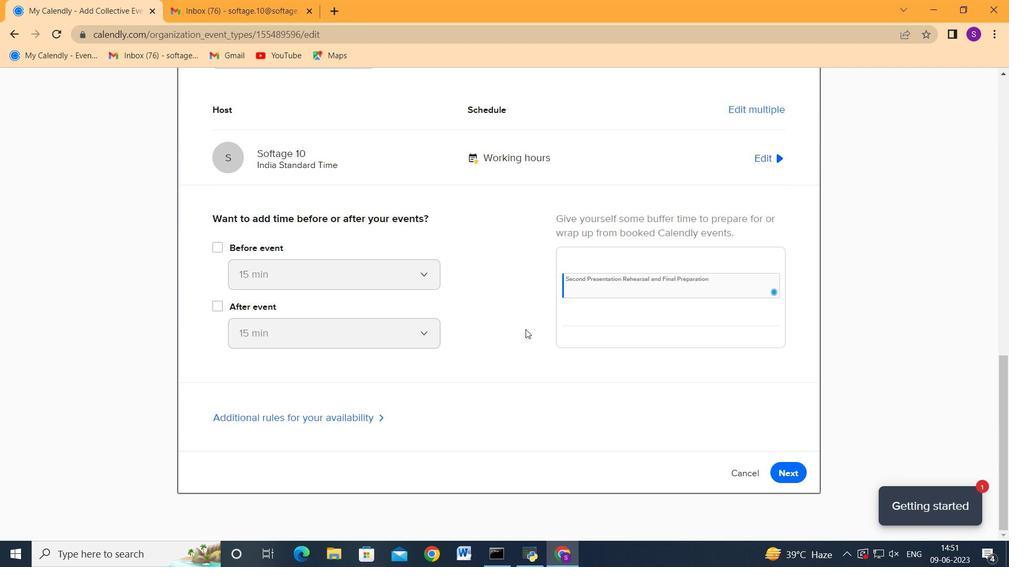 
Action: Mouse moved to (525, 331)
Screenshot: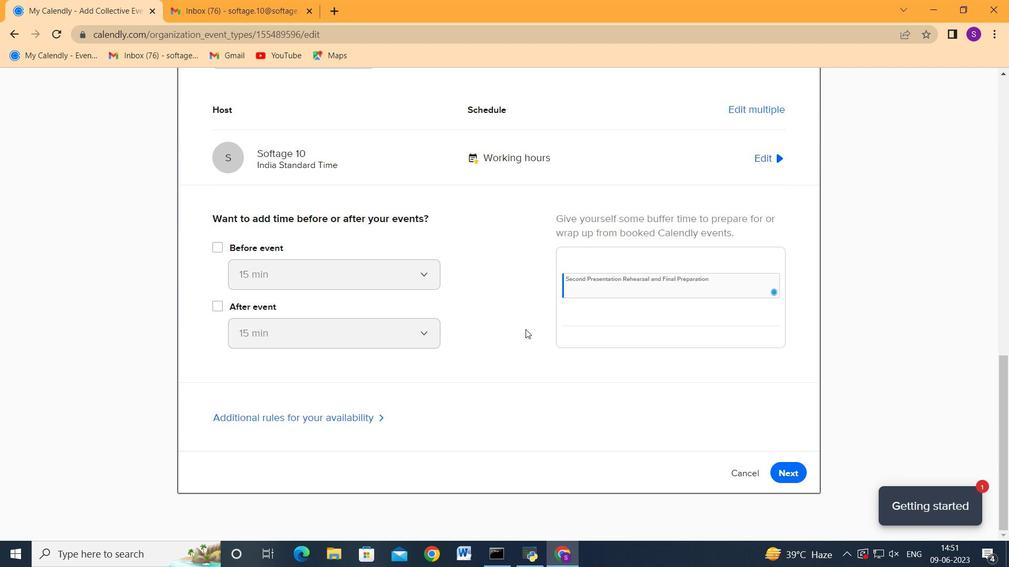 
Action: Mouse scrolled (525, 330) with delta (0, 0)
Screenshot: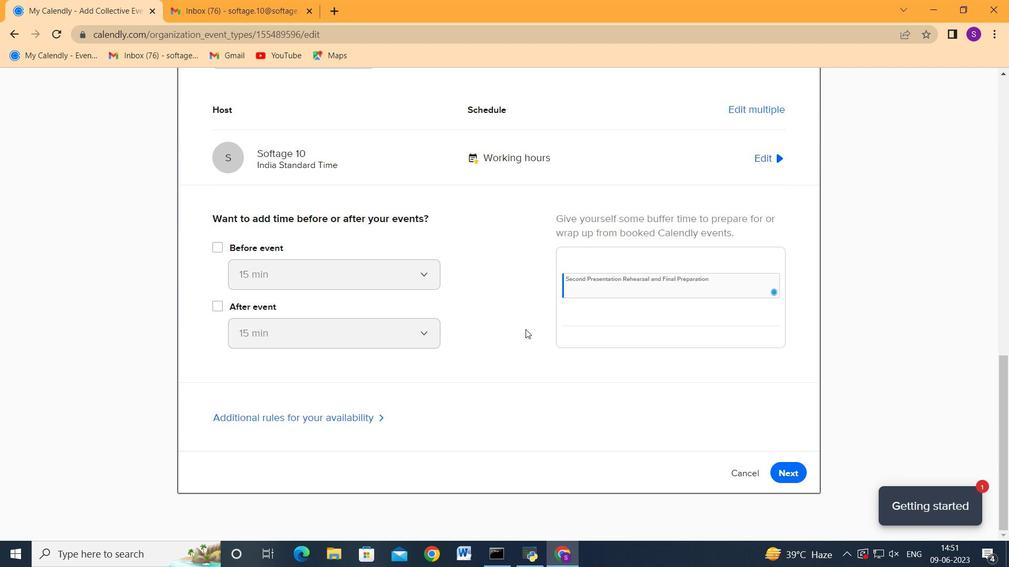 
Action: Mouse moved to (800, 474)
Screenshot: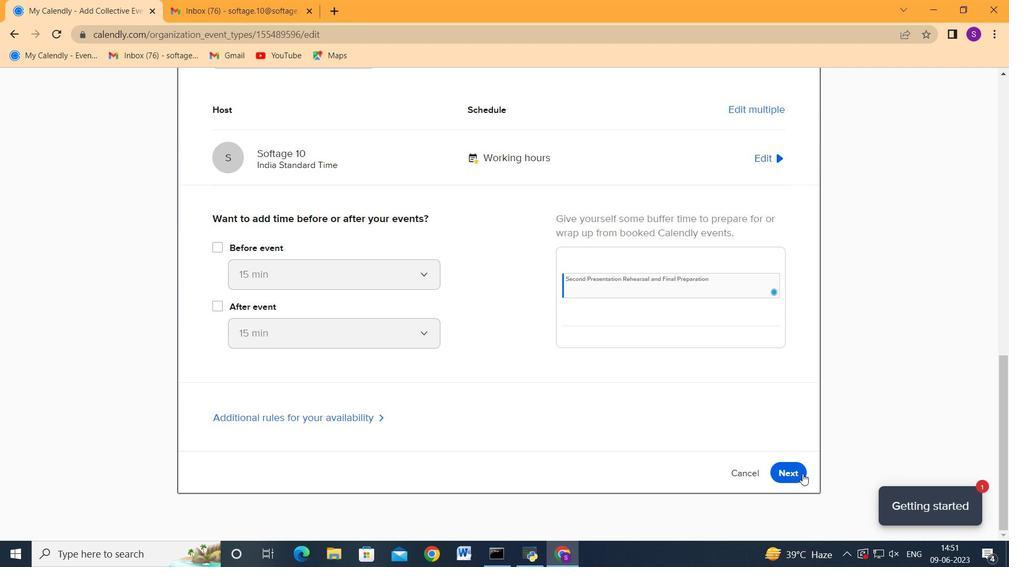 
Action: Mouse pressed left at (800, 474)
Screenshot: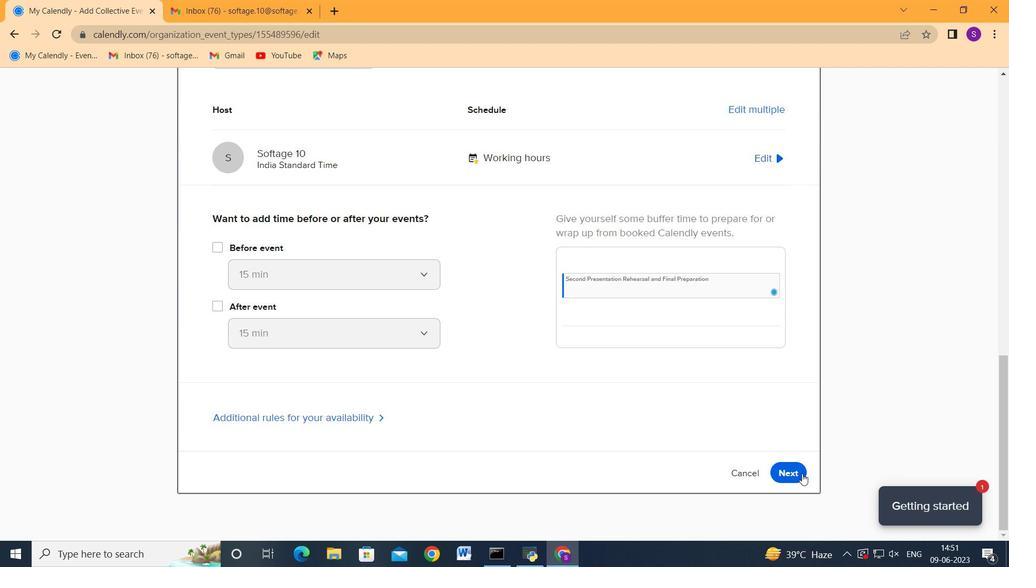 
Action: Mouse moved to (750, 321)
Screenshot: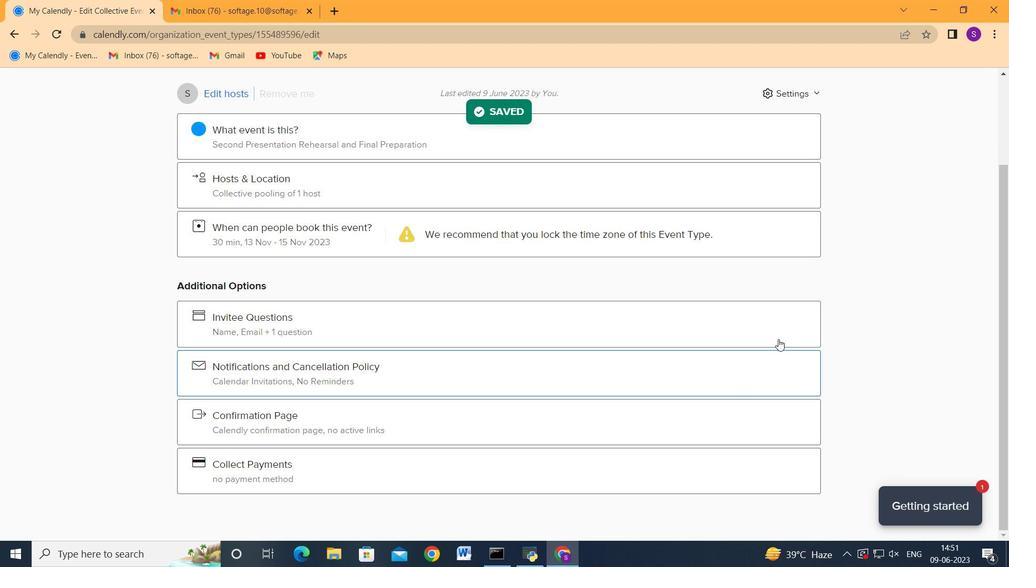 
Action: Mouse scrolled (750, 321) with delta (0, 0)
Screenshot: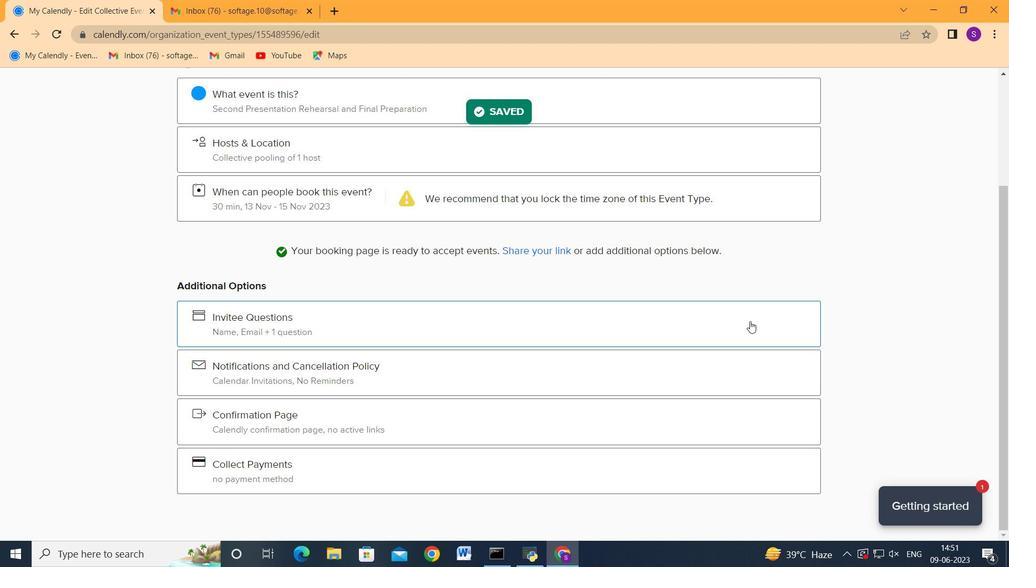 
Action: Mouse scrolled (750, 321) with delta (0, 0)
Screenshot: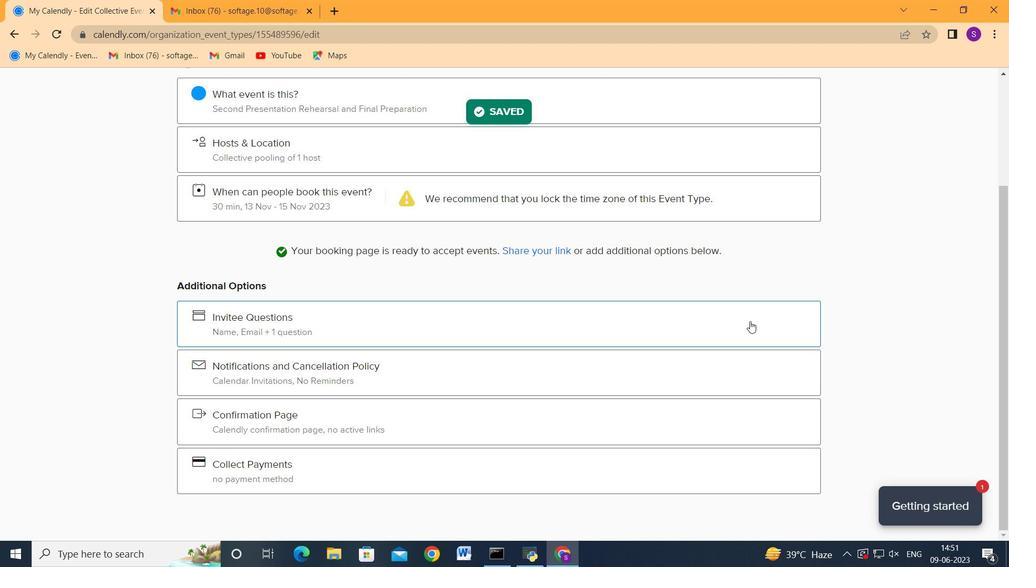 
Action: Mouse scrolled (750, 321) with delta (0, 0)
Screenshot: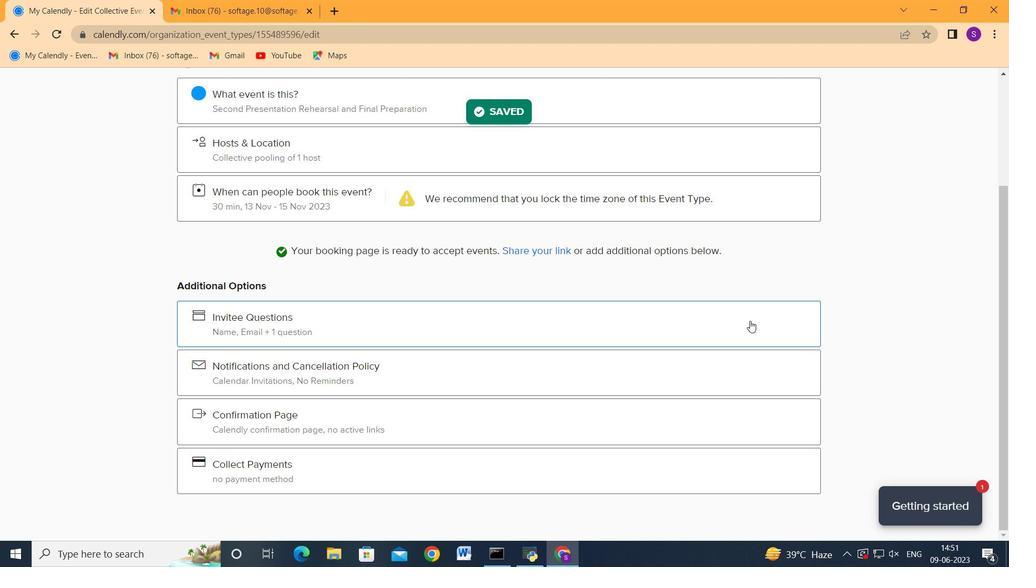 
Action: Mouse moved to (794, 131)
Screenshot: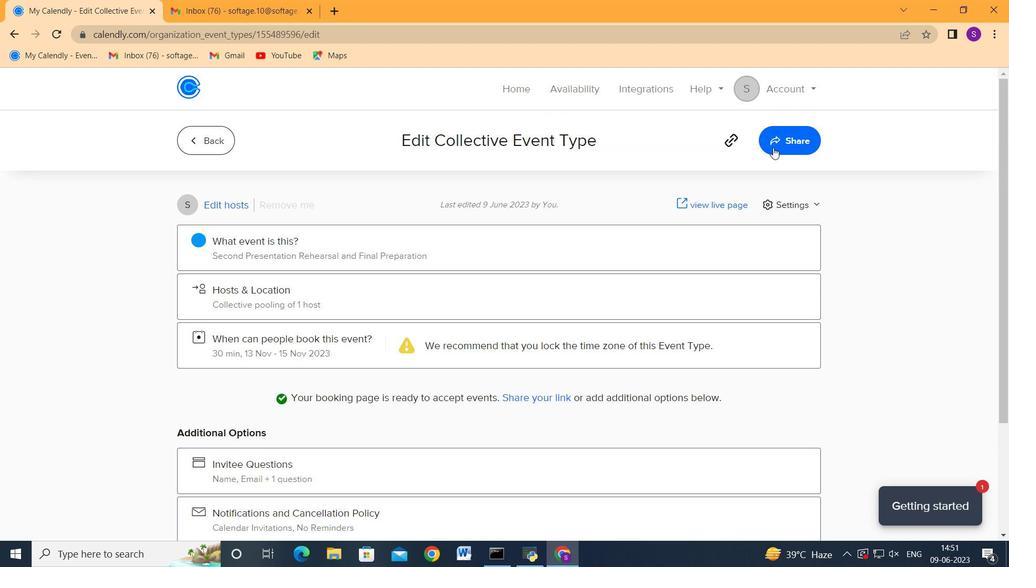 
Action: Mouse pressed left at (794, 131)
Screenshot: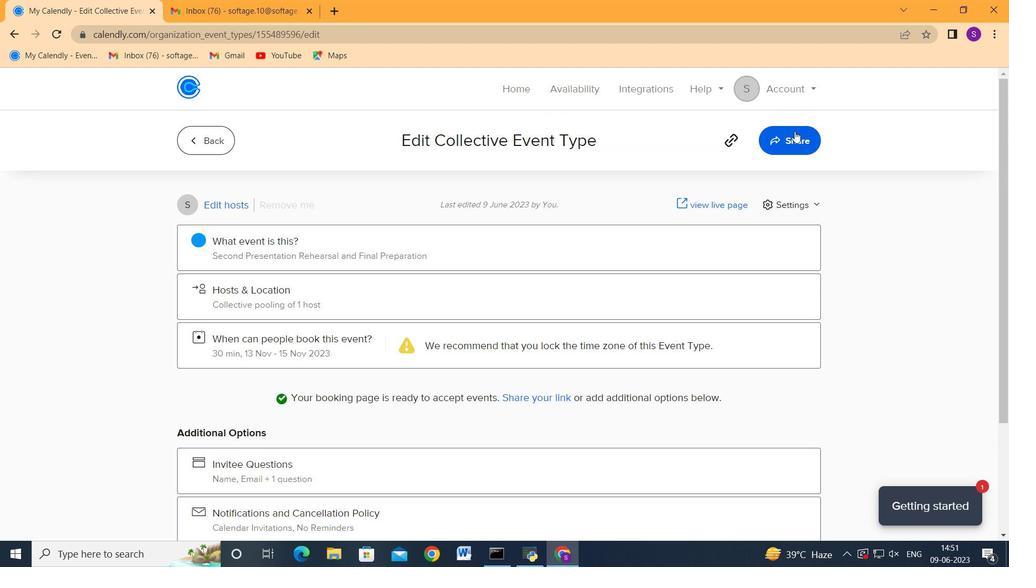 
Action: Mouse moved to (651, 264)
Screenshot: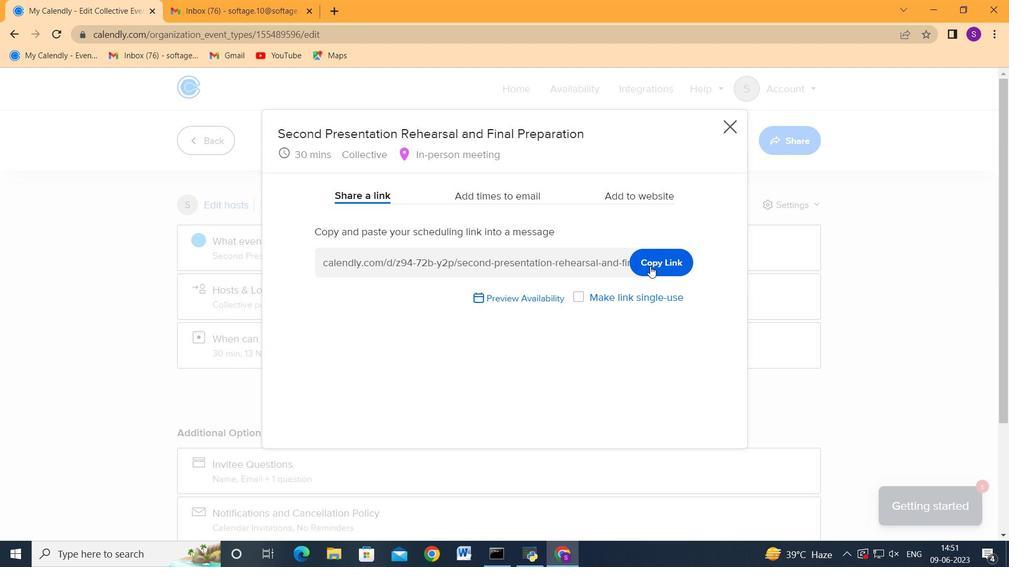 
Action: Mouse pressed left at (651, 264)
Screenshot: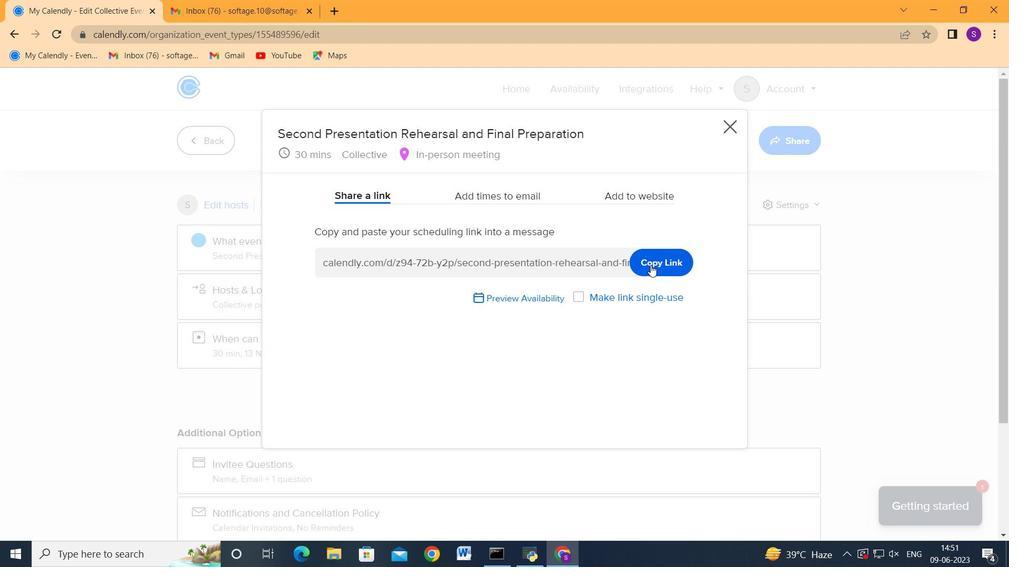 
Action: Mouse moved to (263, 0)
Screenshot: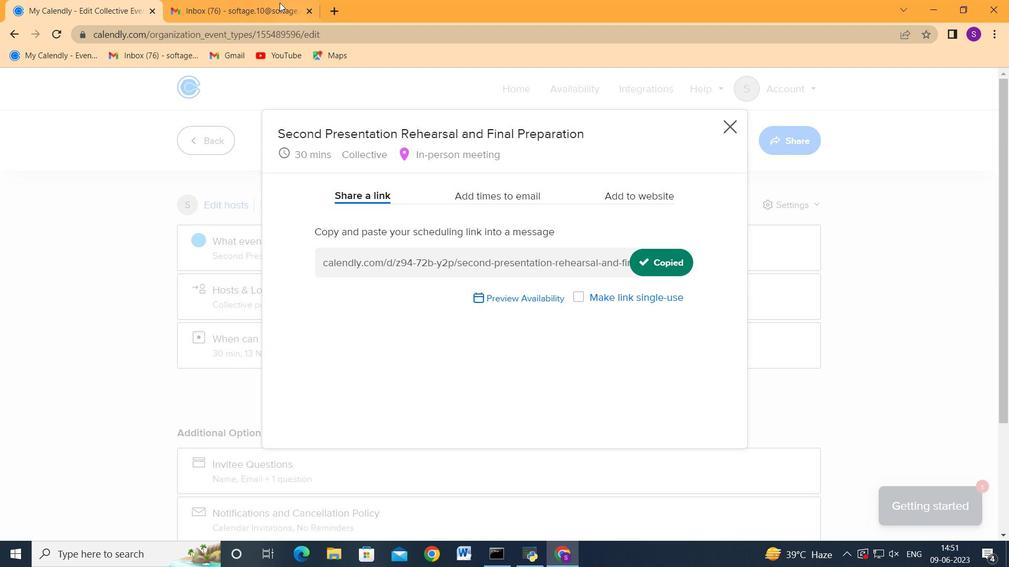 
Action: Mouse pressed left at (263, 0)
Screenshot: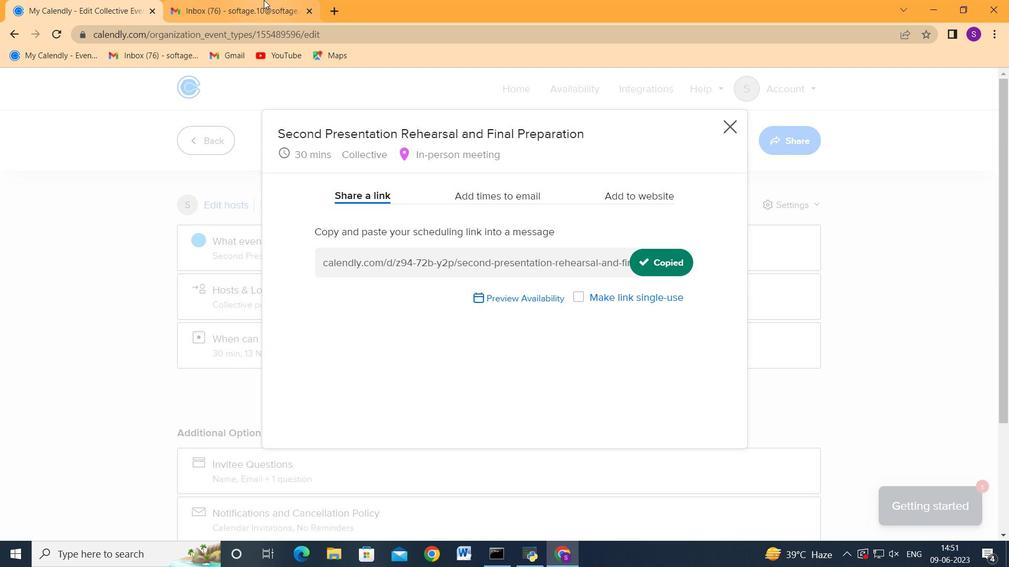 
Action: Mouse moved to (136, 166)
Screenshot: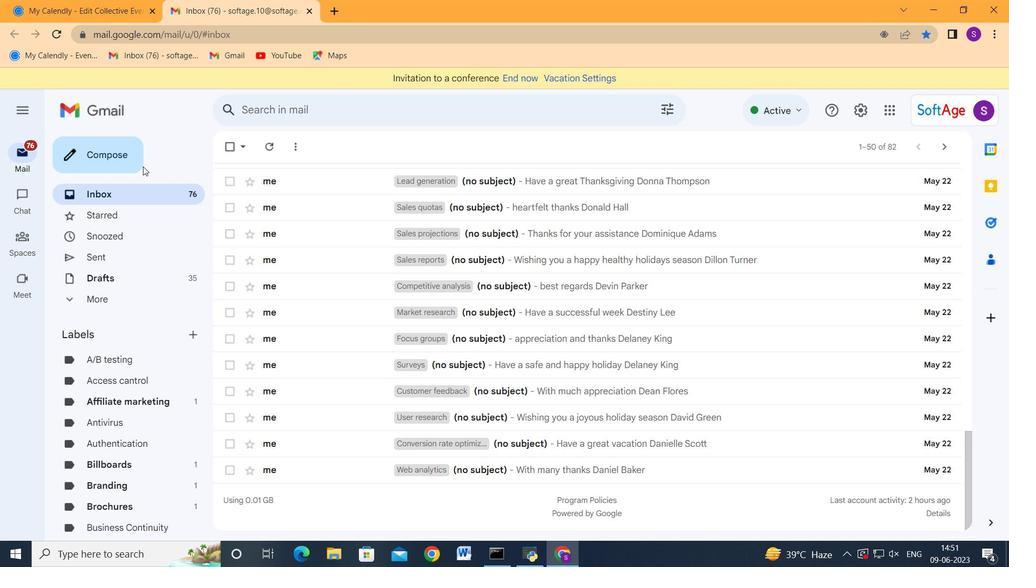 
Action: Mouse pressed left at (136, 166)
Screenshot: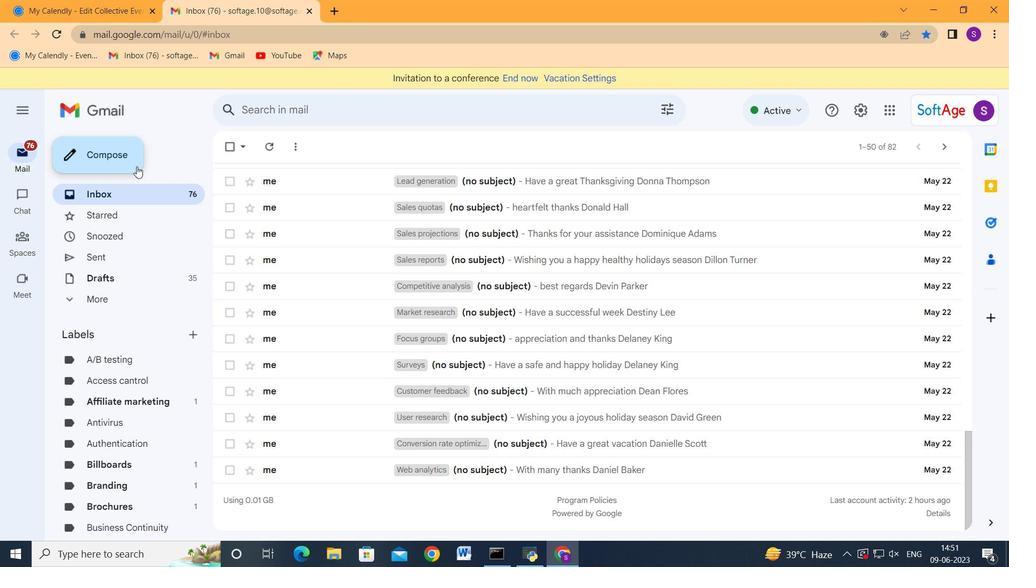 
Action: Mouse moved to (652, 232)
Screenshot: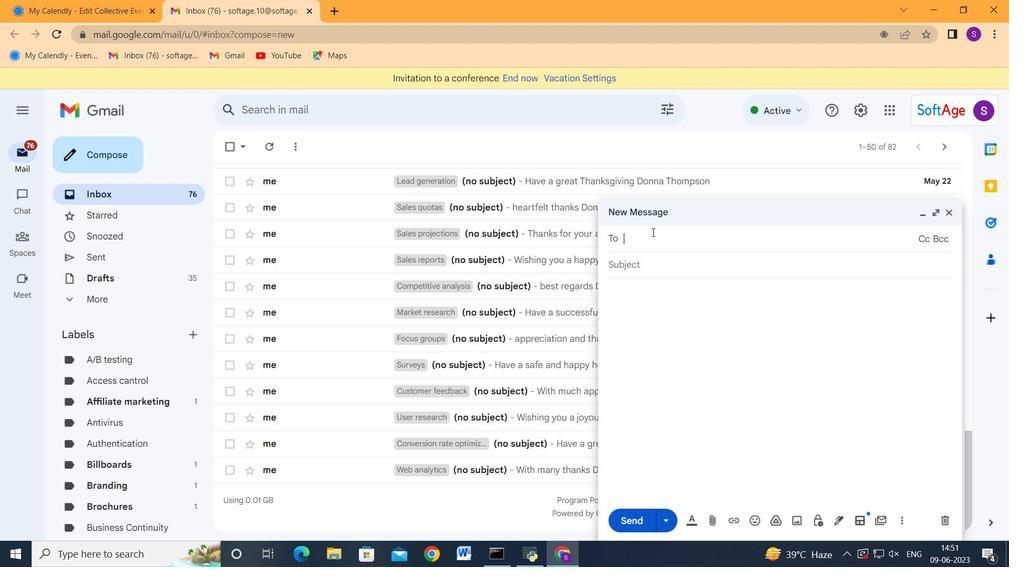 
Action: Key pressed softage.5<Key.shift_r>@softage.net<Key.enter>softage.5<Key.shift_r>@<Key.backspace><Key.backspace>5<Key.backspace>6<Key.shift_r>@softage.net<Key.enter><Key.esc>
Screenshot: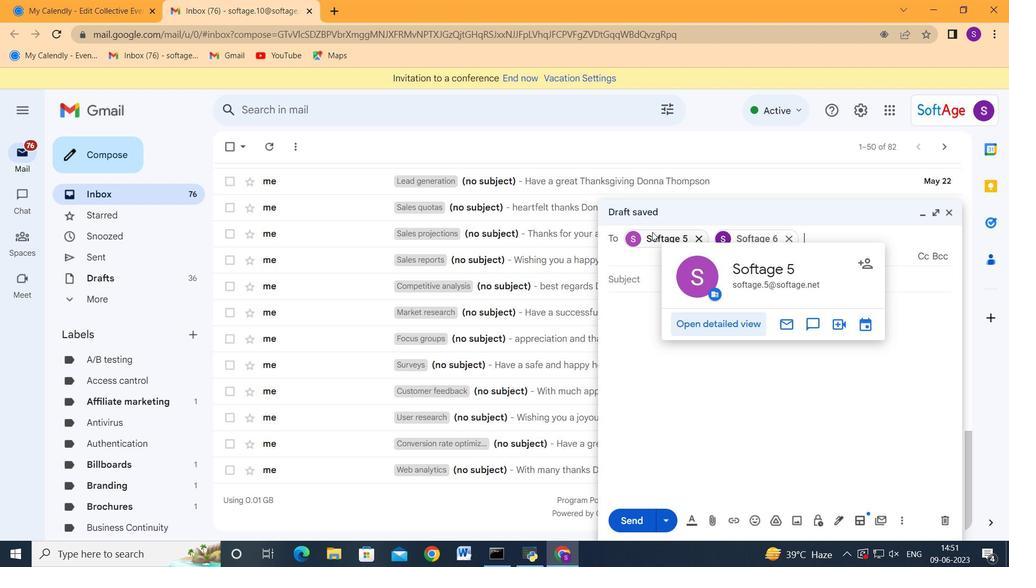 
Action: Mouse moved to (105, 156)
Screenshot: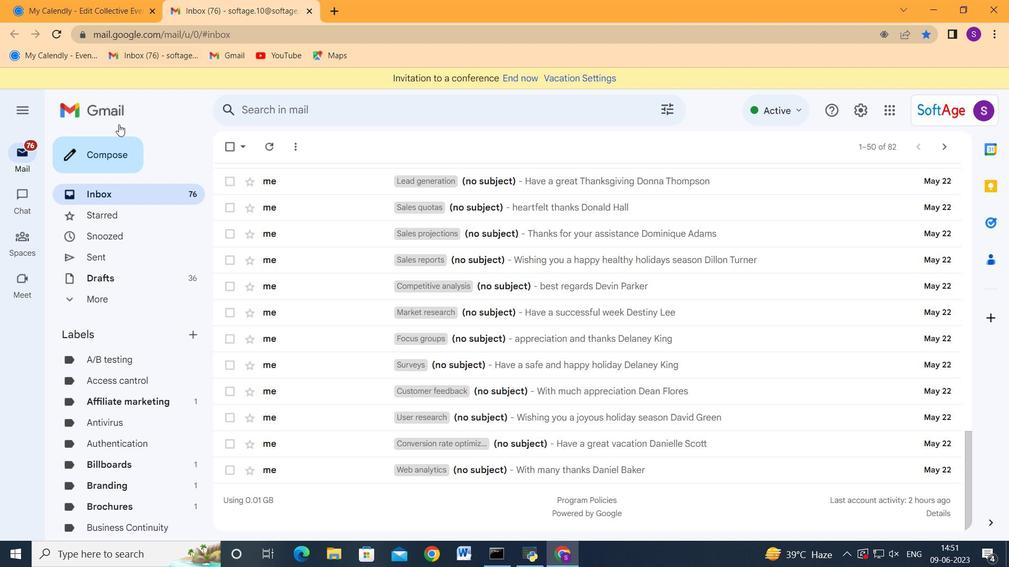 
Action: Mouse pressed left at (105, 156)
Screenshot: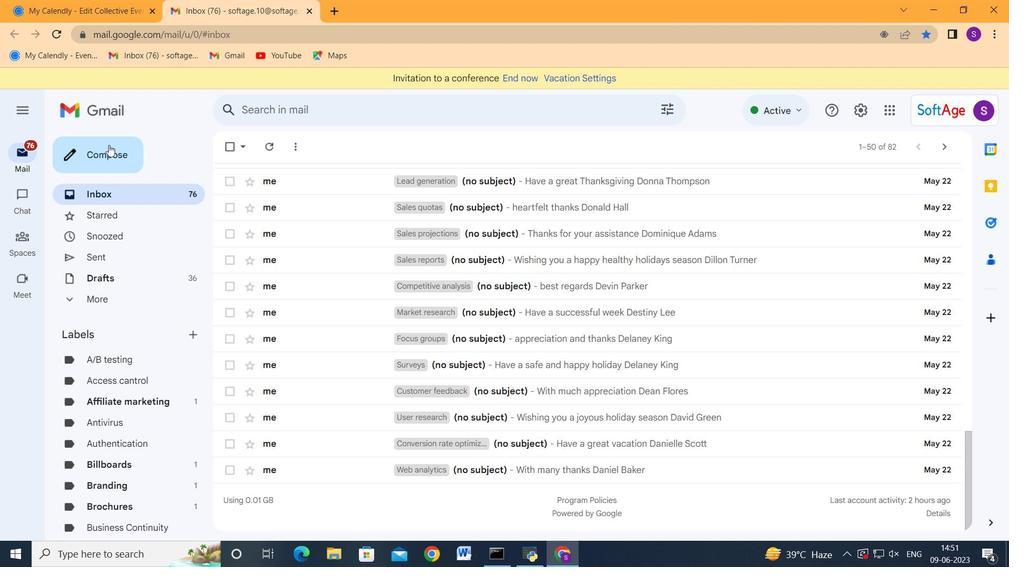 
Action: Mouse moved to (824, 234)
Screenshot: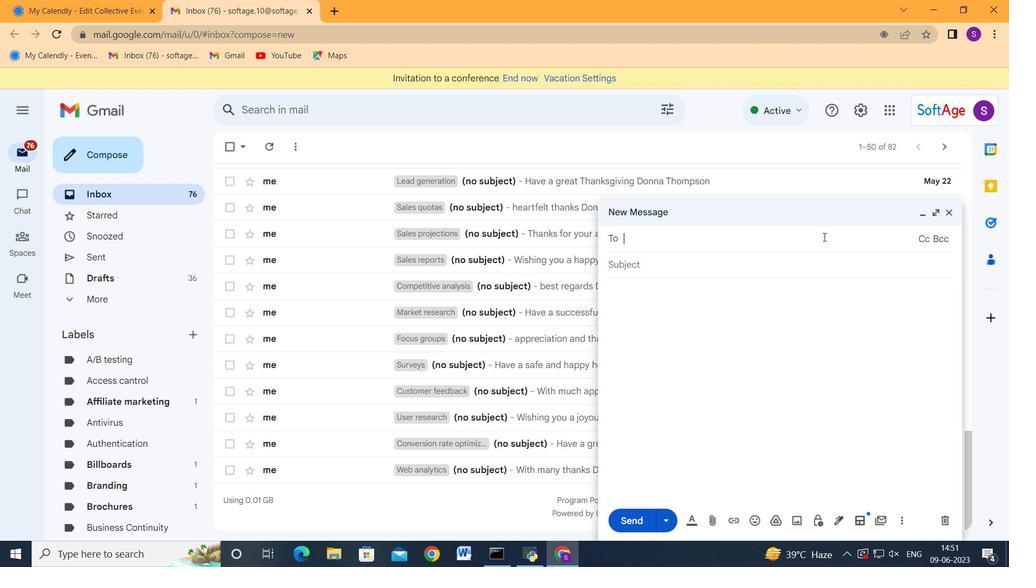 
Action: Key pressed softage.5<Key.shift_r>@softage.net<Key.enter>softage.6<Key.shift_r><Key.shift_r>#<Key.backspace><Key.shift_r>@softage.net<Key.enter><Key.tab><Key.tab>ctrl+V
Screenshot: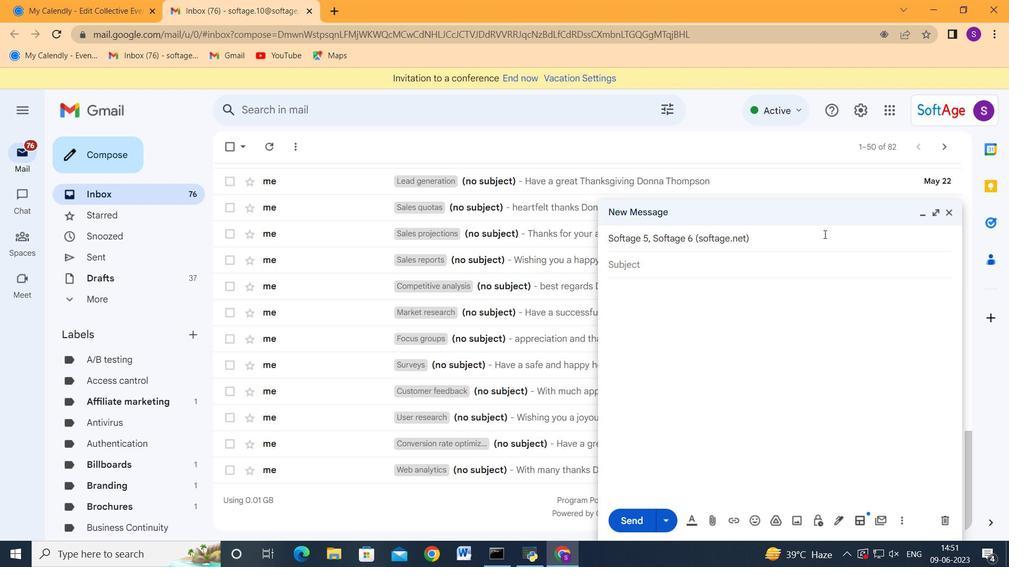 
Action: Mouse moved to (643, 525)
Screenshot: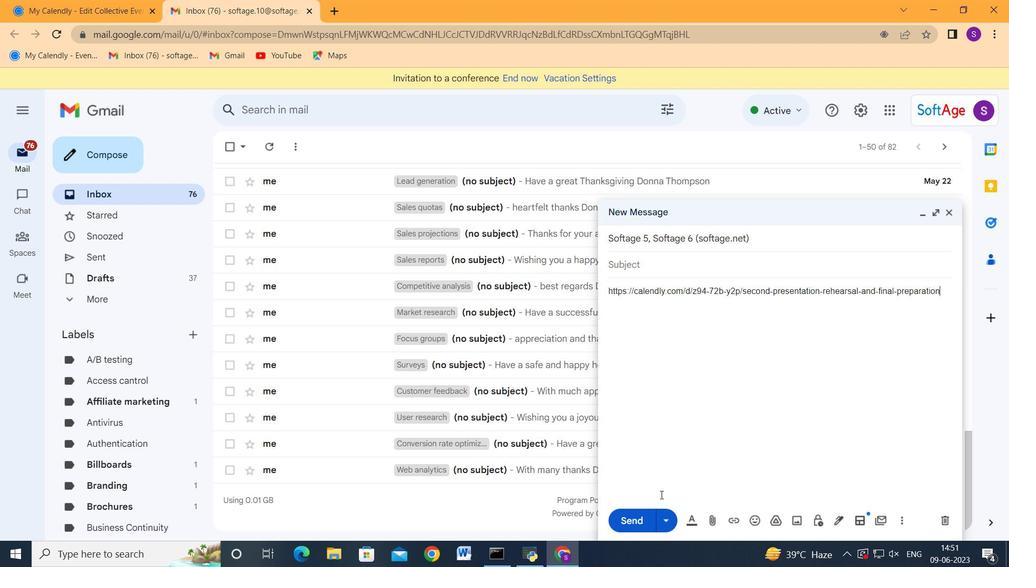 
Action: Mouse pressed left at (643, 525)
Screenshot: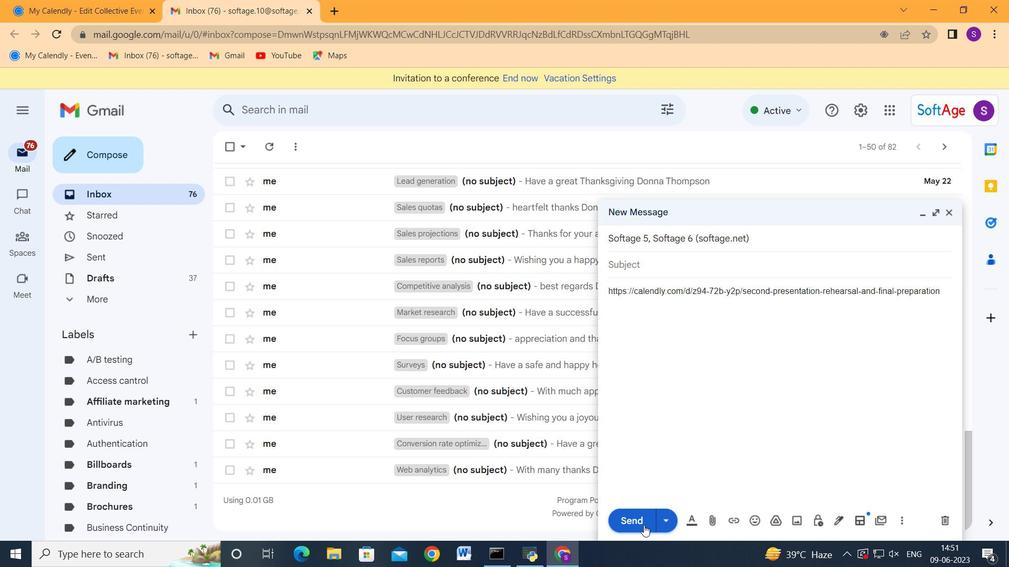 
Action: Mouse moved to (617, 418)
Screenshot: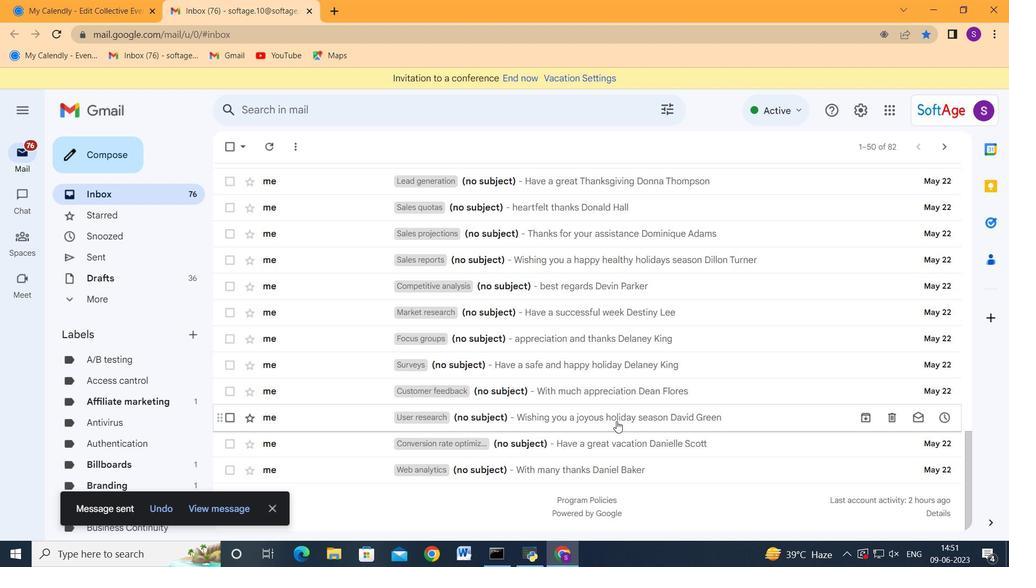 
